 Task: Look for Airbnb options in Lady Frere, South Africa from 9th December, 2023 to 12th December, 2023 for 1 adult. Place can be entire room with 1  bedroom having 1 bed and 1 bathroom. Amenities needed are: wifi.Look for 1 property as per requirement.
Action: Mouse moved to (425, 216)
Screenshot: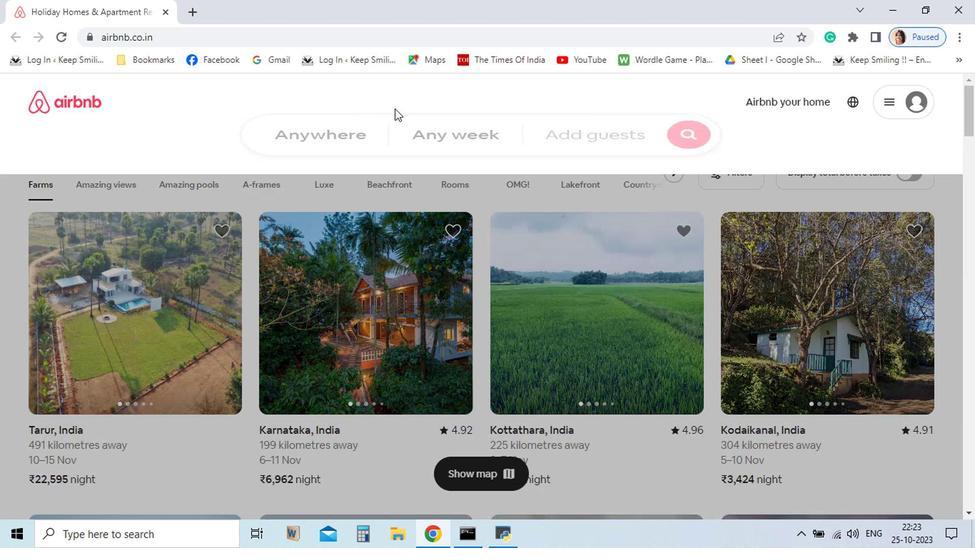 
Action: Mouse pressed left at (425, 216)
Screenshot: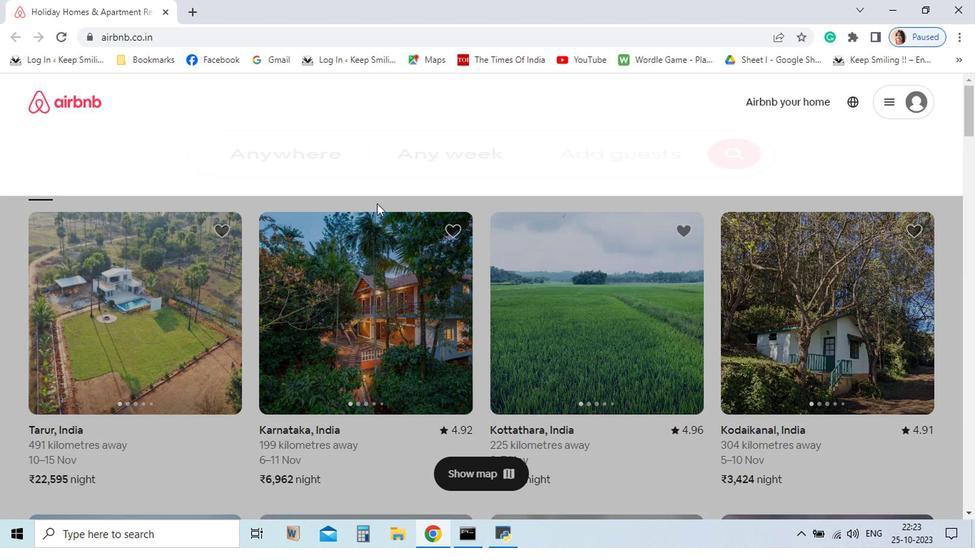 
Action: Mouse moved to (319, 259)
Screenshot: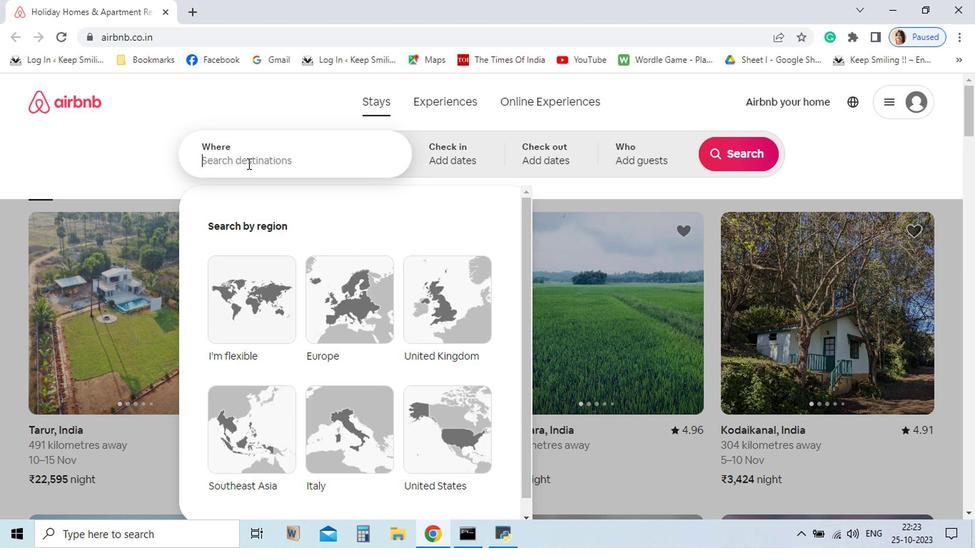 
Action: Mouse pressed left at (319, 259)
Screenshot: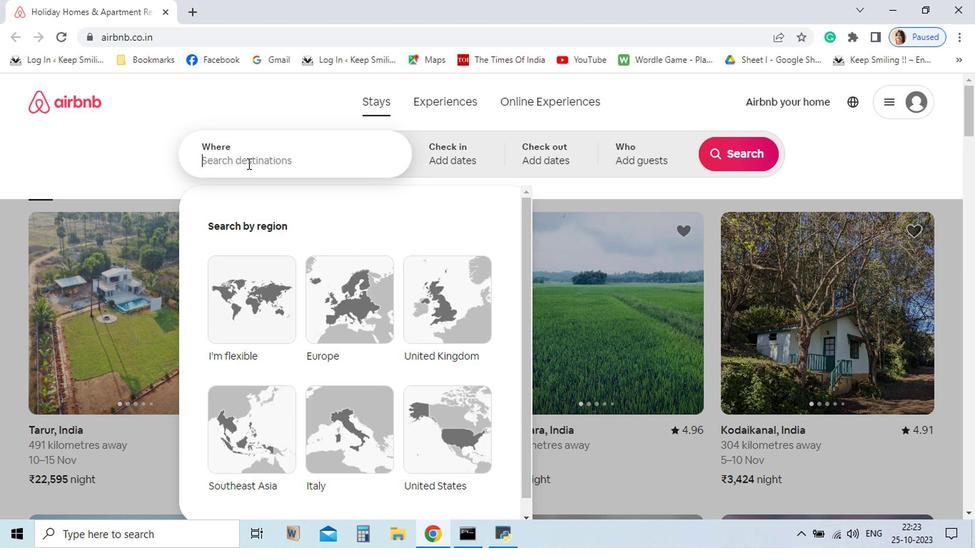 
Action: Key pressed lady<Key.space>frere
Screenshot: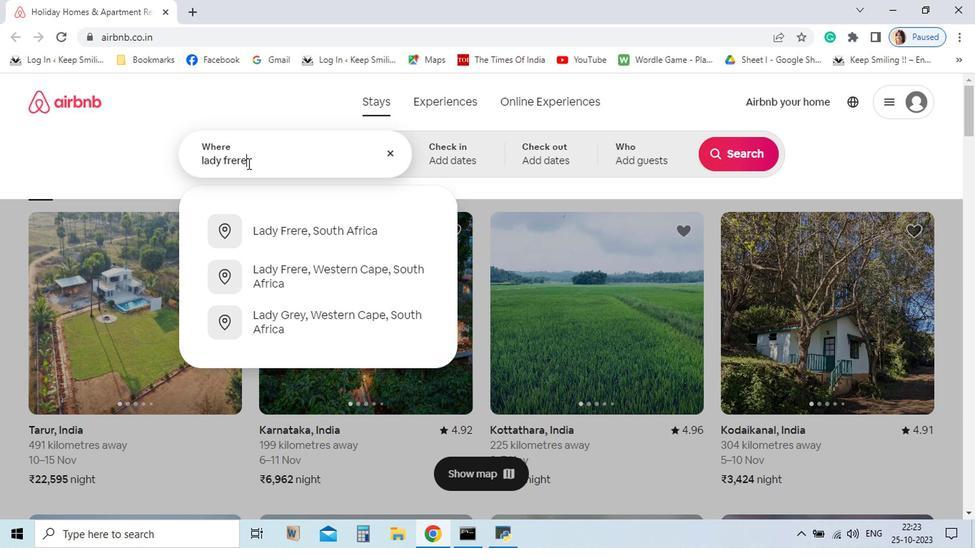 
Action: Mouse moved to (404, 307)
Screenshot: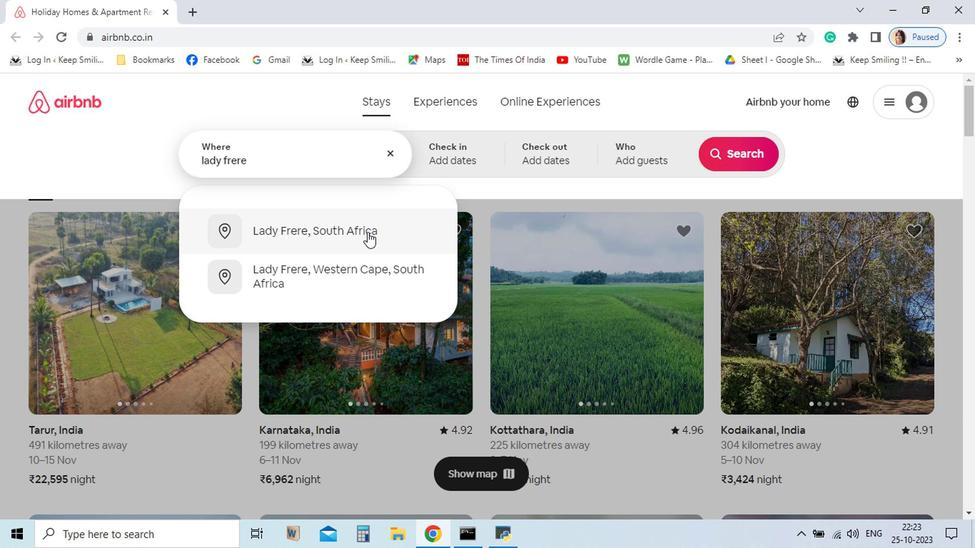 
Action: Mouse pressed left at (404, 307)
Screenshot: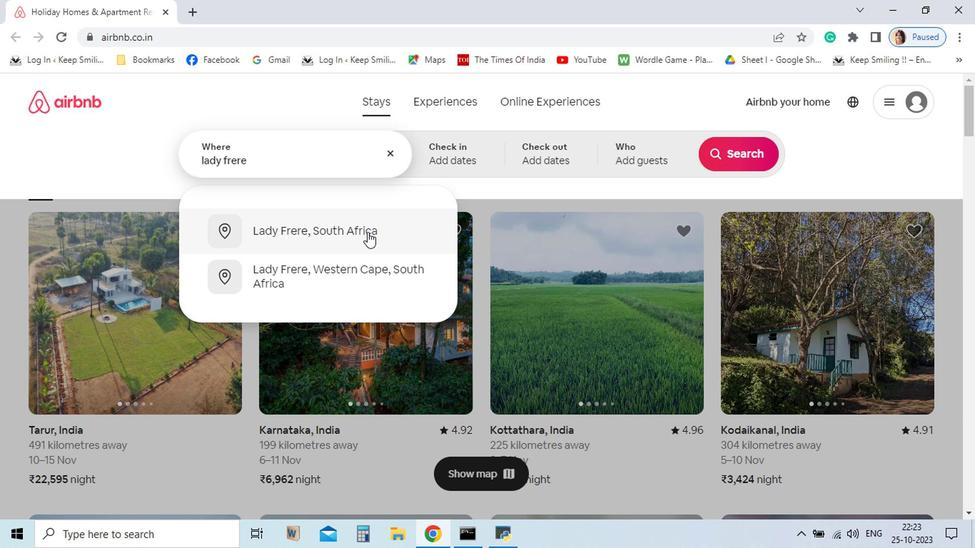 
Action: Mouse moved to (663, 335)
Screenshot: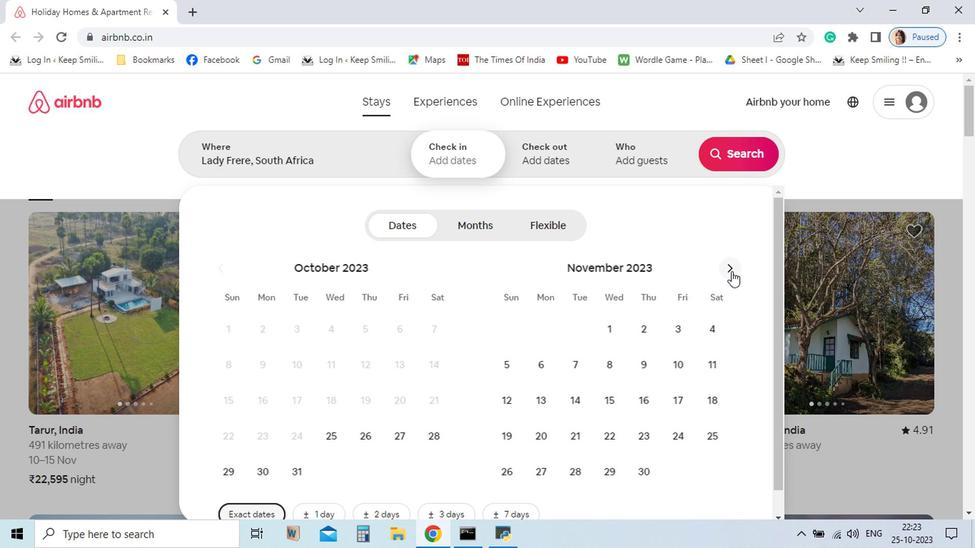 
Action: Mouse pressed left at (663, 335)
Screenshot: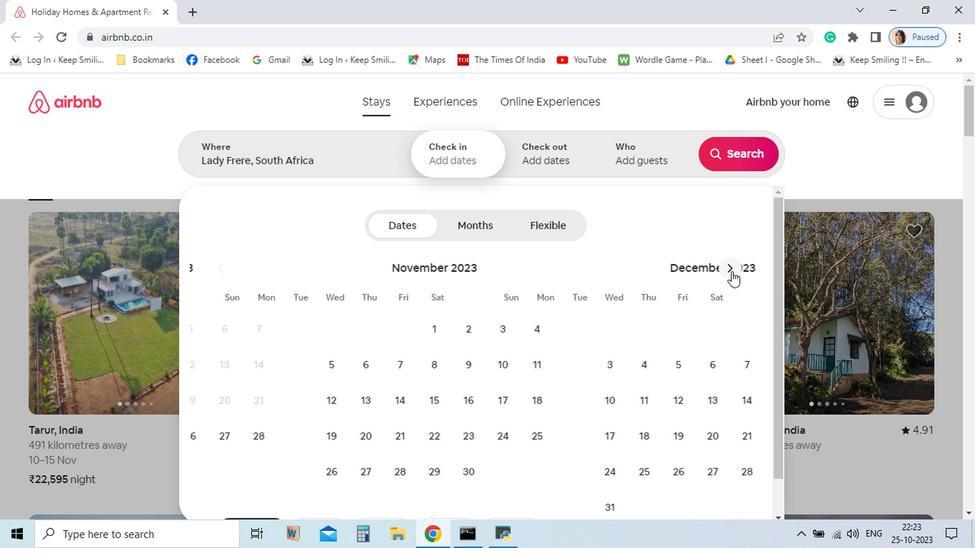 
Action: Mouse moved to (648, 403)
Screenshot: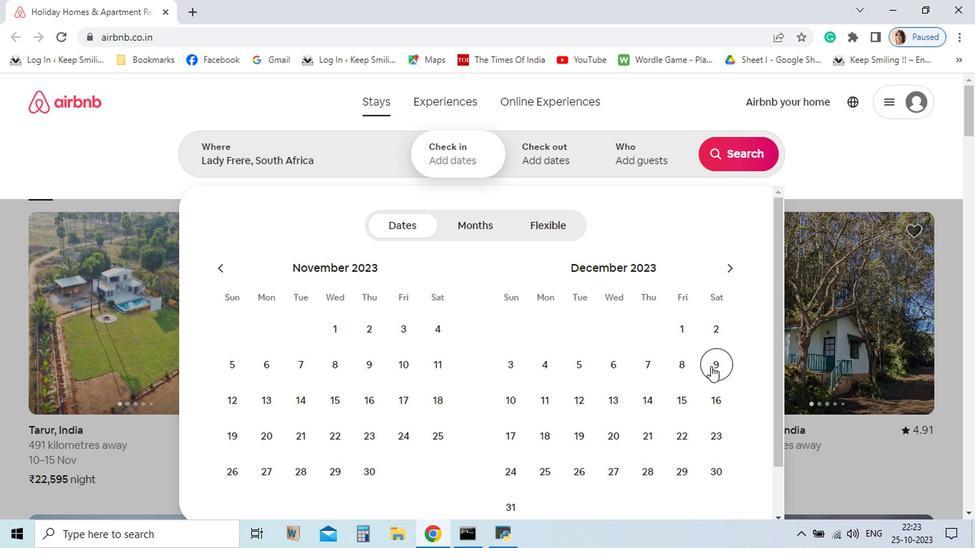 
Action: Mouse pressed left at (648, 403)
Screenshot: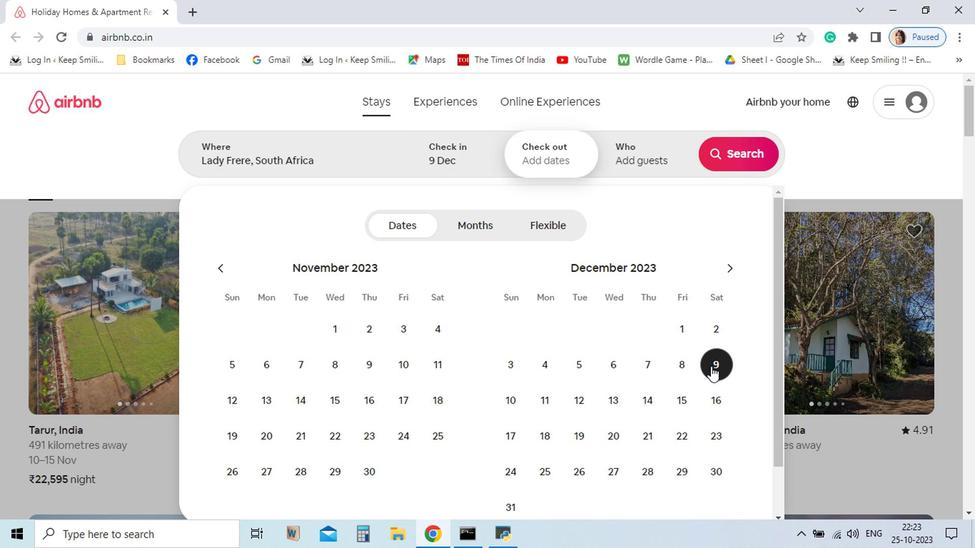 
Action: Mouse moved to (550, 426)
Screenshot: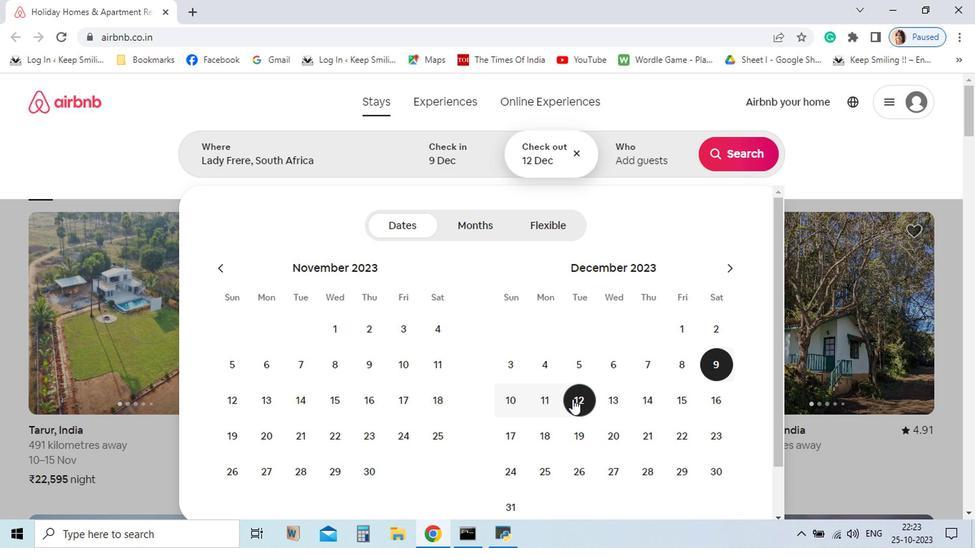 
Action: Mouse pressed left at (550, 426)
Screenshot: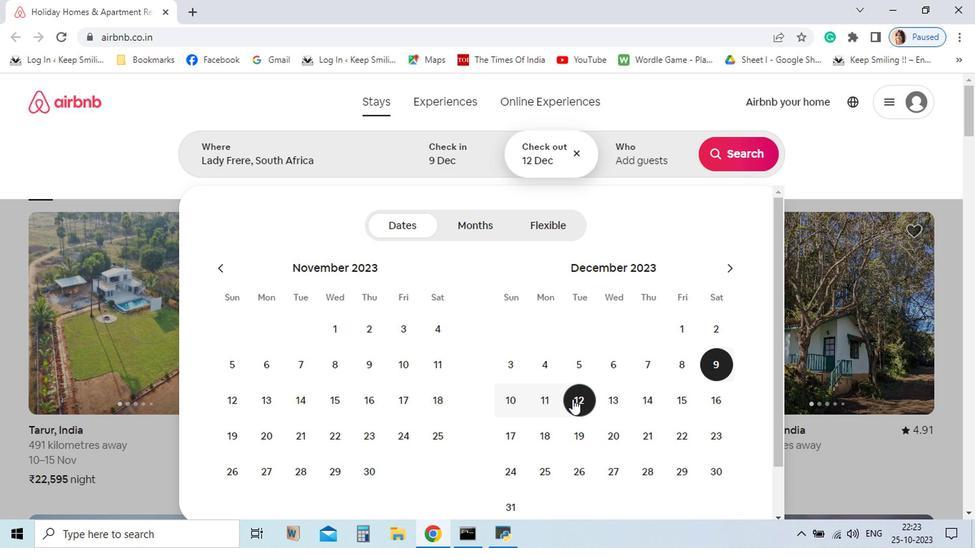 
Action: Mouse moved to (610, 258)
Screenshot: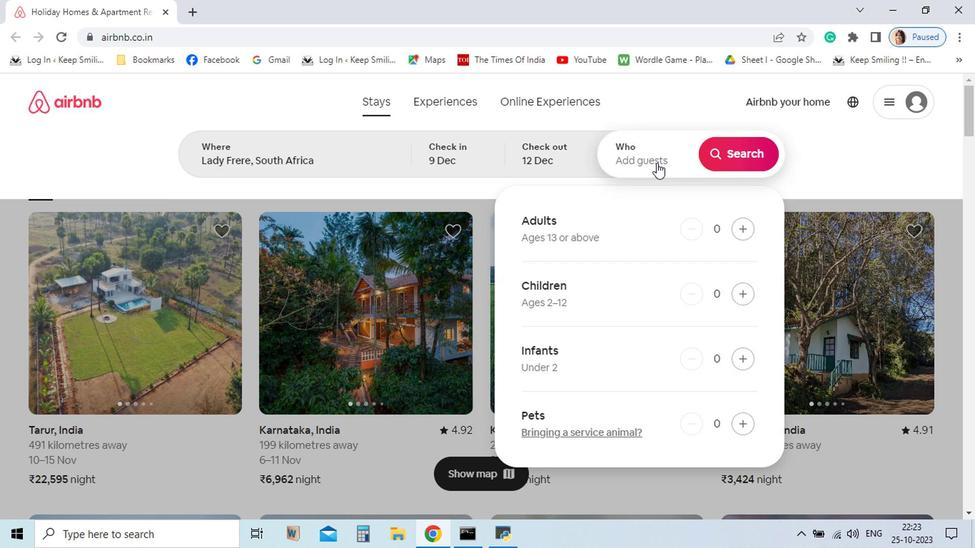 
Action: Mouse pressed left at (610, 258)
Screenshot: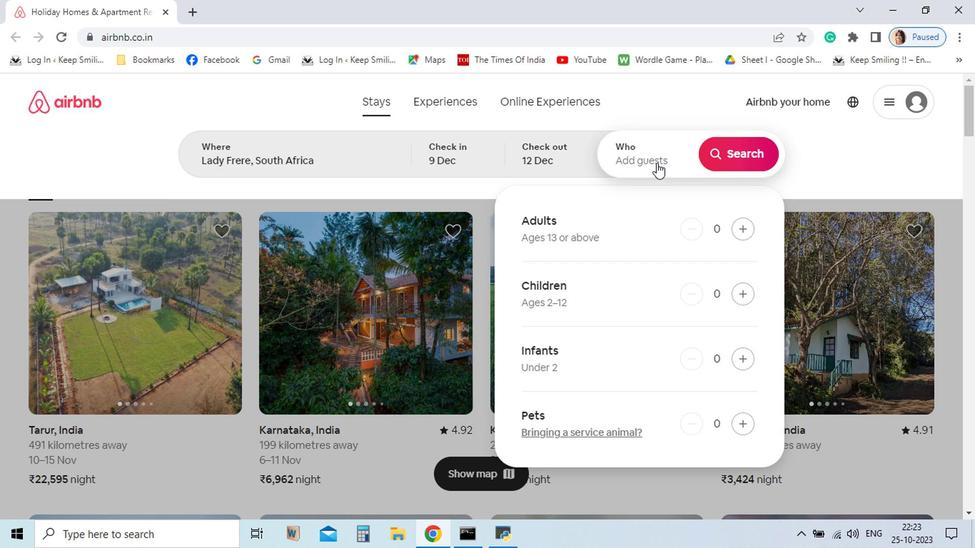 
Action: Mouse moved to (672, 306)
Screenshot: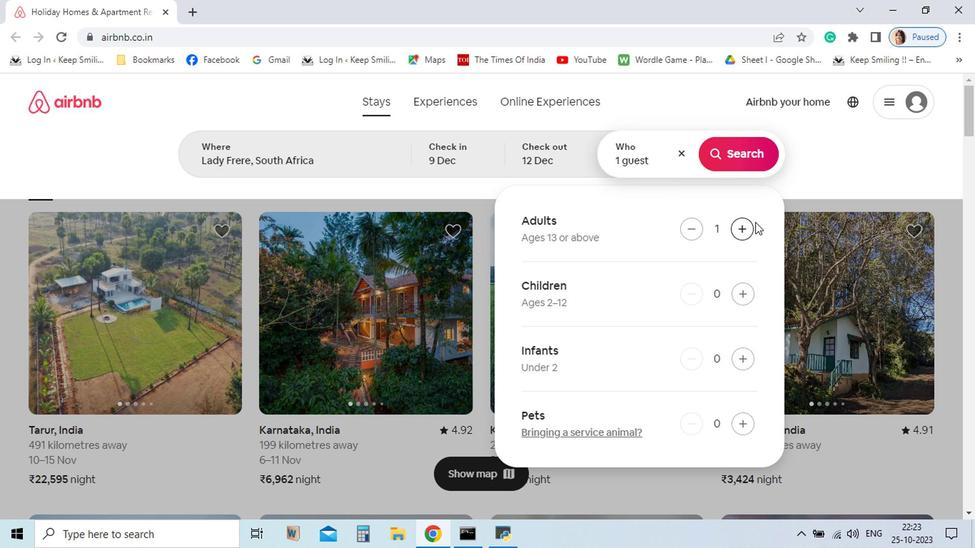 
Action: Mouse pressed left at (672, 306)
Screenshot: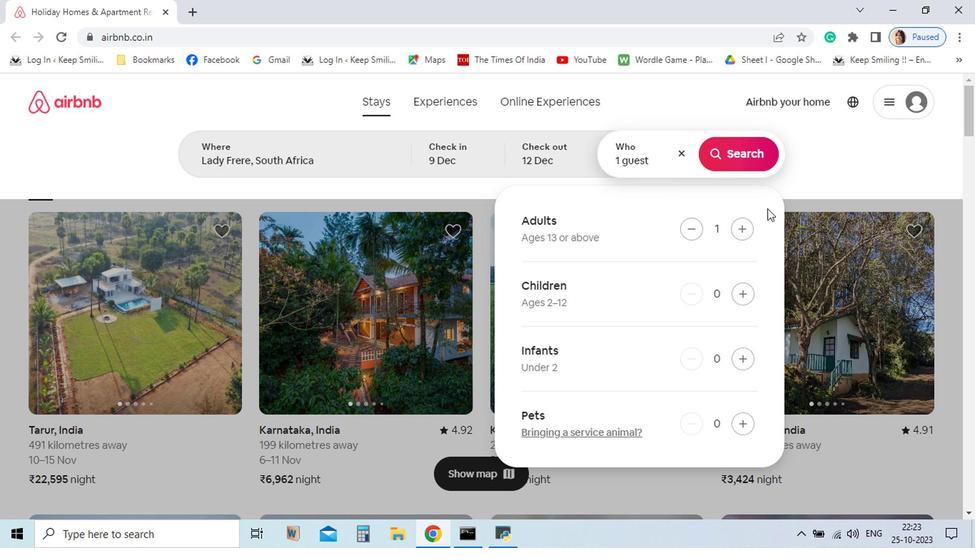 
Action: Mouse moved to (676, 253)
Screenshot: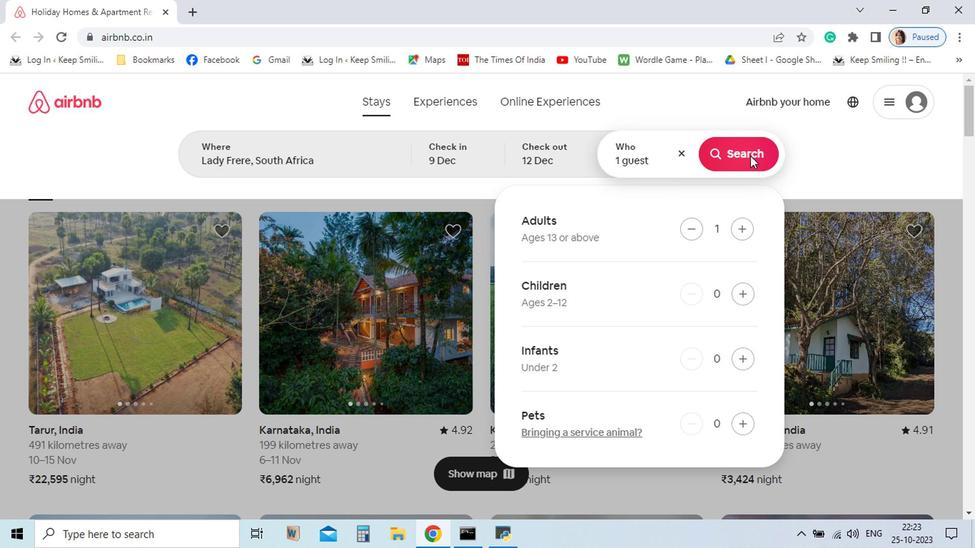 
Action: Mouse pressed left at (676, 253)
Screenshot: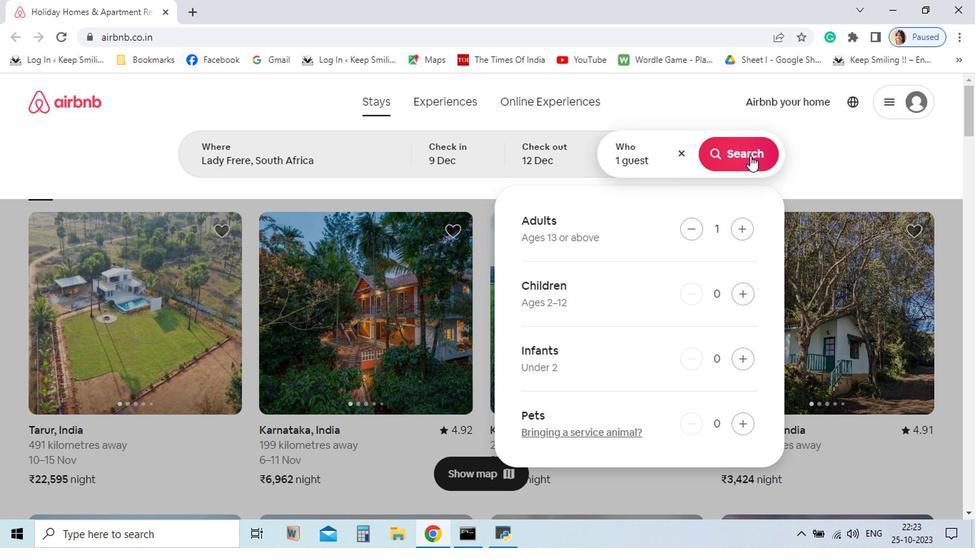 
Action: Mouse moved to (683, 257)
Screenshot: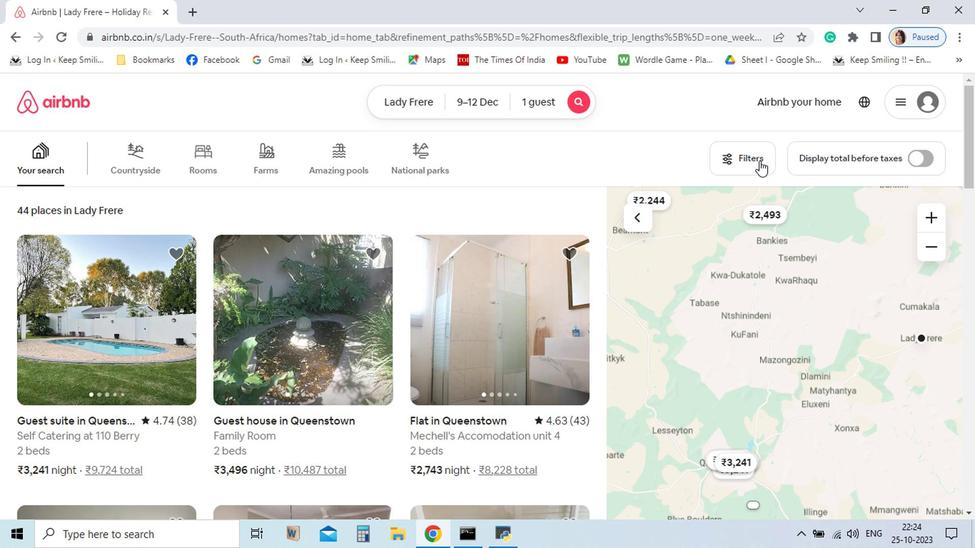 
Action: Mouse pressed left at (683, 257)
Screenshot: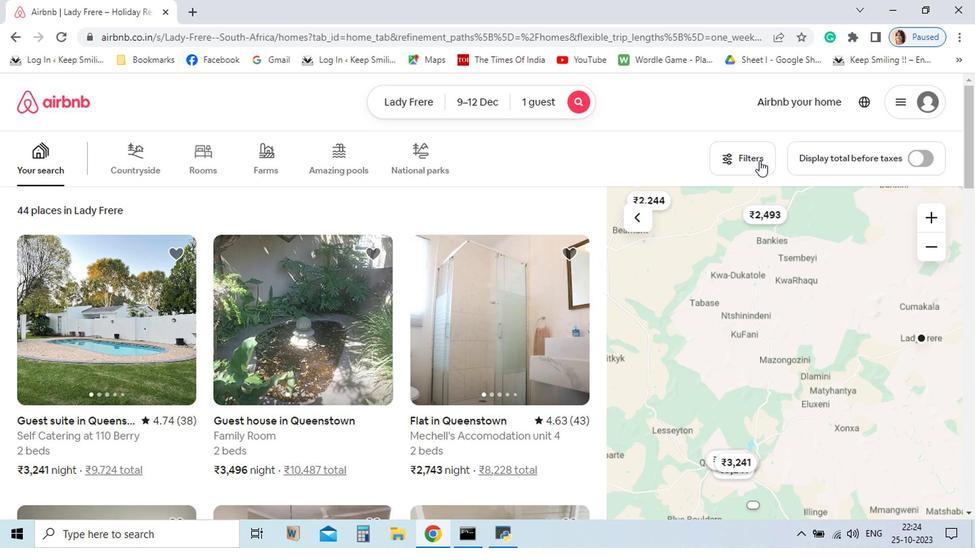 
Action: Mouse moved to (681, 275)
Screenshot: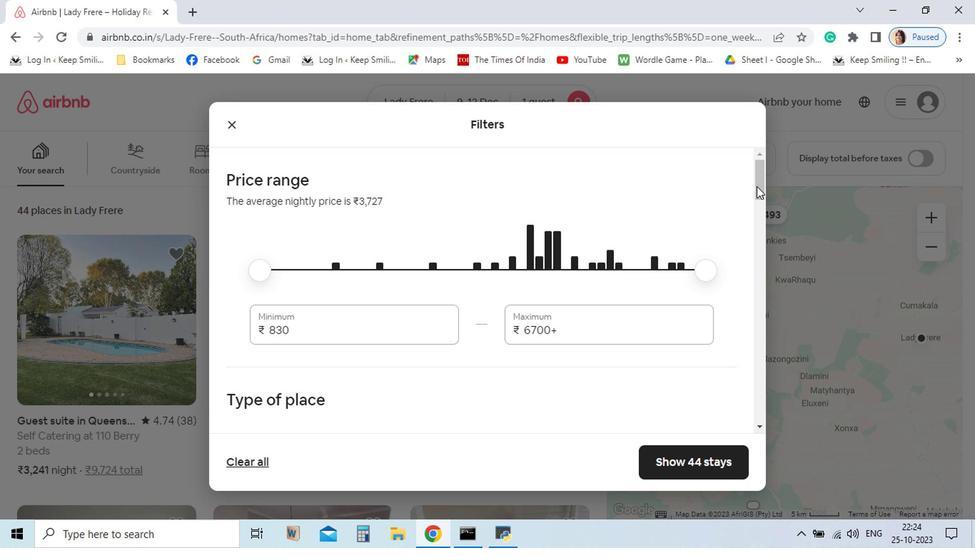 
Action: Mouse pressed left at (681, 275)
Screenshot: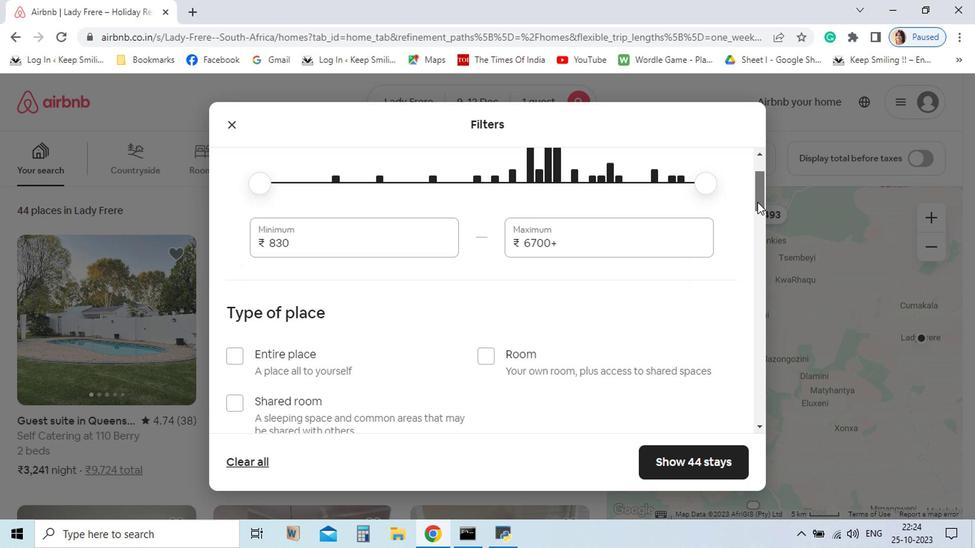 
Action: Mouse moved to (484, 360)
Screenshot: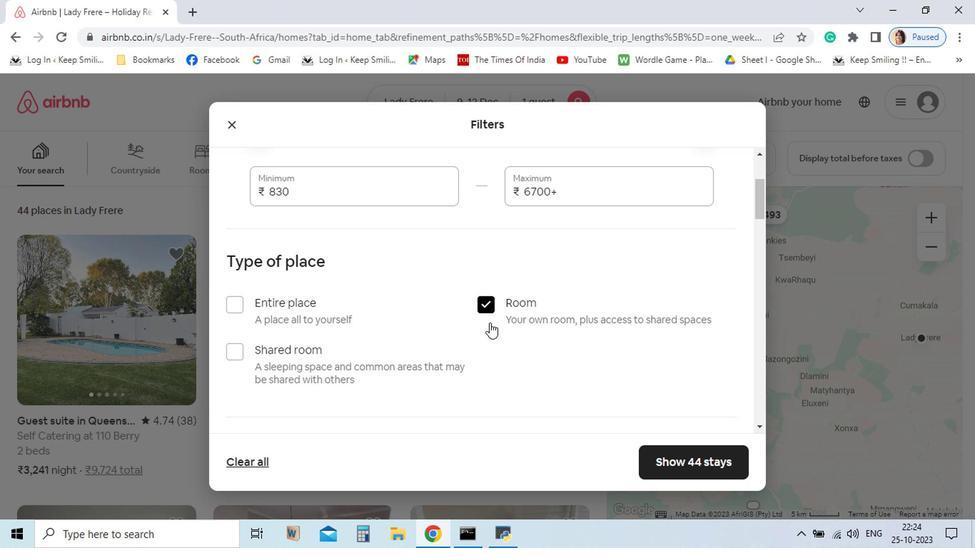 
Action: Mouse pressed left at (484, 360)
Screenshot: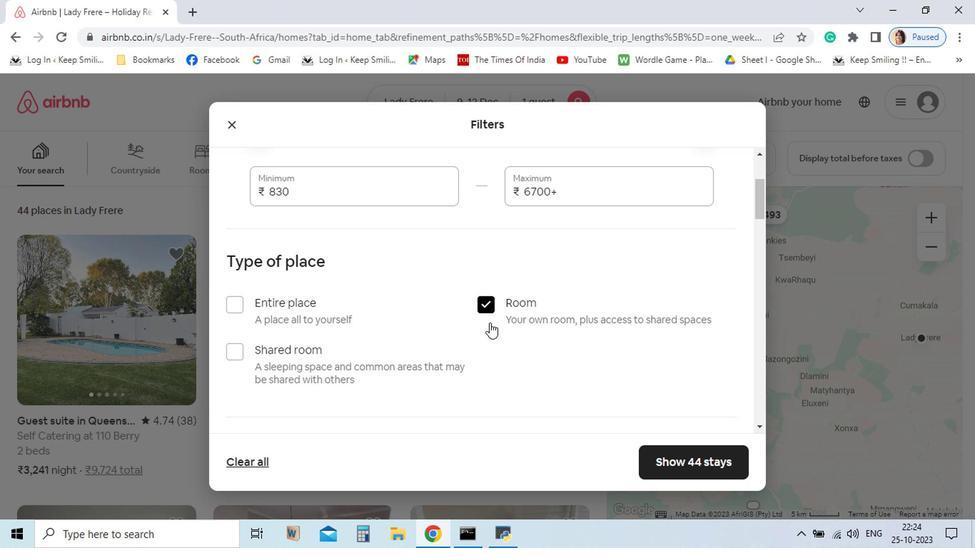 
Action: Mouse moved to (685, 293)
Screenshot: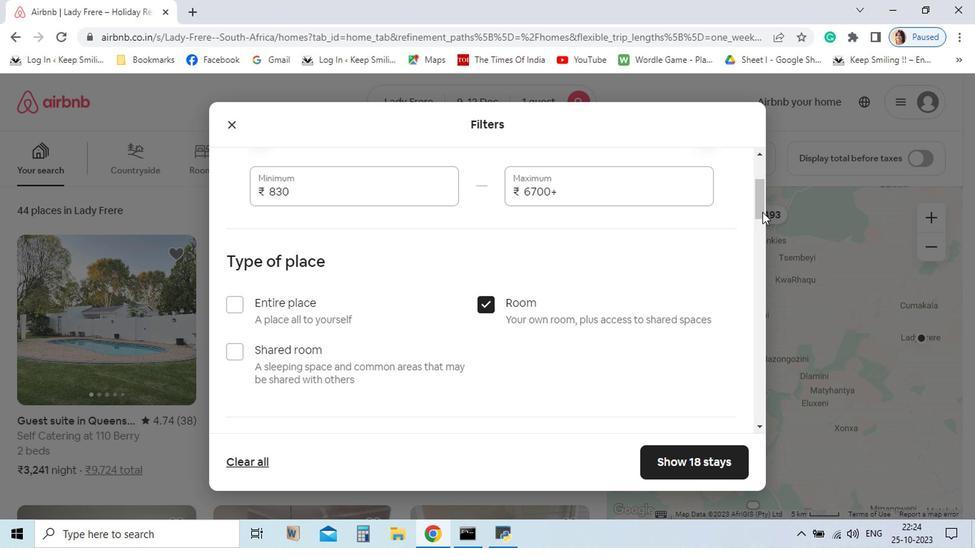 
Action: Mouse pressed left at (685, 293)
Screenshot: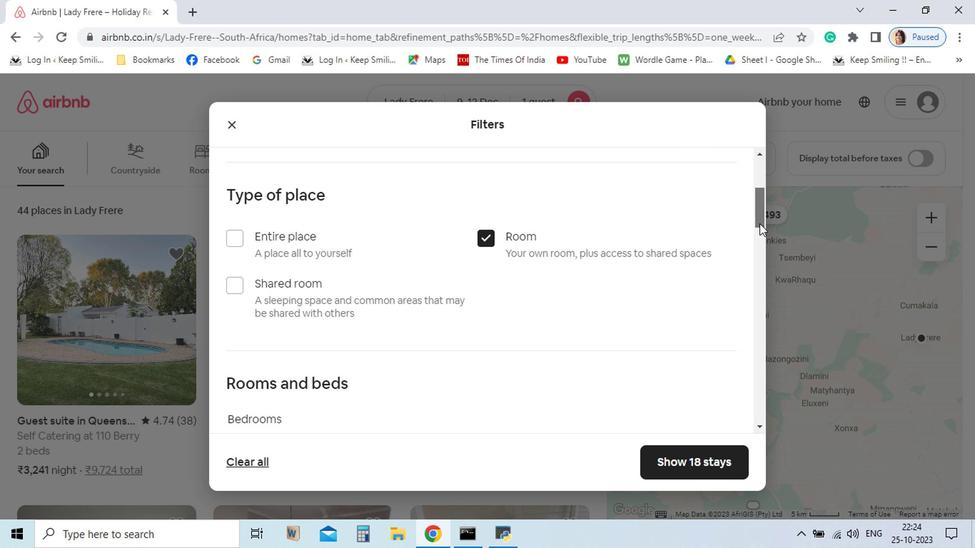 
Action: Mouse moved to (367, 413)
Screenshot: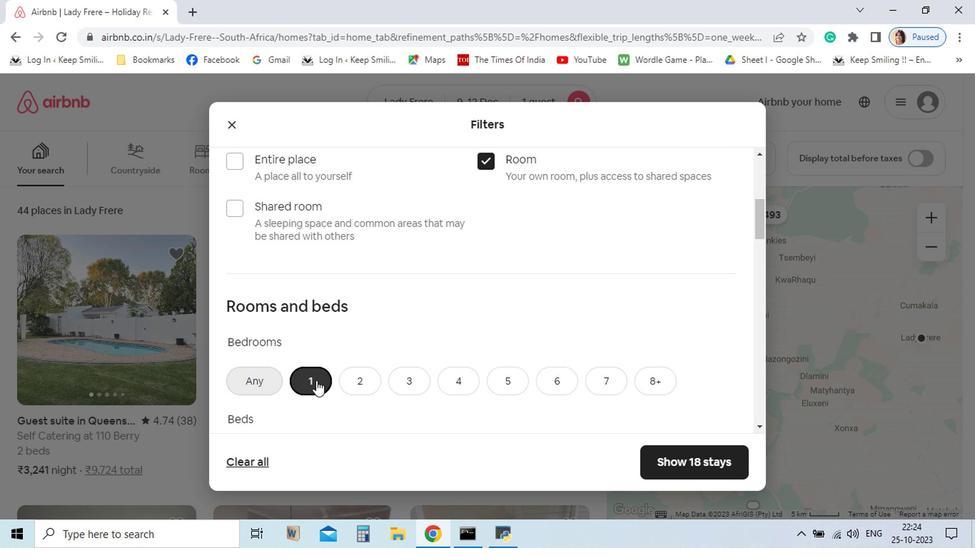 
Action: Mouse pressed left at (367, 413)
Screenshot: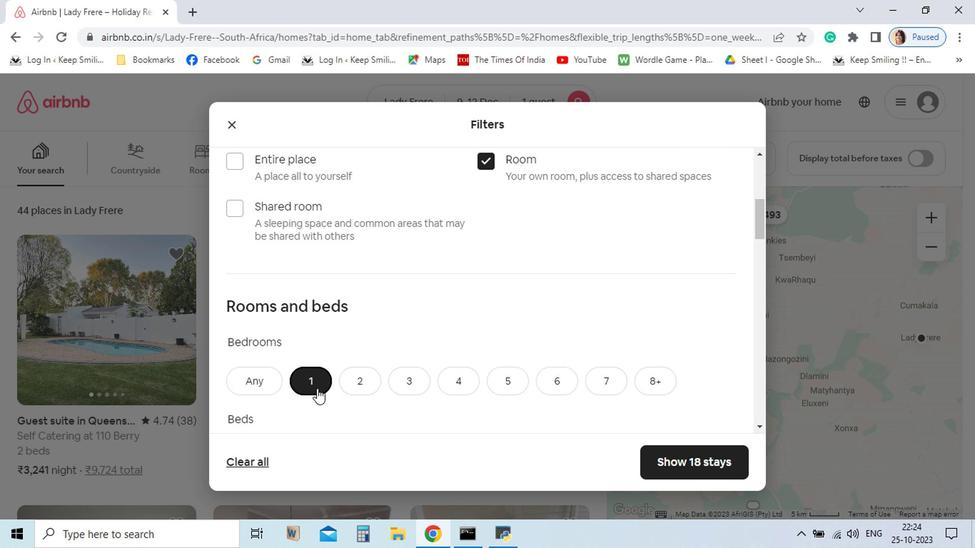 
Action: Mouse moved to (368, 425)
Screenshot: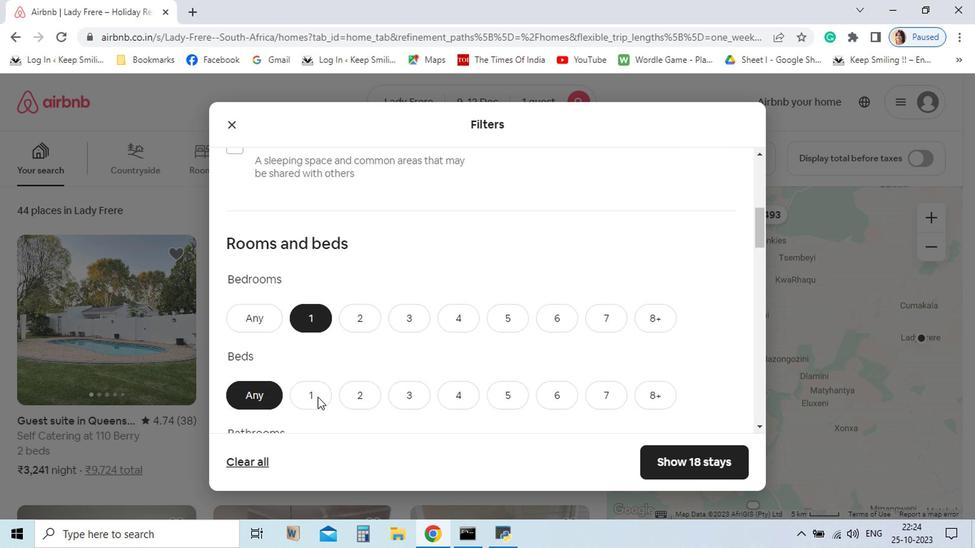 
Action: Mouse scrolled (368, 424) with delta (0, 0)
Screenshot: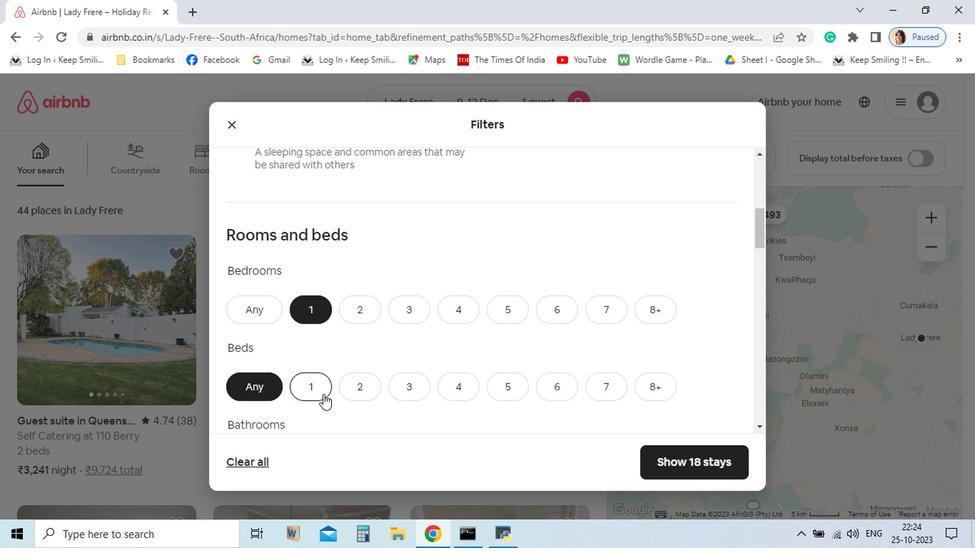 
Action: Mouse moved to (368, 412)
Screenshot: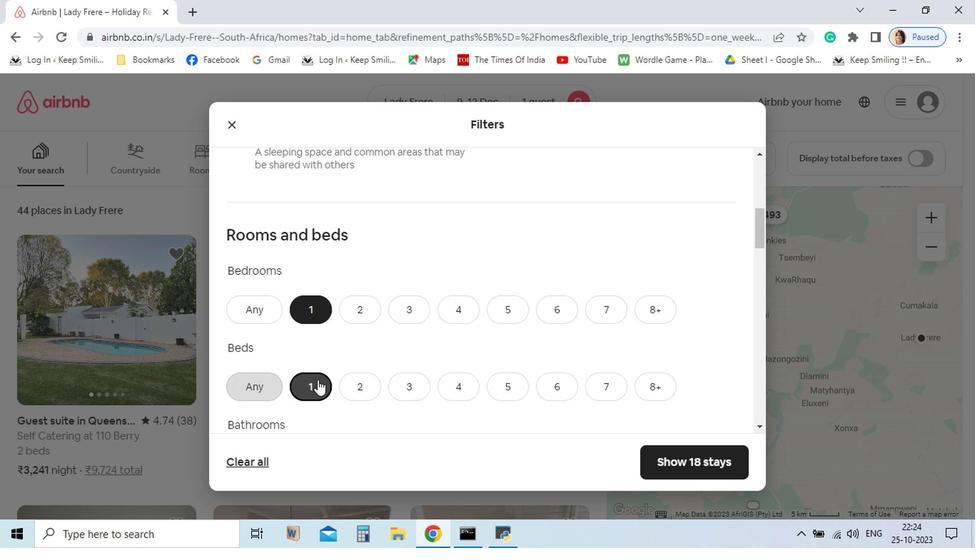 
Action: Mouse pressed left at (368, 412)
Screenshot: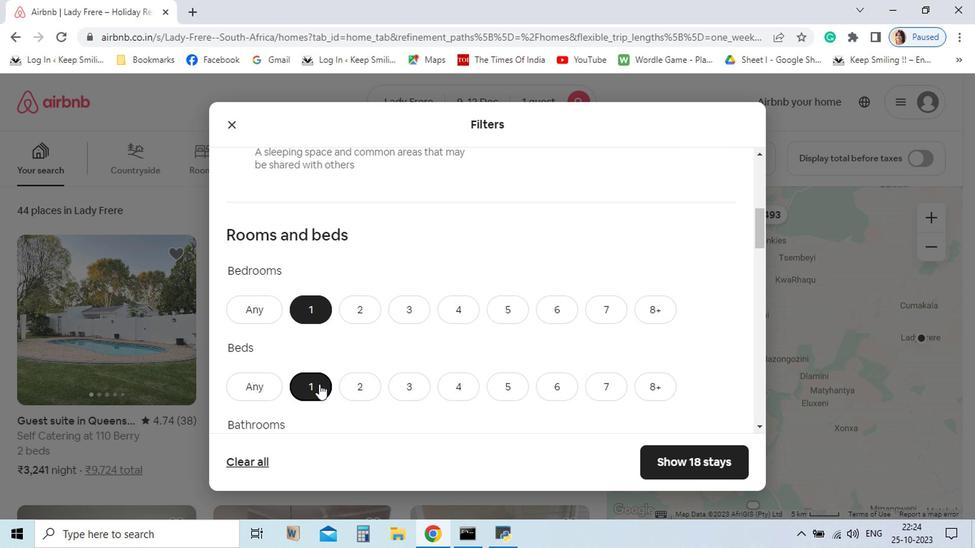 
Action: Mouse moved to (370, 417)
Screenshot: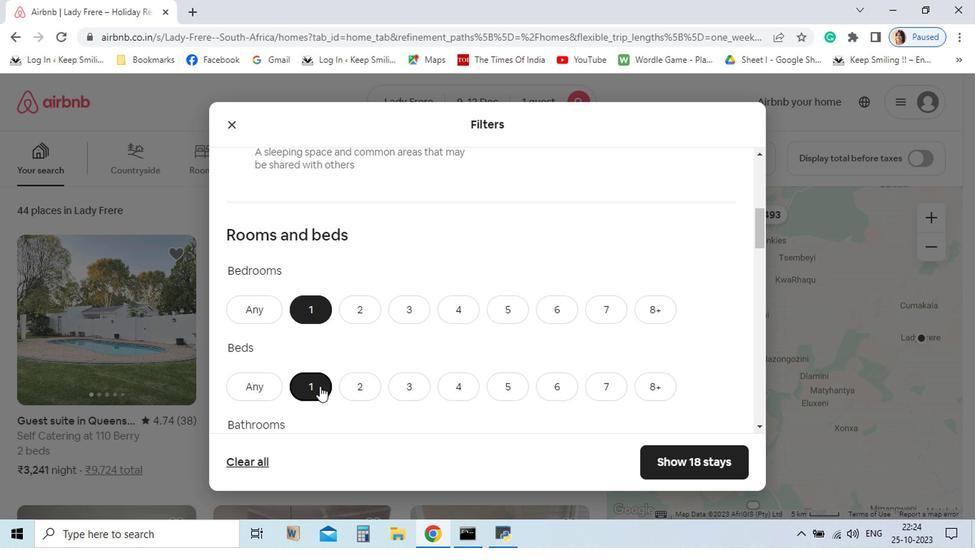 
Action: Mouse scrolled (370, 417) with delta (0, 0)
Screenshot: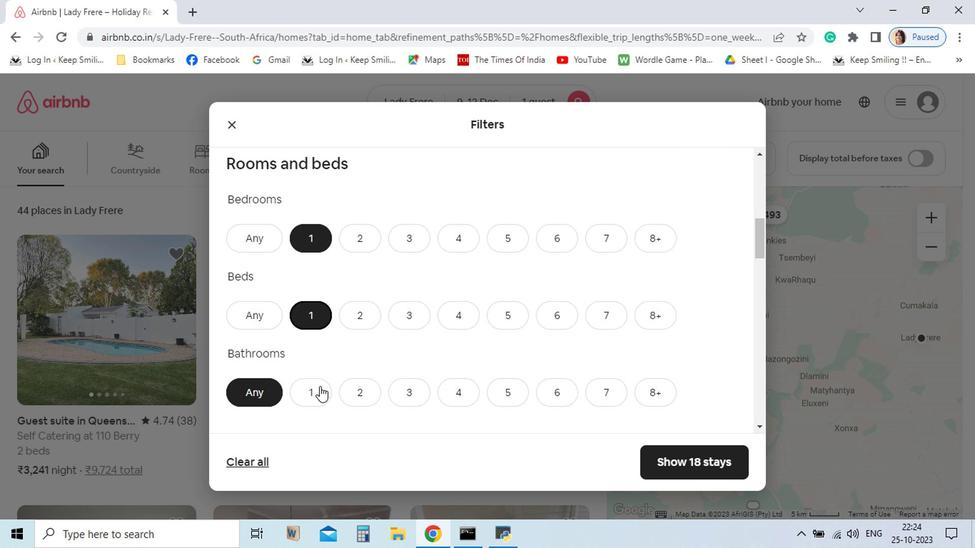 
Action: Mouse moved to (363, 417)
Screenshot: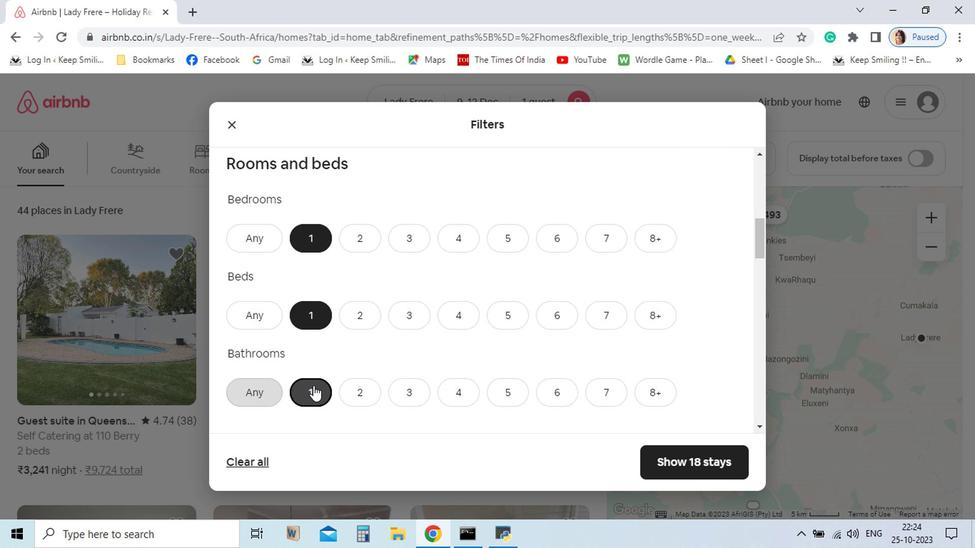 
Action: Mouse pressed left at (363, 417)
Screenshot: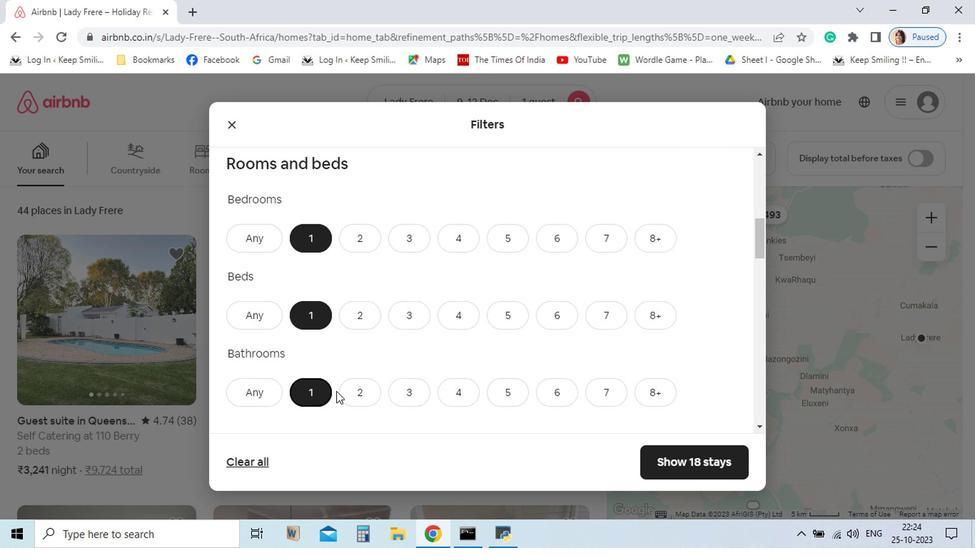 
Action: Mouse moved to (393, 428)
Screenshot: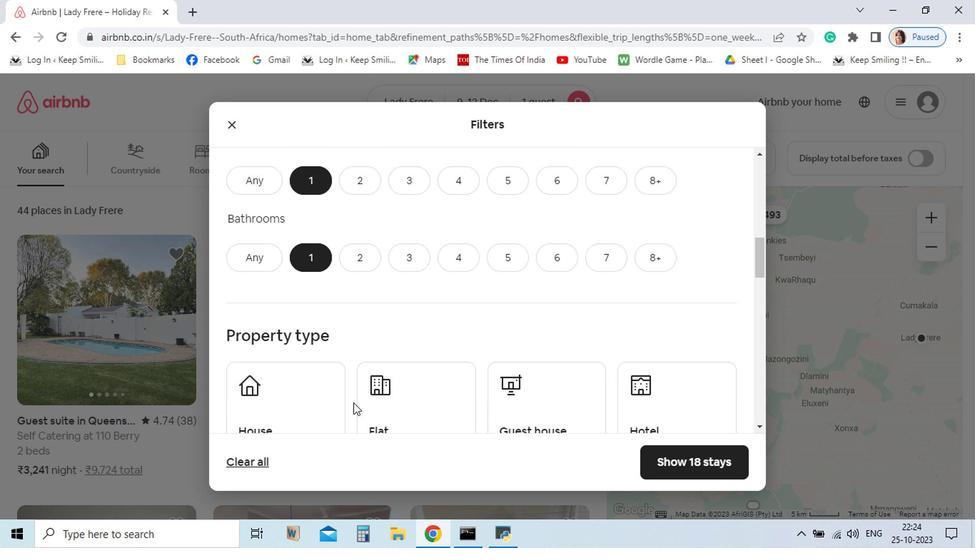 
Action: Mouse scrolled (393, 427) with delta (0, 0)
Screenshot: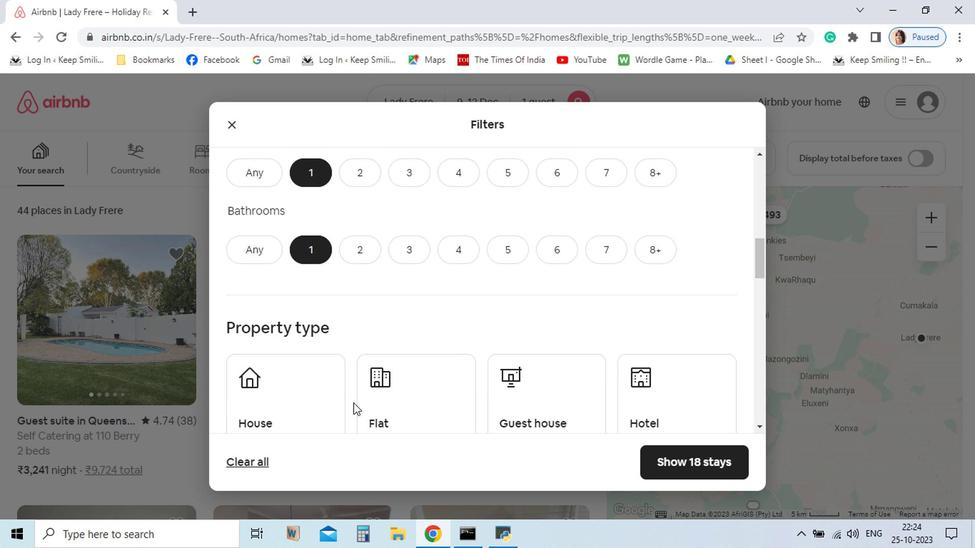 
Action: Mouse moved to (394, 429)
Screenshot: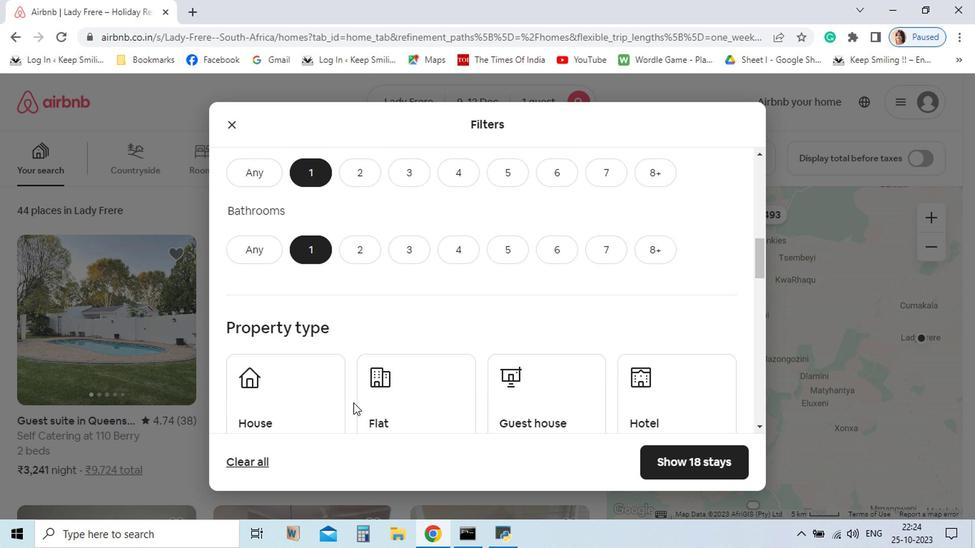 
Action: Mouse scrolled (394, 428) with delta (0, 0)
Screenshot: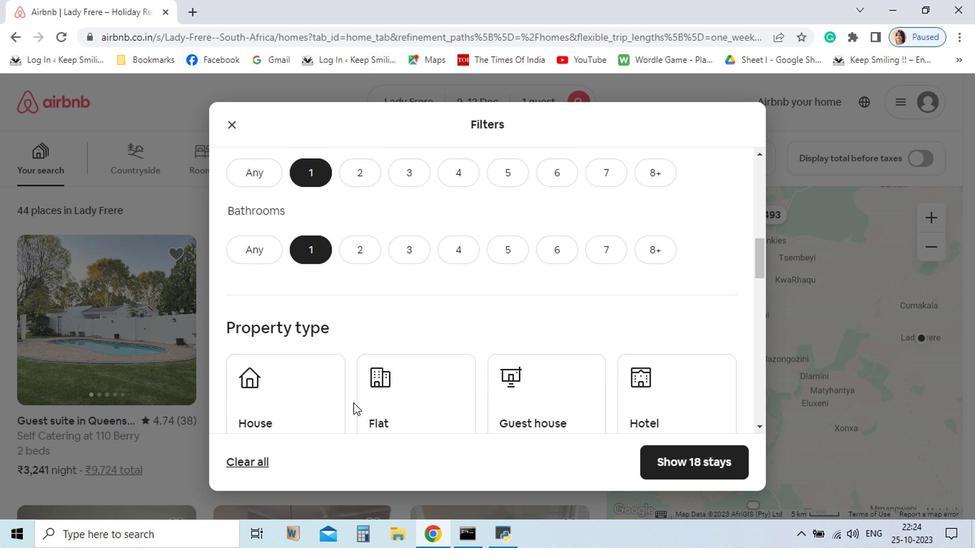 
Action: Mouse scrolled (394, 428) with delta (0, 0)
Screenshot: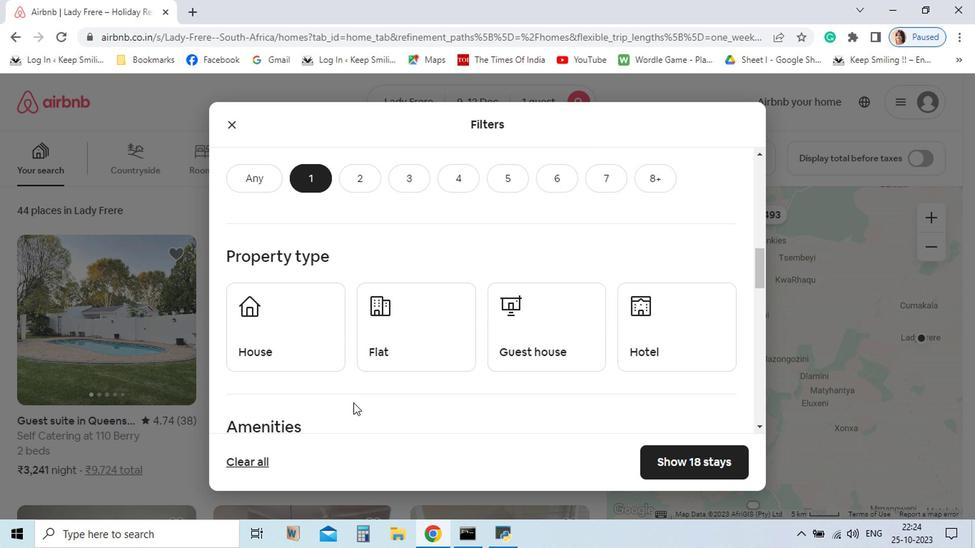 
Action: Mouse moved to (426, 434)
Screenshot: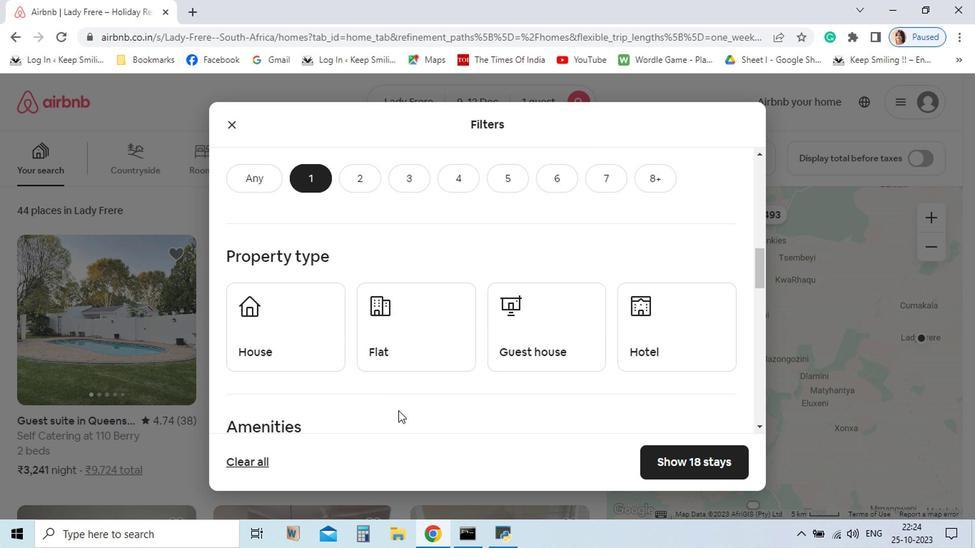 
Action: Mouse scrolled (426, 434) with delta (0, 0)
Screenshot: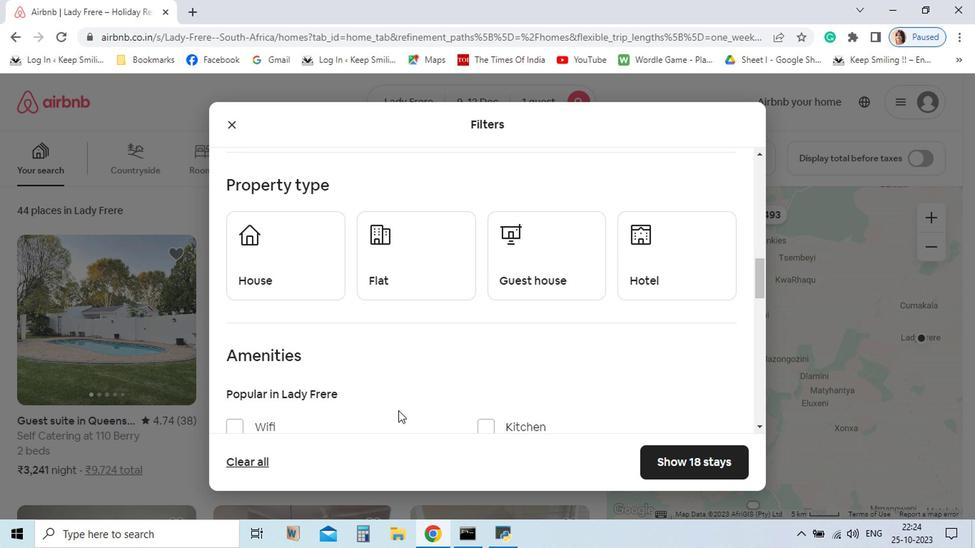 
Action: Mouse scrolled (426, 434) with delta (0, 0)
Screenshot: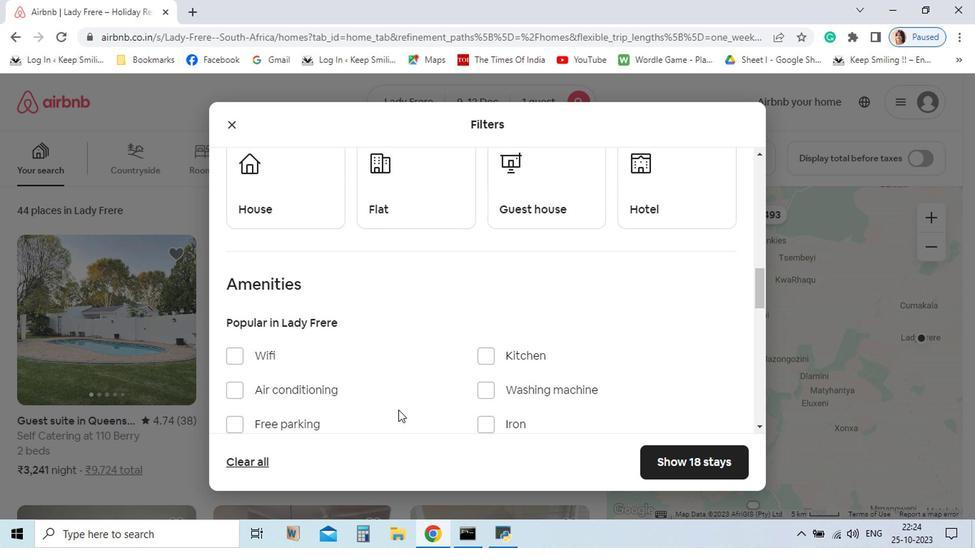 
Action: Mouse moved to (312, 395)
Screenshot: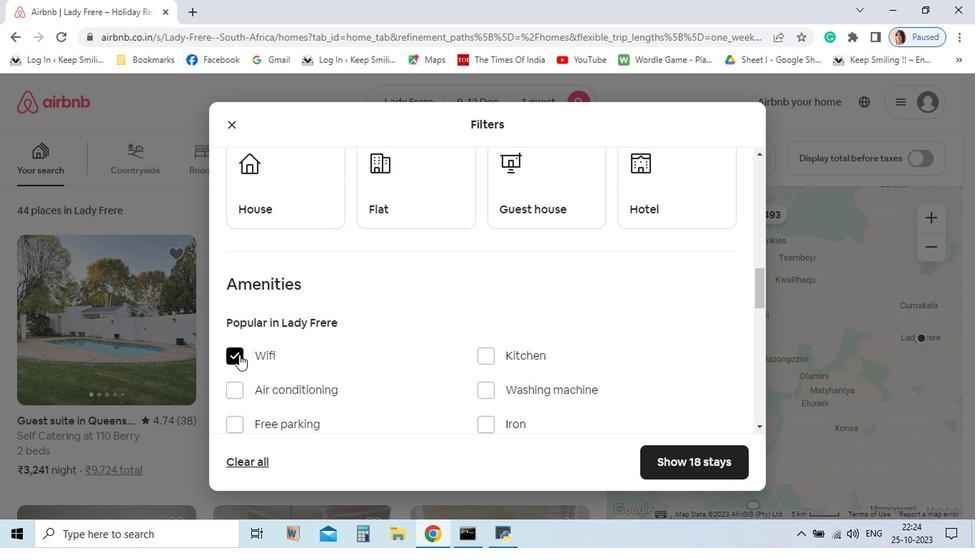 
Action: Mouse pressed left at (312, 395)
Screenshot: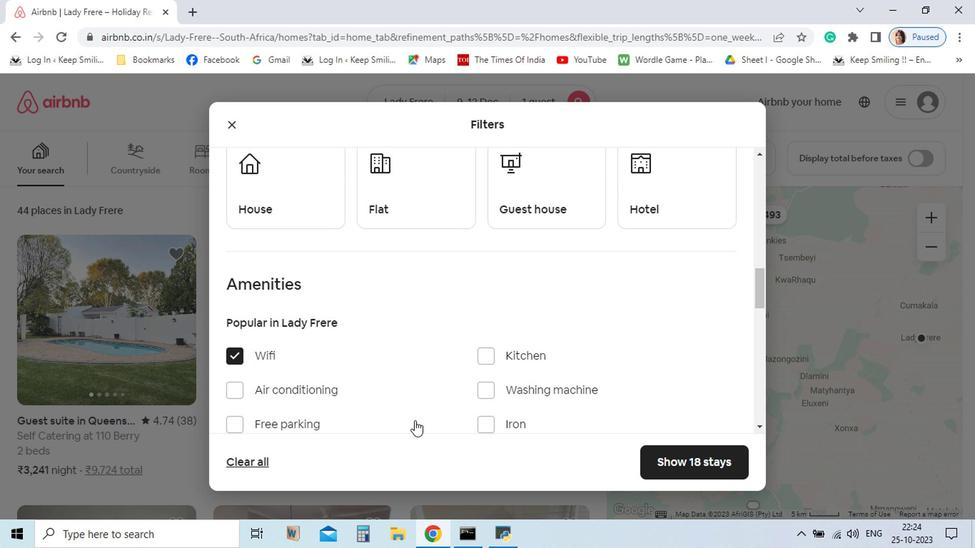 
Action: Mouse moved to (622, 468)
Screenshot: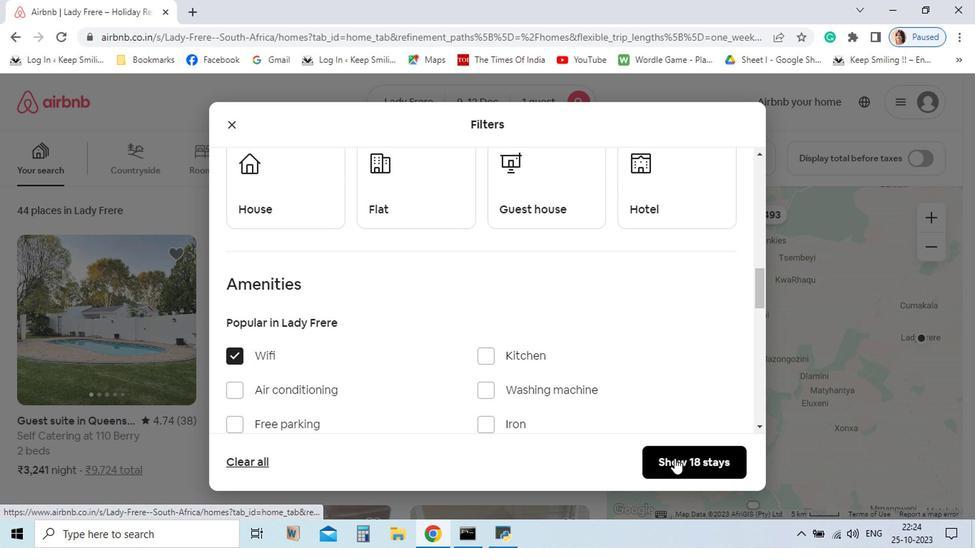 
Action: Mouse pressed left at (622, 468)
Screenshot: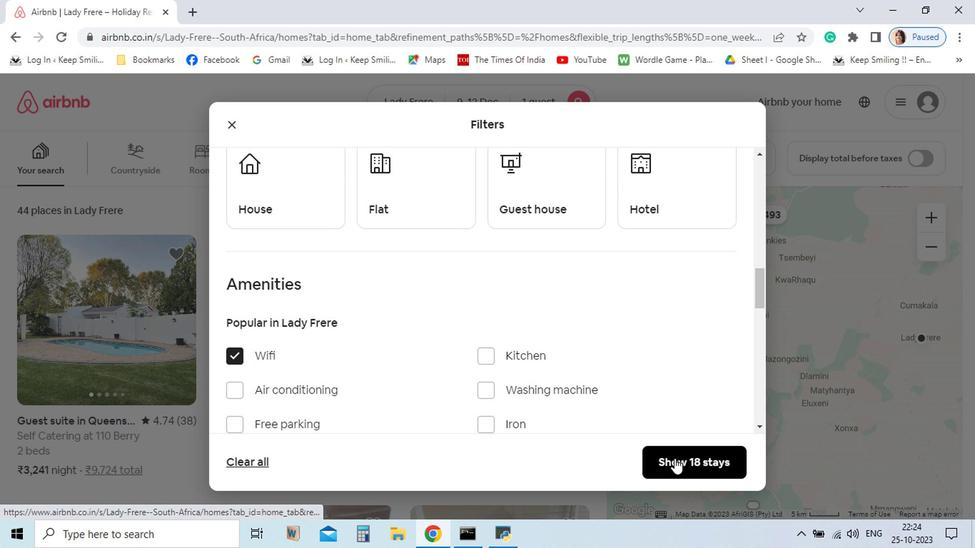 
Action: Mouse moved to (423, 451)
Screenshot: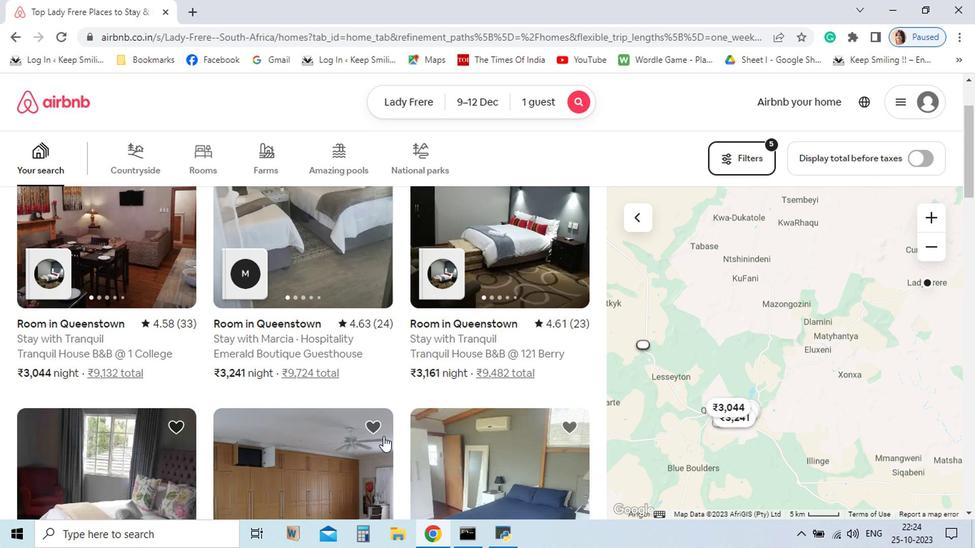 
Action: Mouse scrolled (423, 450) with delta (0, 0)
Screenshot: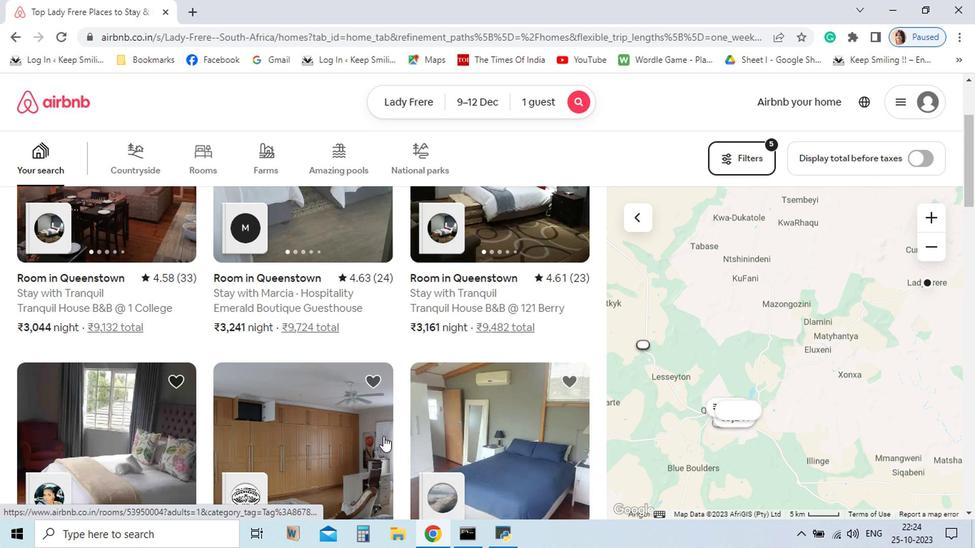 
Action: Mouse moved to (422, 451)
Screenshot: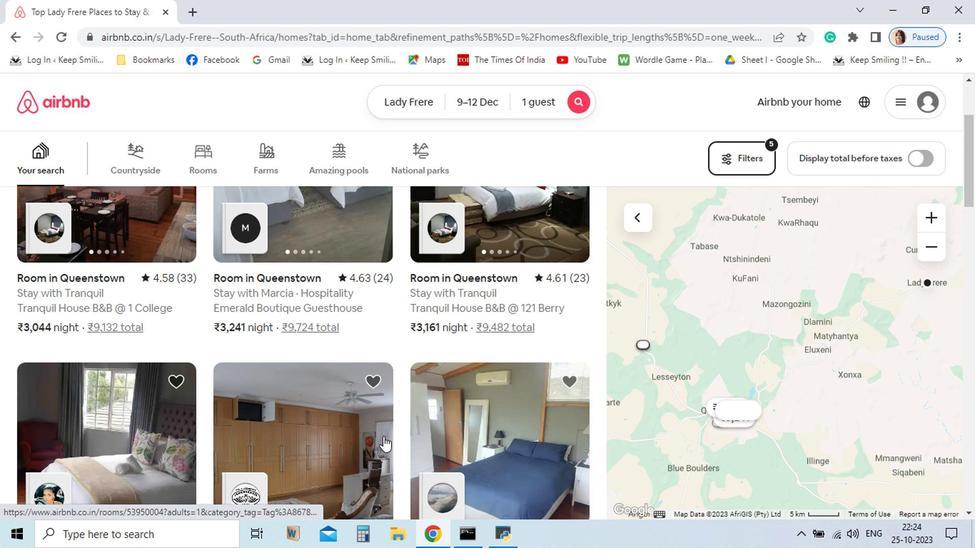 
Action: Mouse scrolled (422, 450) with delta (0, 0)
Screenshot: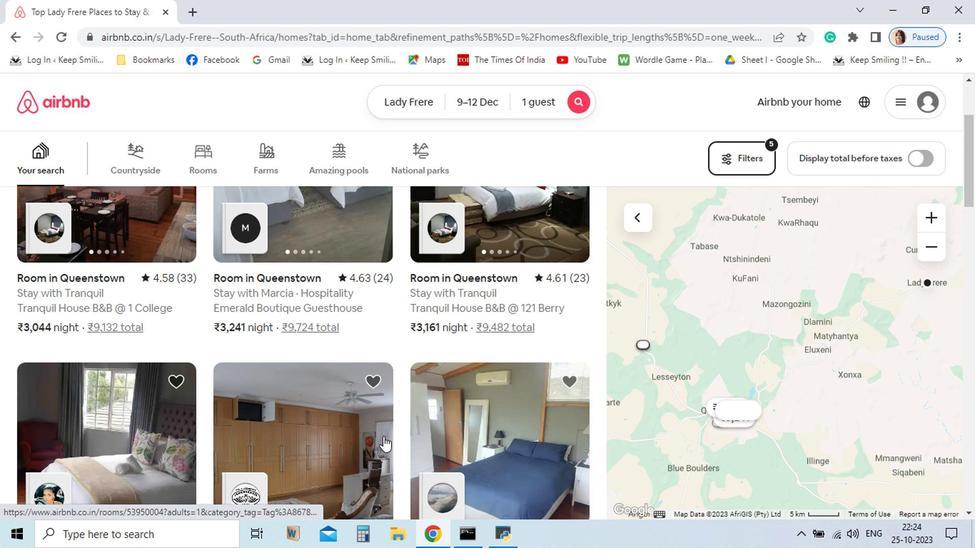 
Action: Mouse moved to (415, 453)
Screenshot: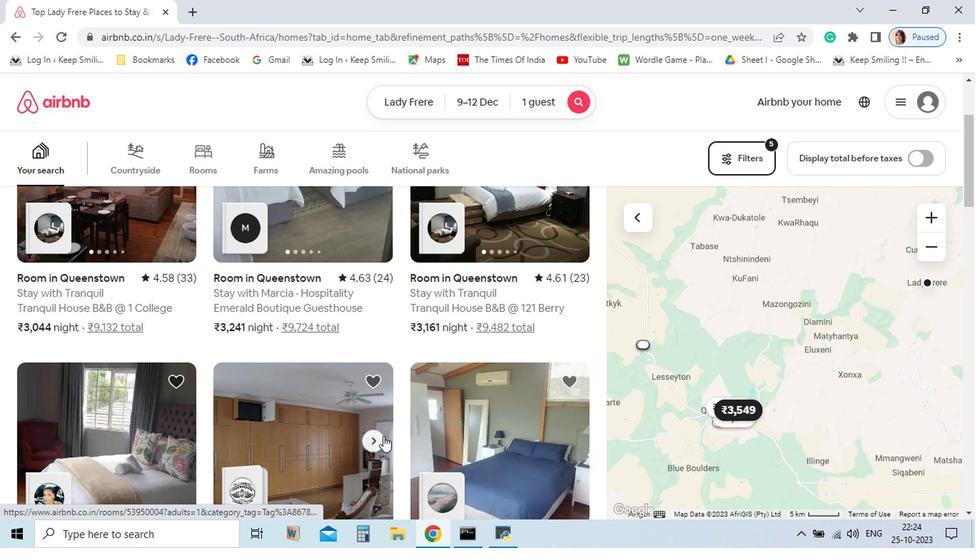 
Action: Mouse scrolled (415, 452) with delta (0, 0)
Screenshot: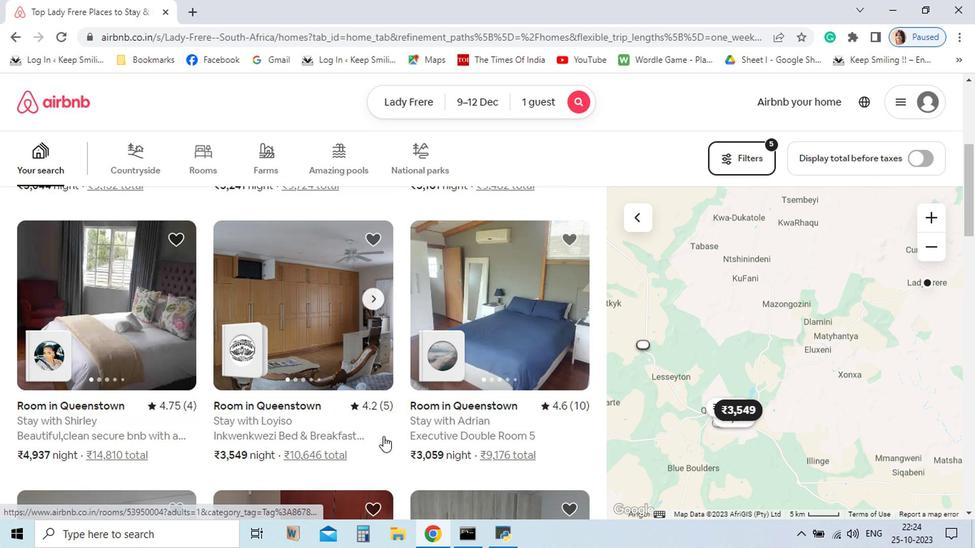
Action: Mouse scrolled (415, 452) with delta (0, 0)
Screenshot: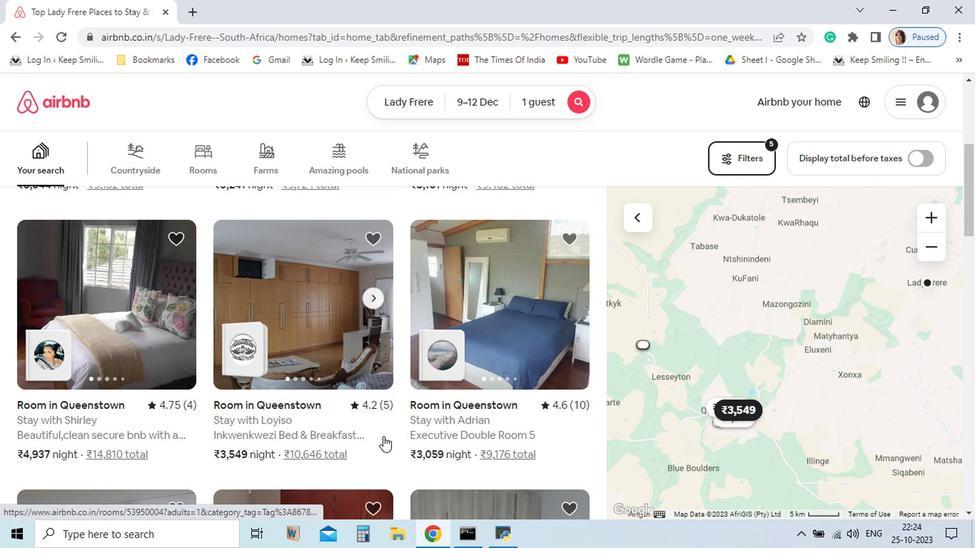 
Action: Mouse scrolled (415, 453) with delta (0, 0)
Screenshot: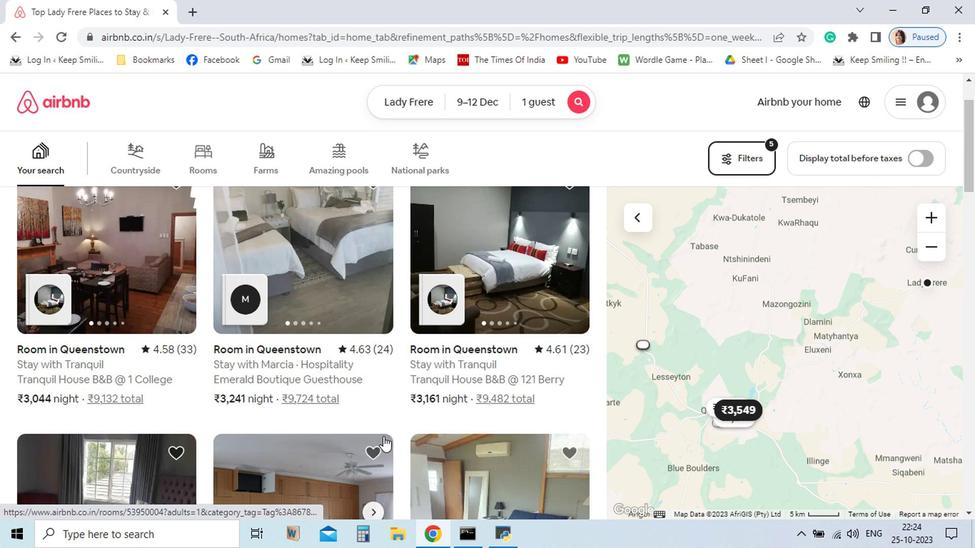 
Action: Mouse scrolled (415, 453) with delta (0, 0)
Screenshot: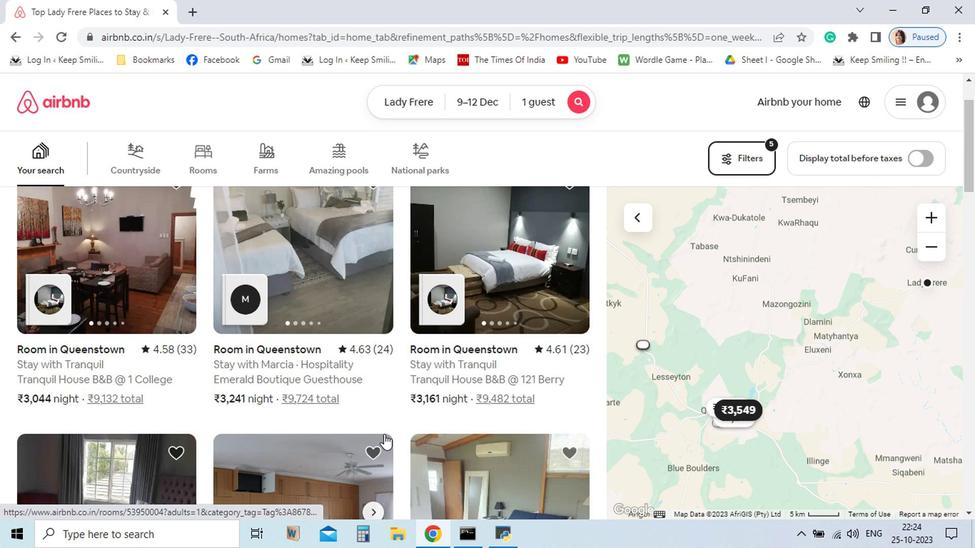 
Action: Mouse scrolled (415, 453) with delta (0, 0)
Screenshot: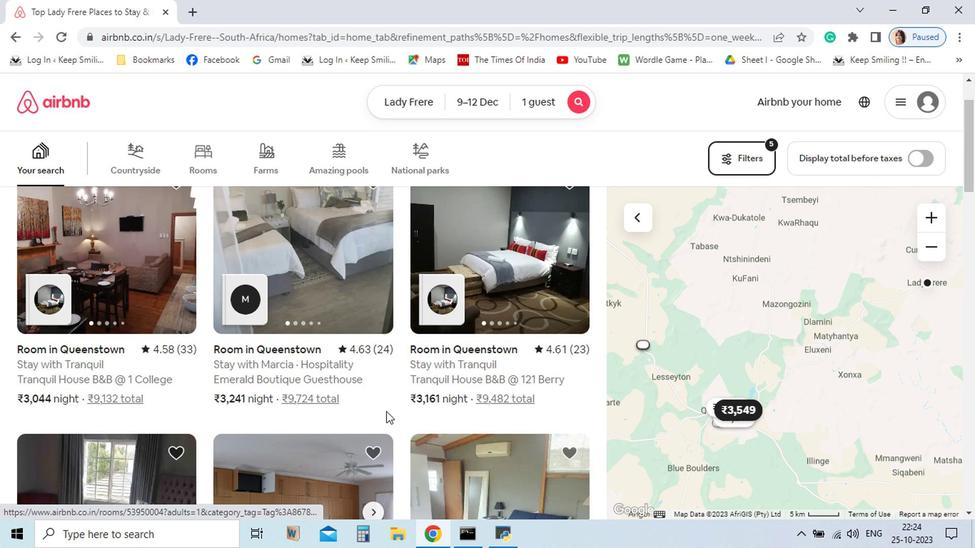 
Action: Mouse moved to (422, 446)
Screenshot: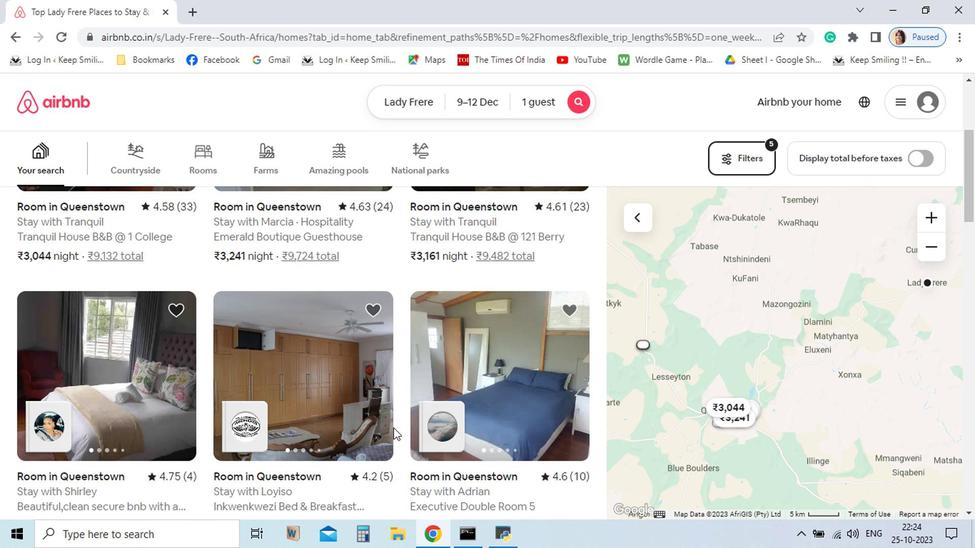 
Action: Mouse scrolled (422, 445) with delta (0, 0)
Screenshot: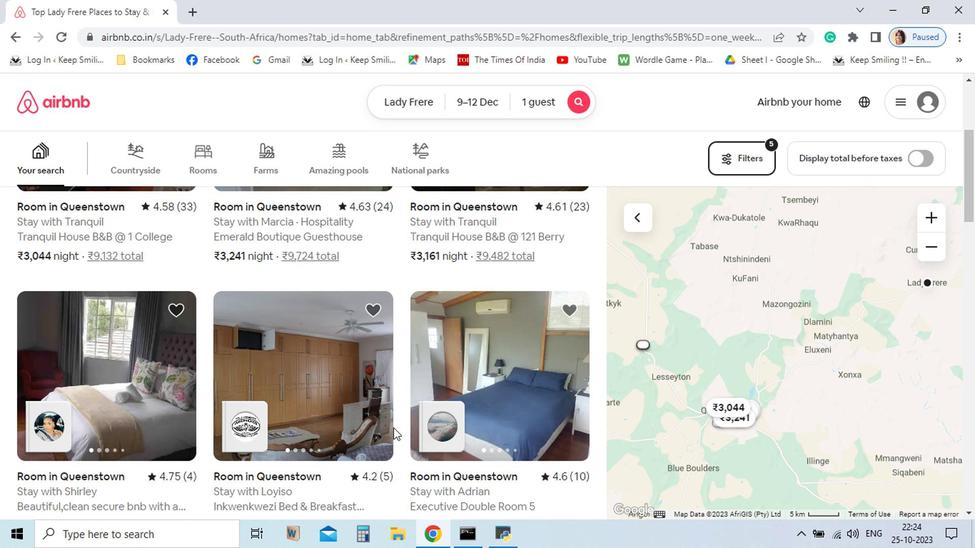 
Action: Mouse scrolled (422, 445) with delta (0, 0)
Screenshot: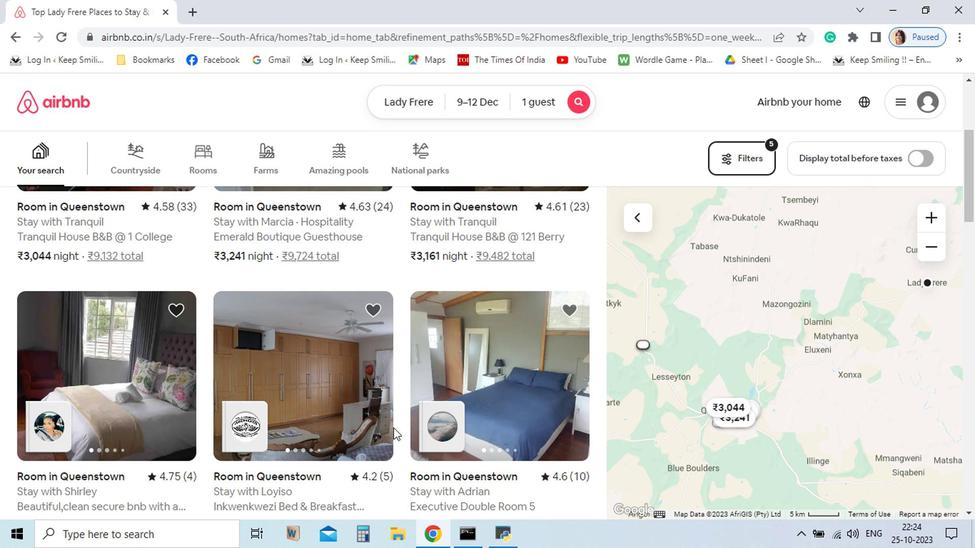 
Action: Mouse moved to (422, 447)
Screenshot: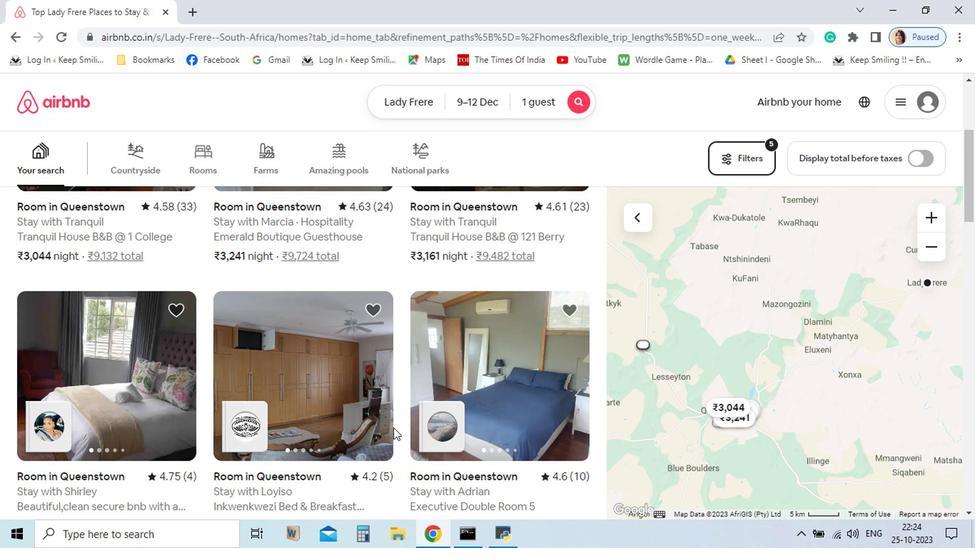 
Action: Mouse scrolled (422, 446) with delta (0, 0)
Screenshot: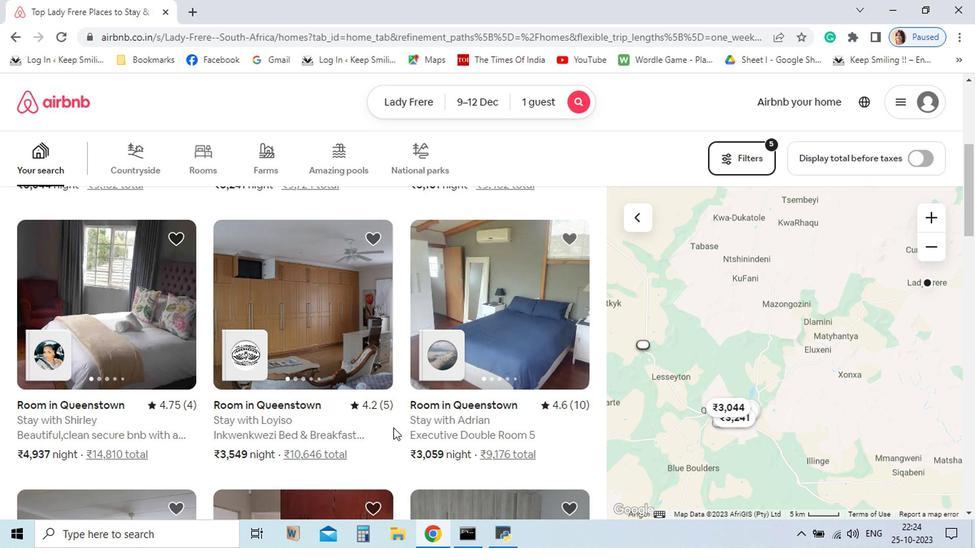 
Action: Mouse moved to (422, 448)
Screenshot: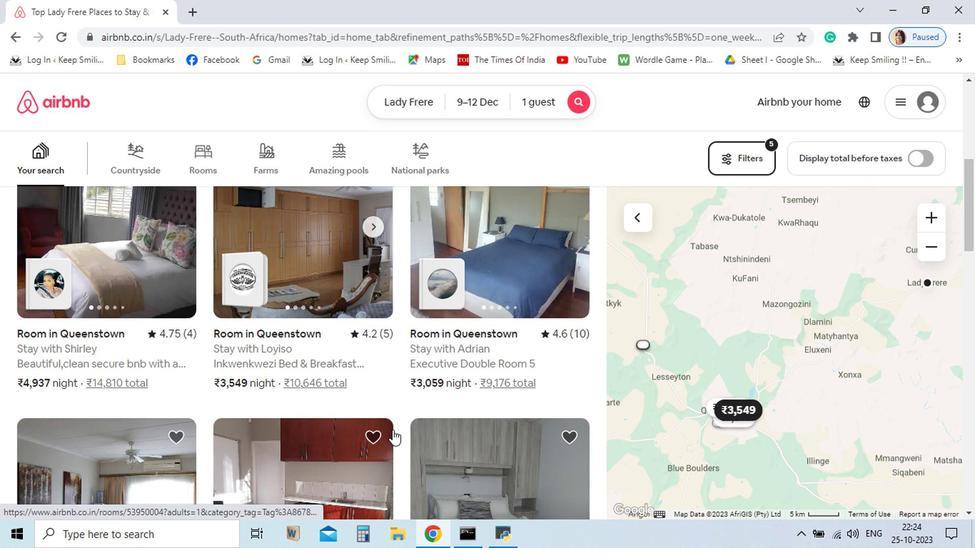 
Action: Mouse scrolled (422, 447) with delta (0, 0)
Screenshot: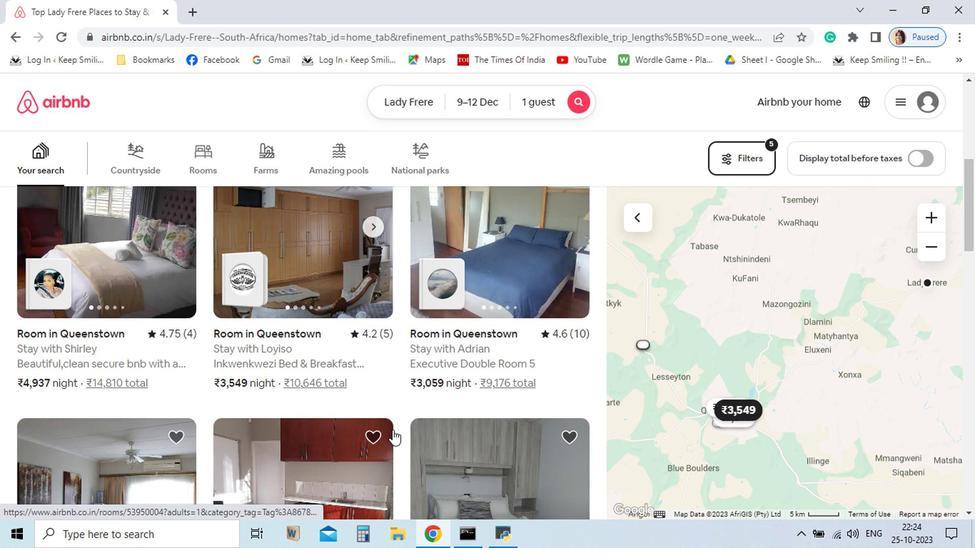 
Action: Mouse moved to (422, 448)
Screenshot: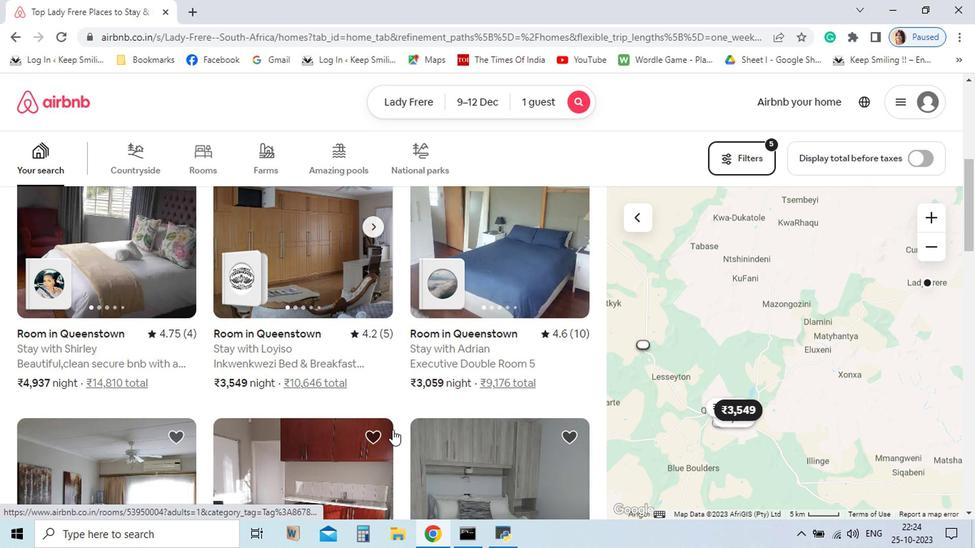 
Action: Mouse scrolled (422, 448) with delta (0, 0)
Screenshot: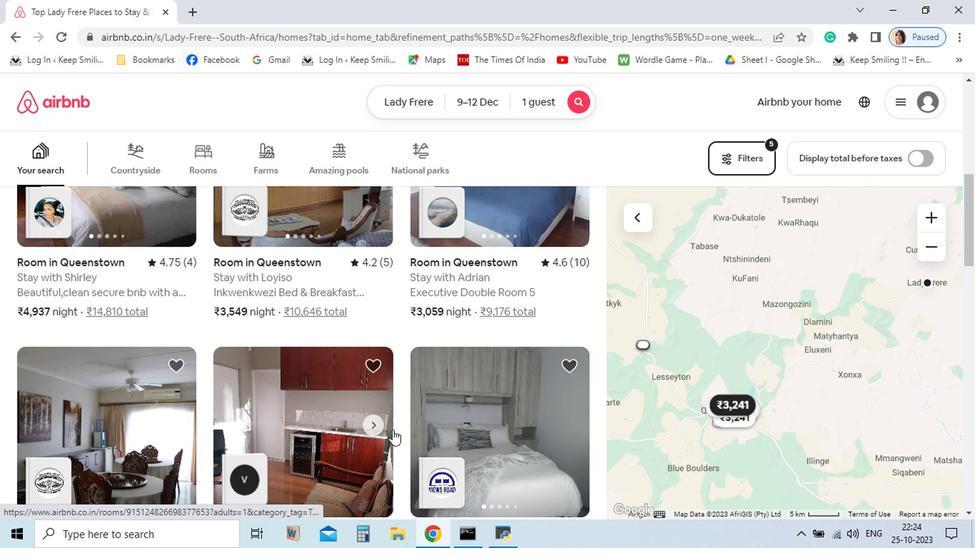 
Action: Mouse scrolled (422, 448) with delta (0, 0)
Screenshot: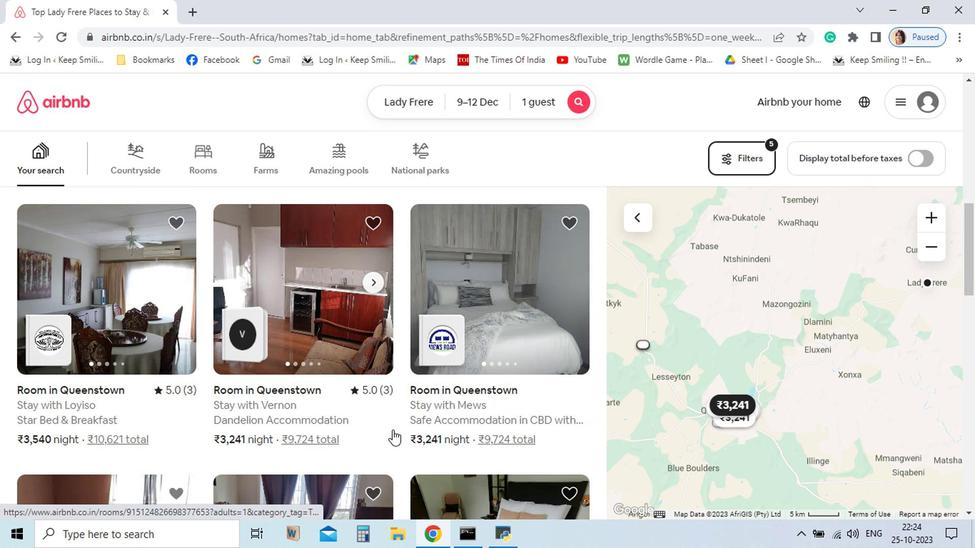 
Action: Mouse scrolled (422, 448) with delta (0, 0)
Screenshot: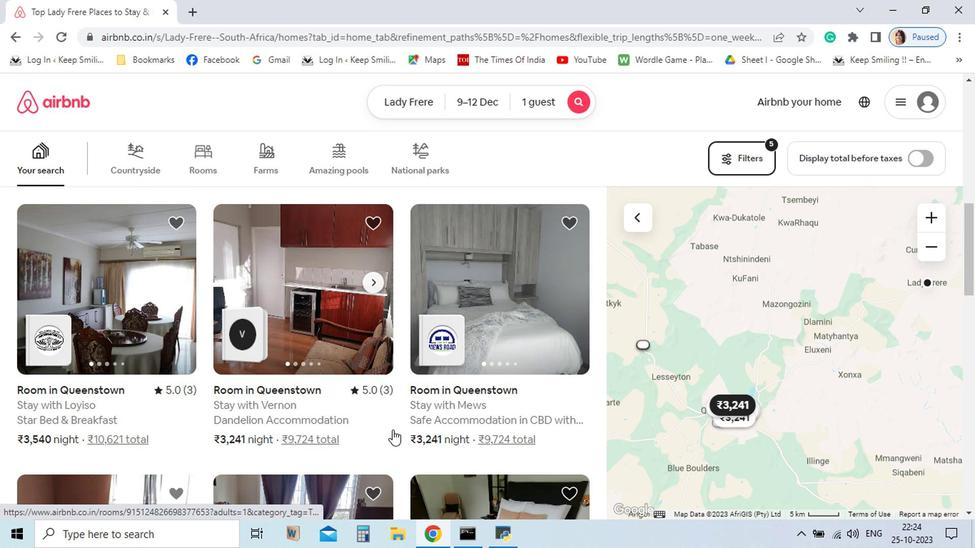 
Action: Mouse moved to (213, 419)
Screenshot: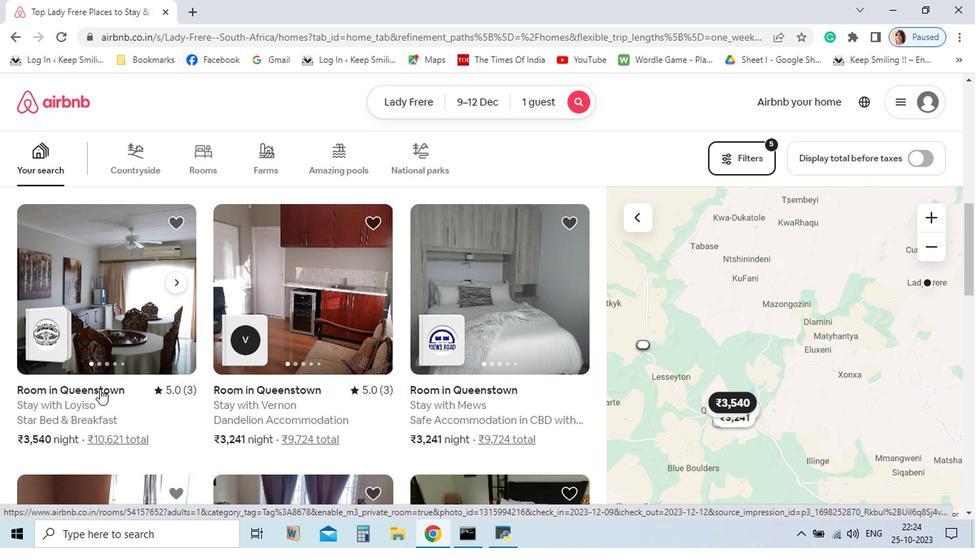 
Action: Mouse pressed left at (213, 419)
Screenshot: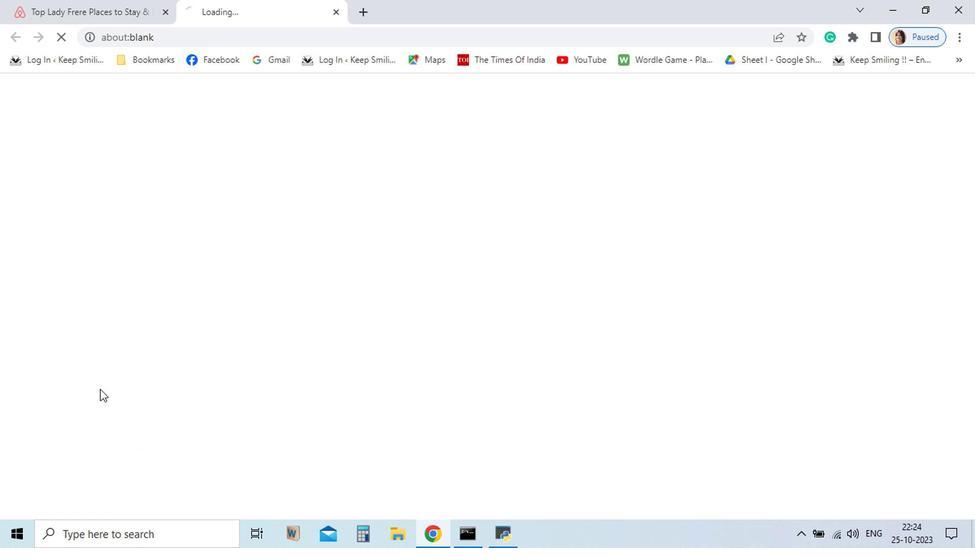 
Action: Mouse moved to (734, 428)
Screenshot: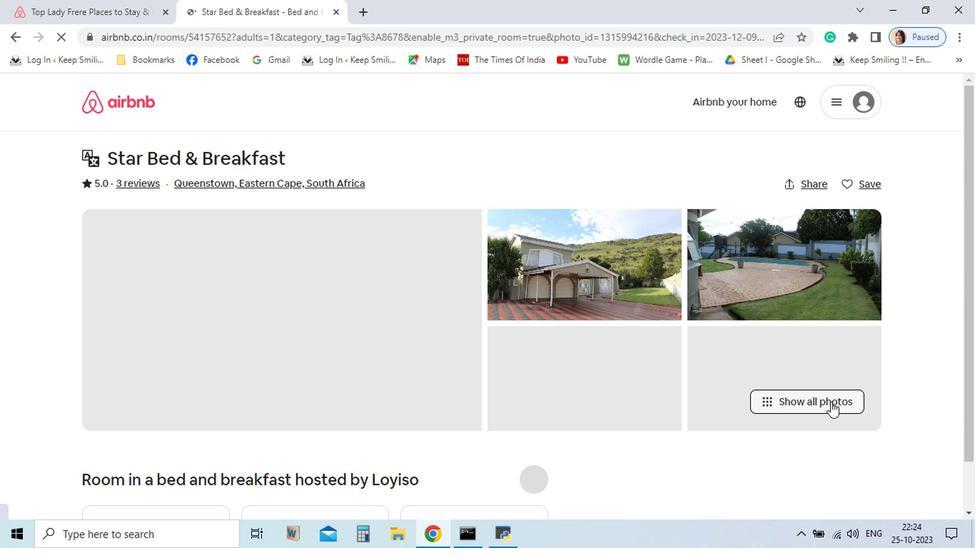 
Action: Mouse pressed left at (734, 428)
Screenshot: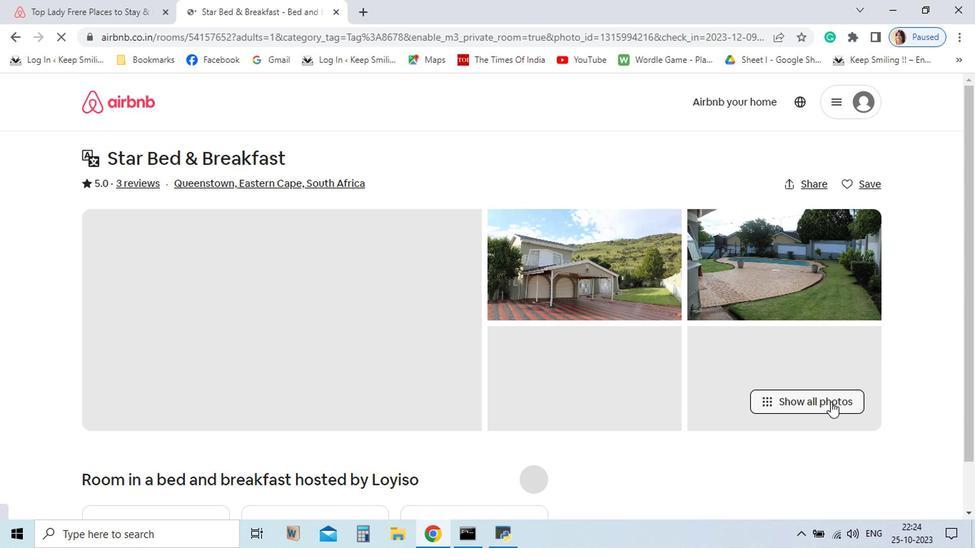 
Action: Mouse moved to (833, 508)
Screenshot: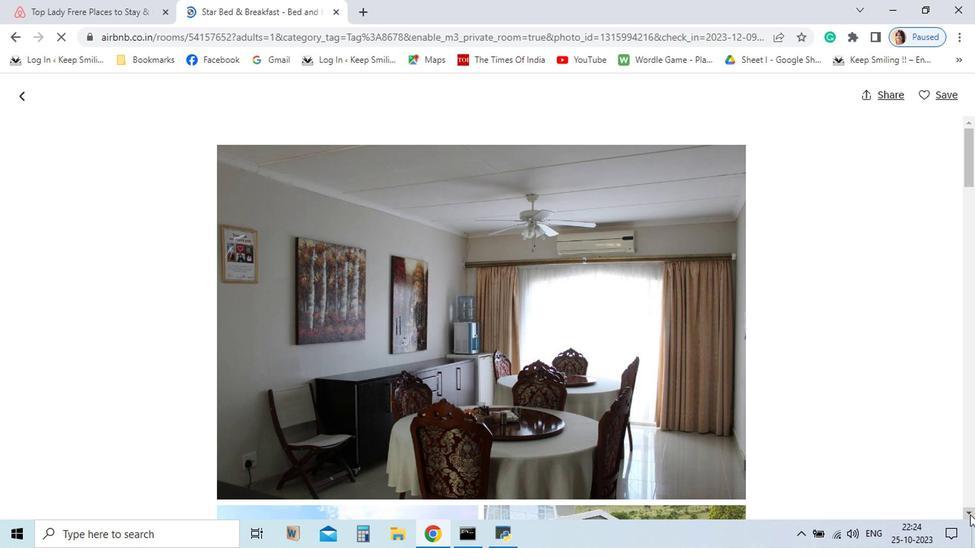 
Action: Mouse pressed left at (833, 508)
Screenshot: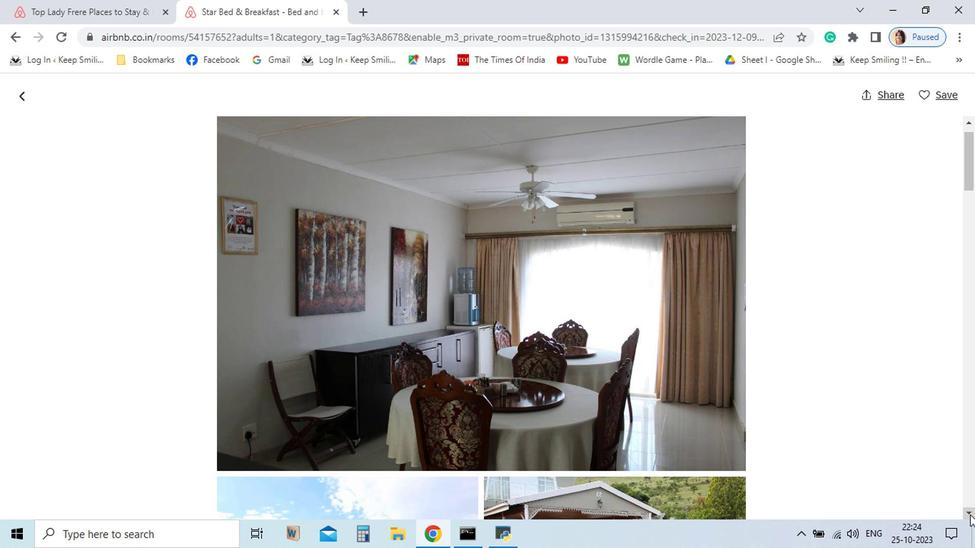 
Action: Mouse pressed left at (833, 508)
Screenshot: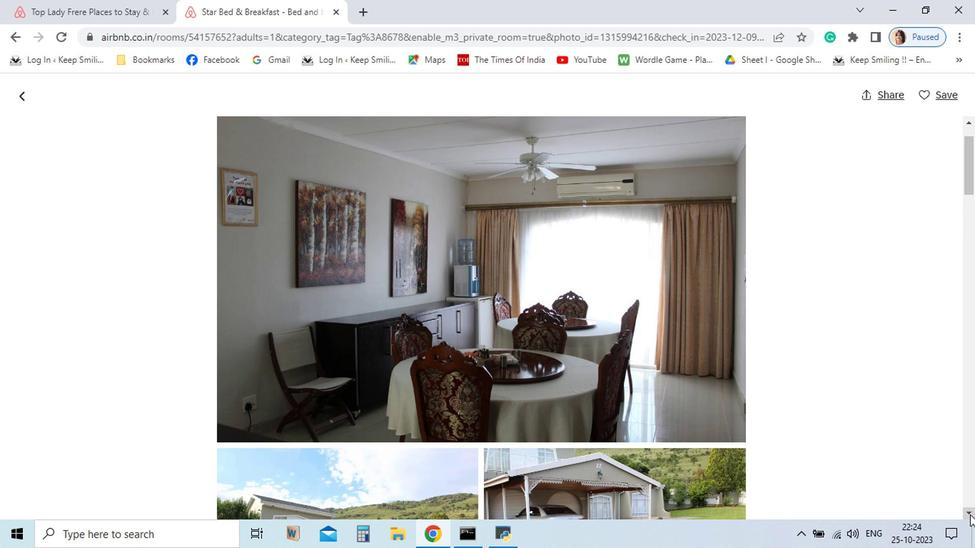 
Action: Mouse pressed left at (833, 508)
Screenshot: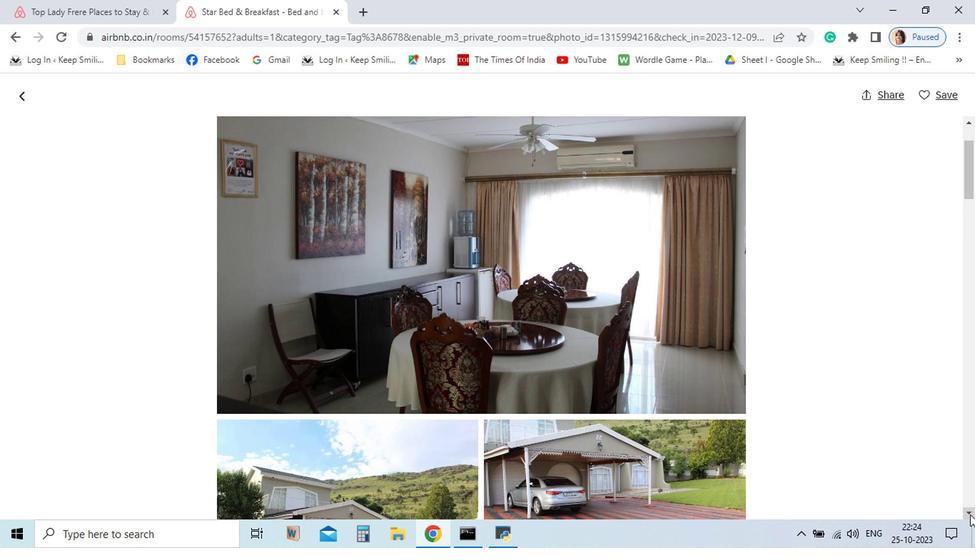 
Action: Mouse pressed left at (833, 508)
Screenshot: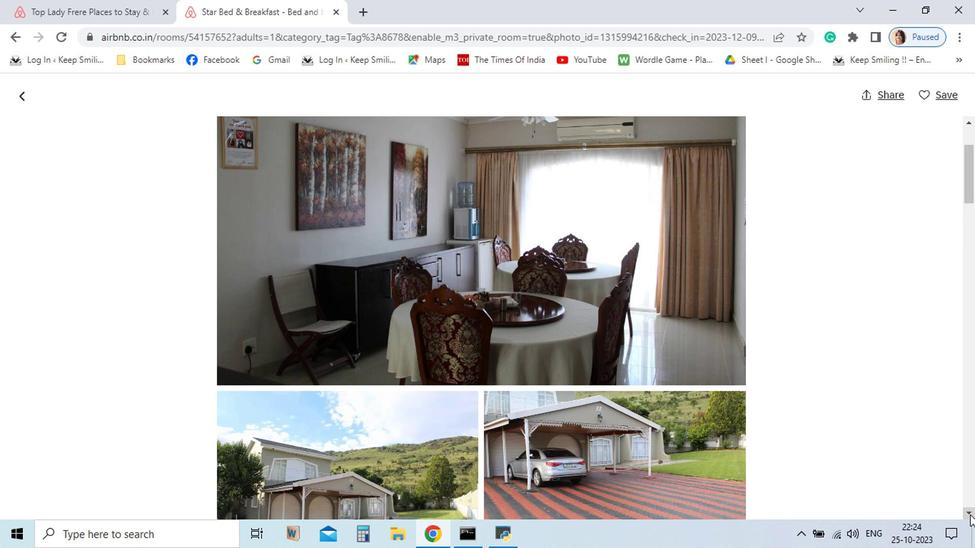 
Action: Mouse pressed left at (833, 508)
Screenshot: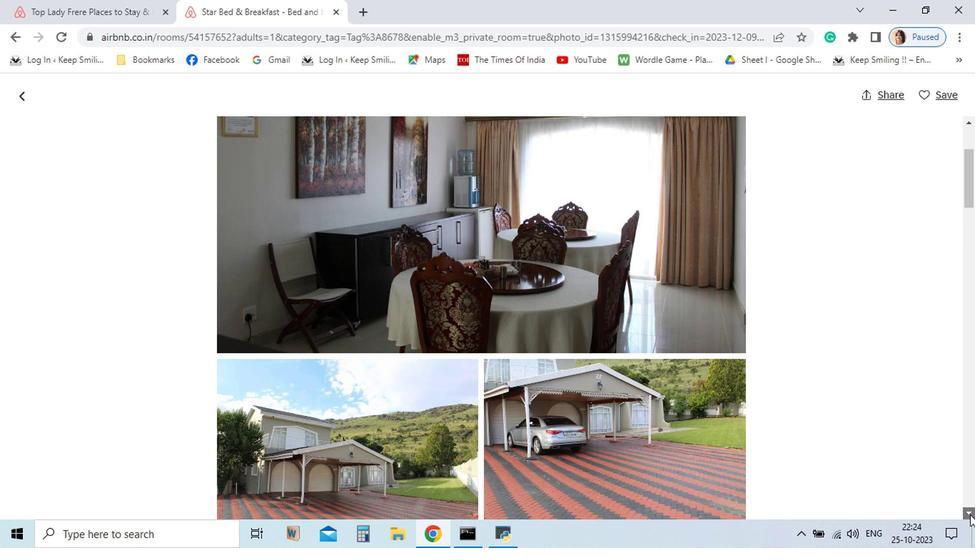 
Action: Mouse pressed left at (833, 508)
Screenshot: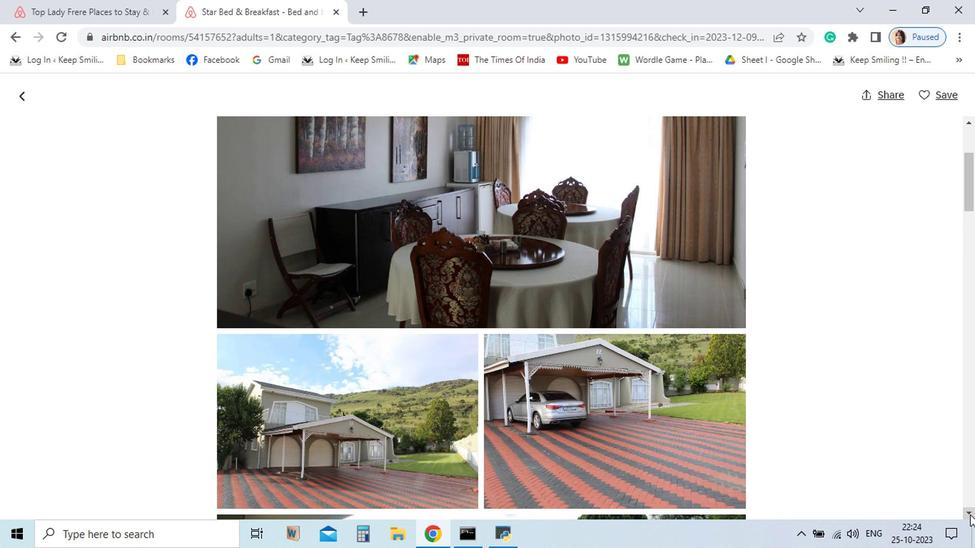 
Action: Mouse pressed left at (833, 508)
Screenshot: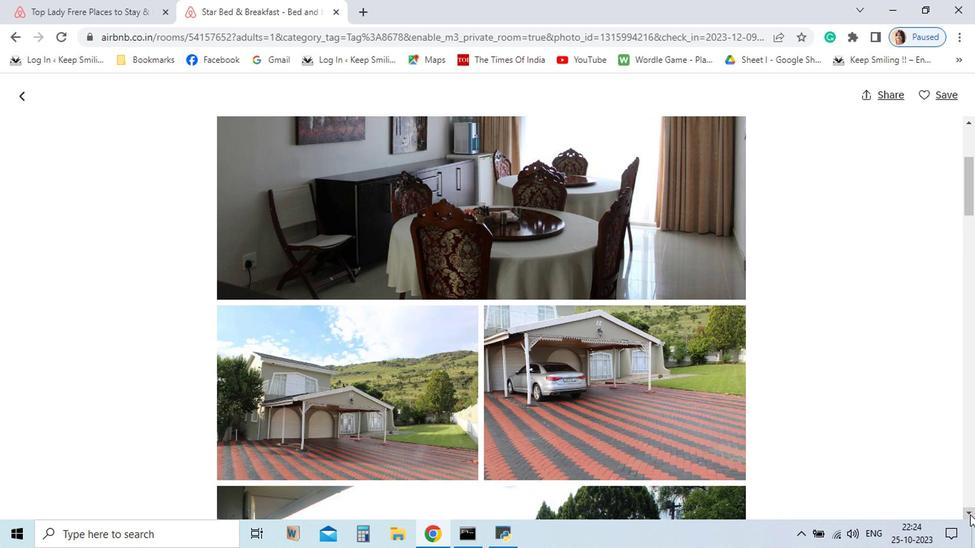 
Action: Mouse pressed left at (833, 508)
Screenshot: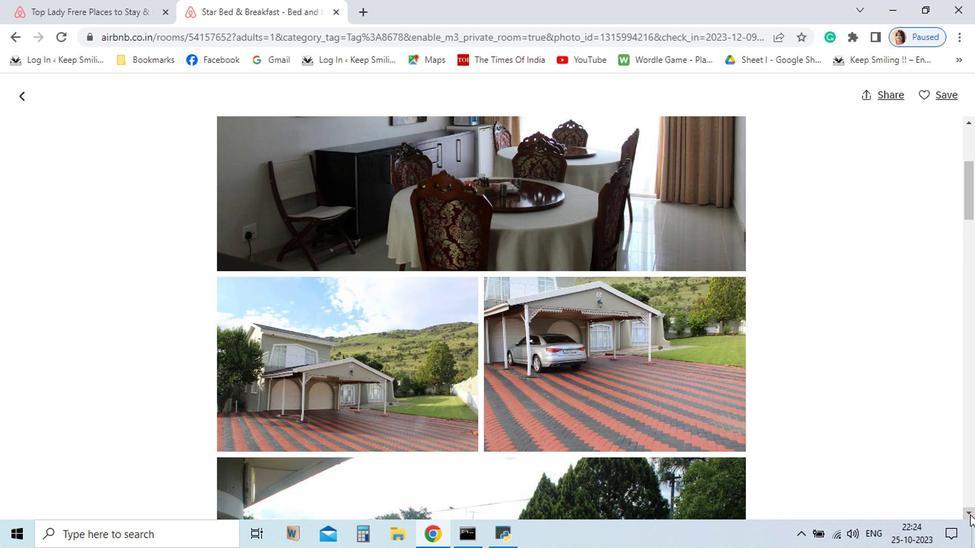 
Action: Mouse pressed left at (833, 508)
Screenshot: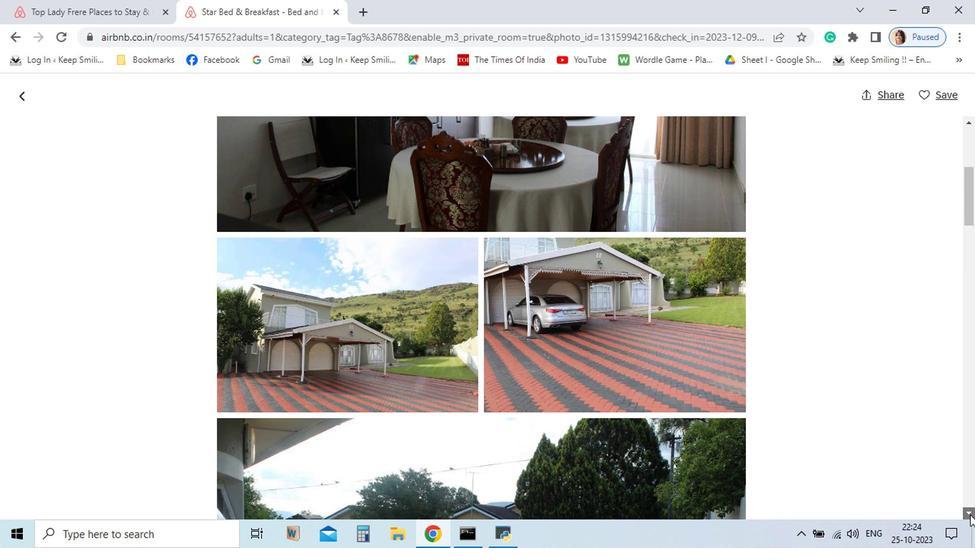 
Action: Mouse pressed left at (833, 508)
Screenshot: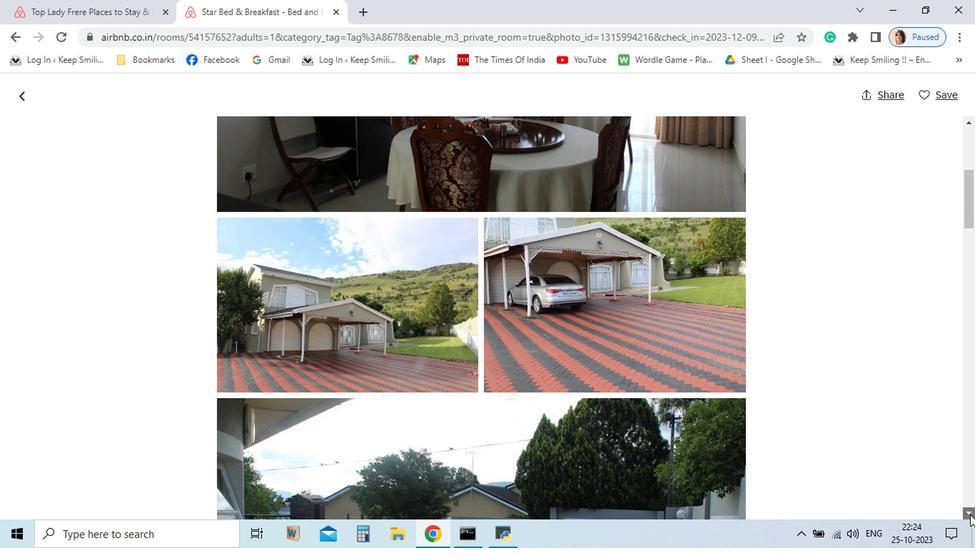
Action: Mouse pressed left at (833, 508)
Screenshot: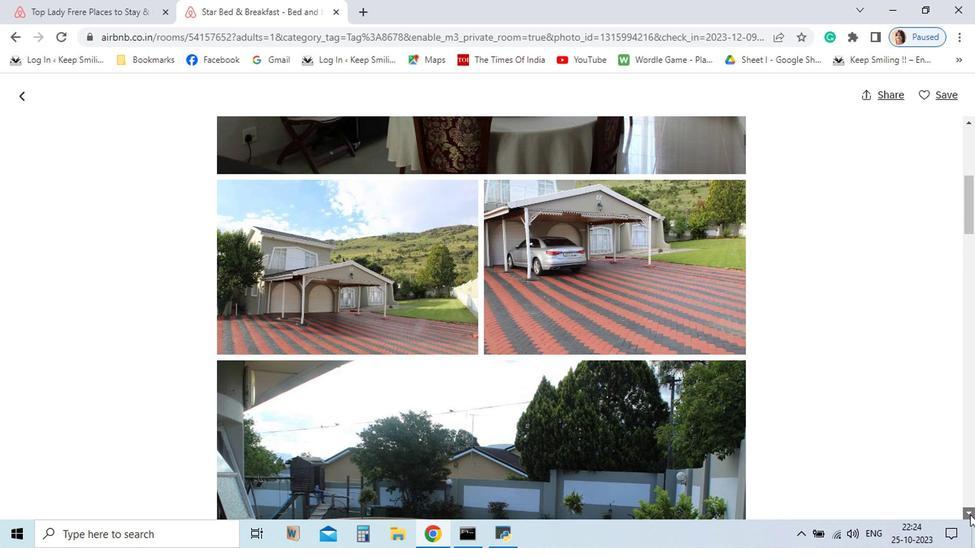 
Action: Mouse pressed left at (833, 508)
Screenshot: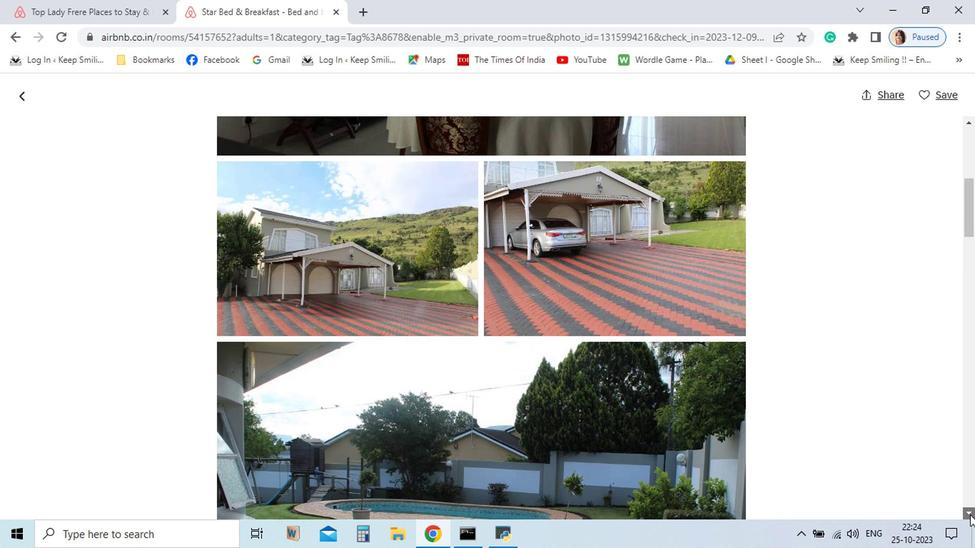 
Action: Mouse pressed left at (833, 508)
Screenshot: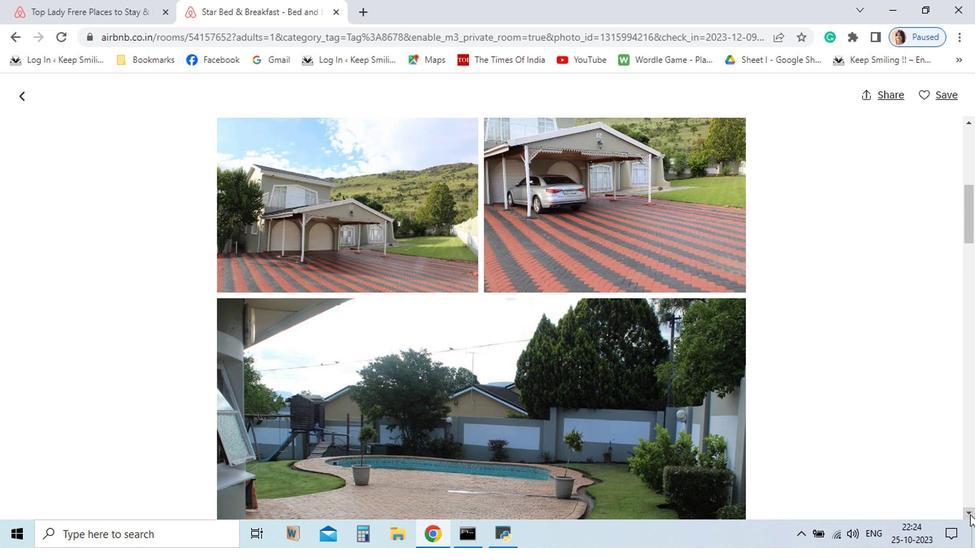 
Action: Mouse pressed left at (833, 508)
Screenshot: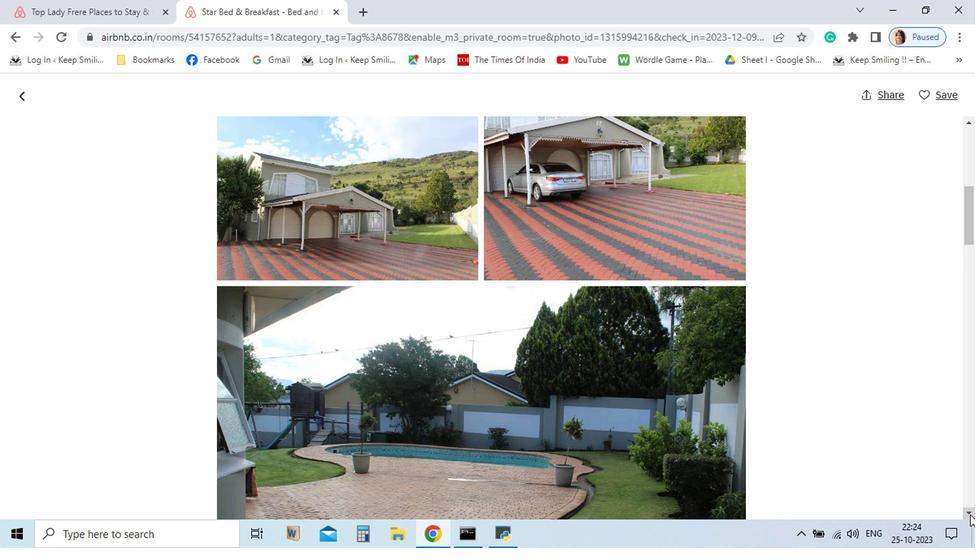 
Action: Mouse pressed left at (833, 508)
Screenshot: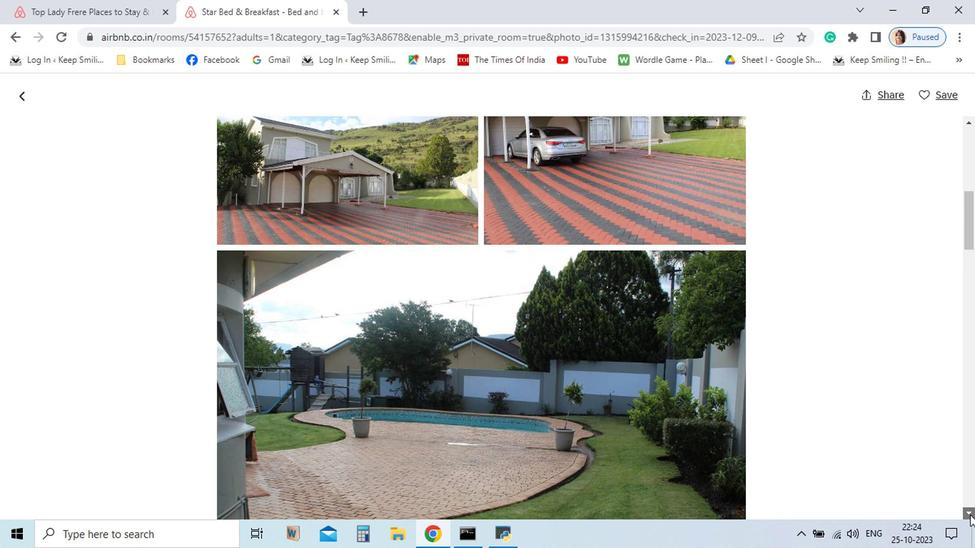 
Action: Mouse pressed left at (833, 508)
Screenshot: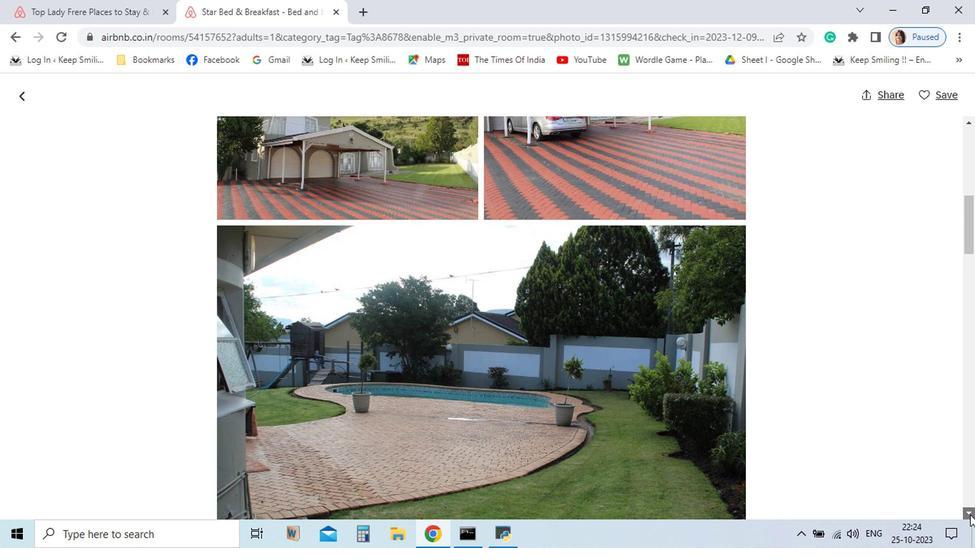 
Action: Mouse pressed left at (833, 508)
Screenshot: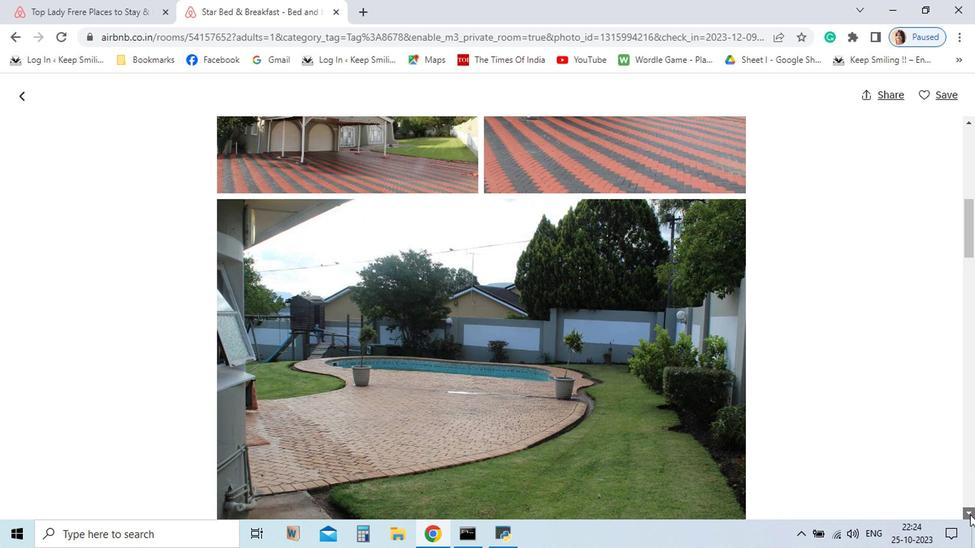 
Action: Mouse pressed left at (833, 508)
Screenshot: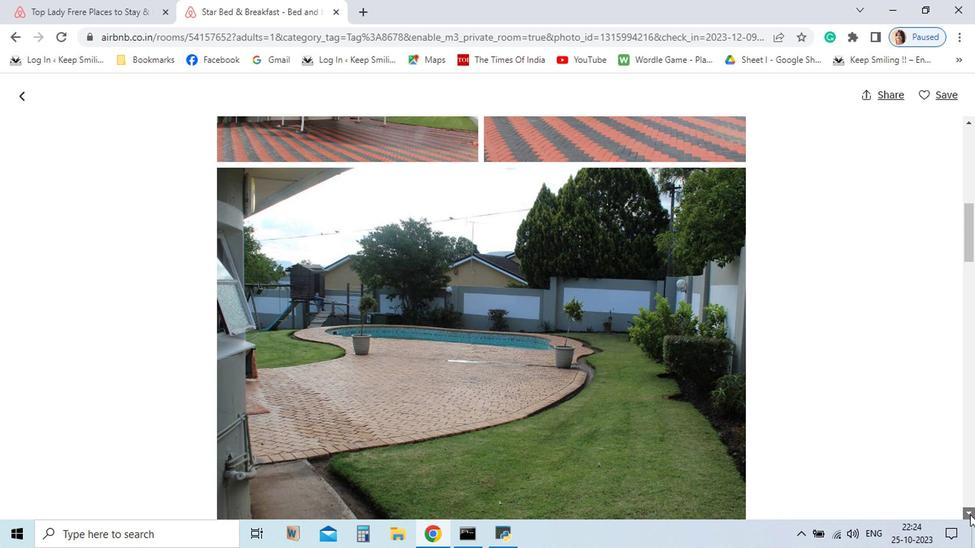
Action: Mouse pressed left at (833, 508)
Screenshot: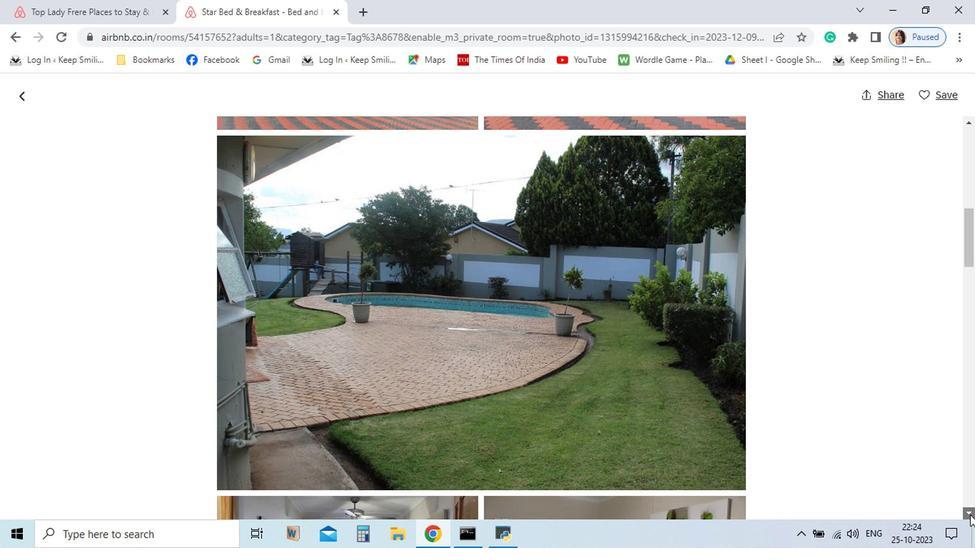 
Action: Mouse pressed left at (833, 508)
Screenshot: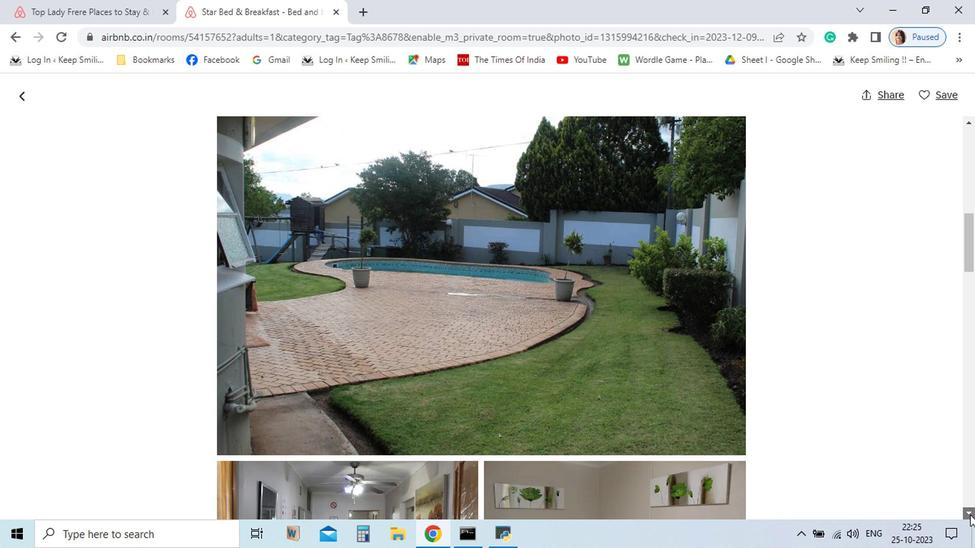 
Action: Mouse pressed left at (833, 508)
Screenshot: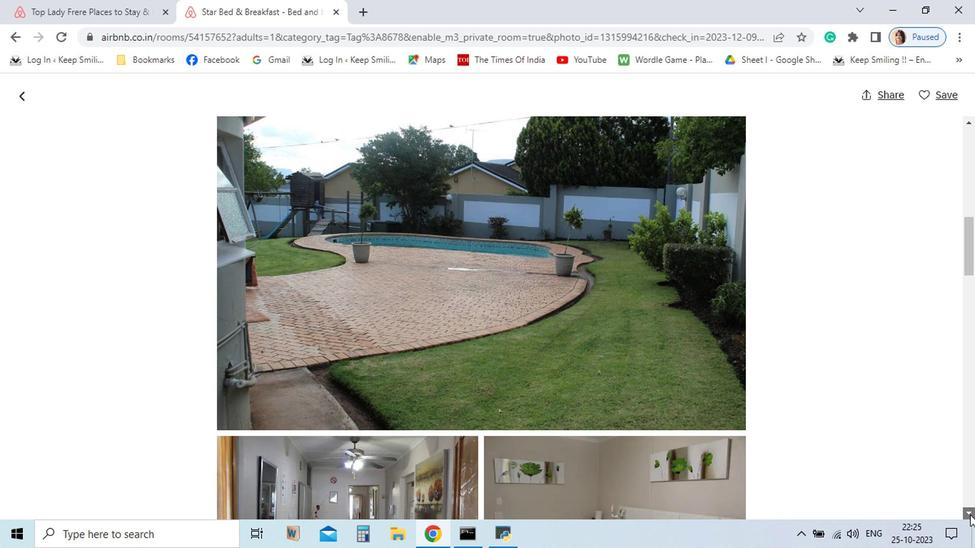
Action: Mouse pressed left at (833, 508)
Screenshot: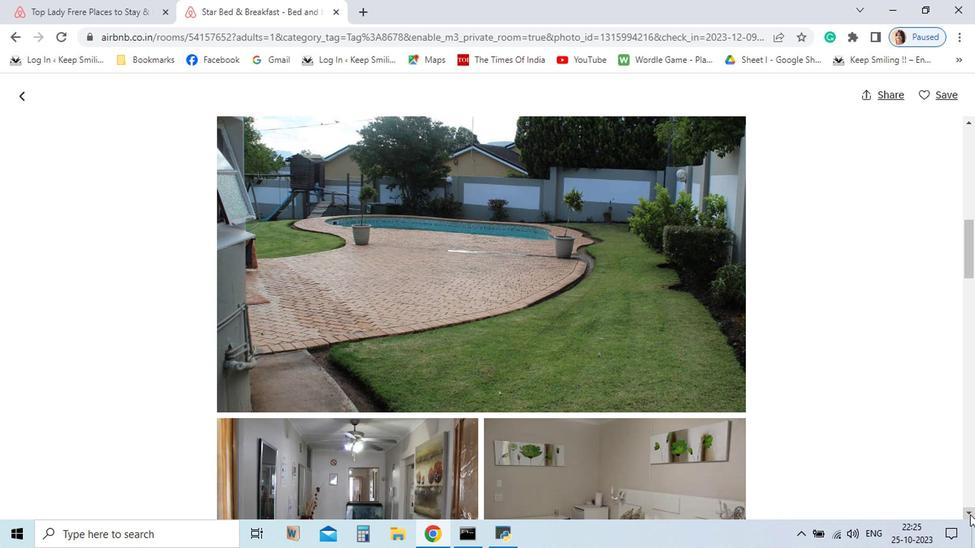 
Action: Mouse pressed left at (833, 508)
Screenshot: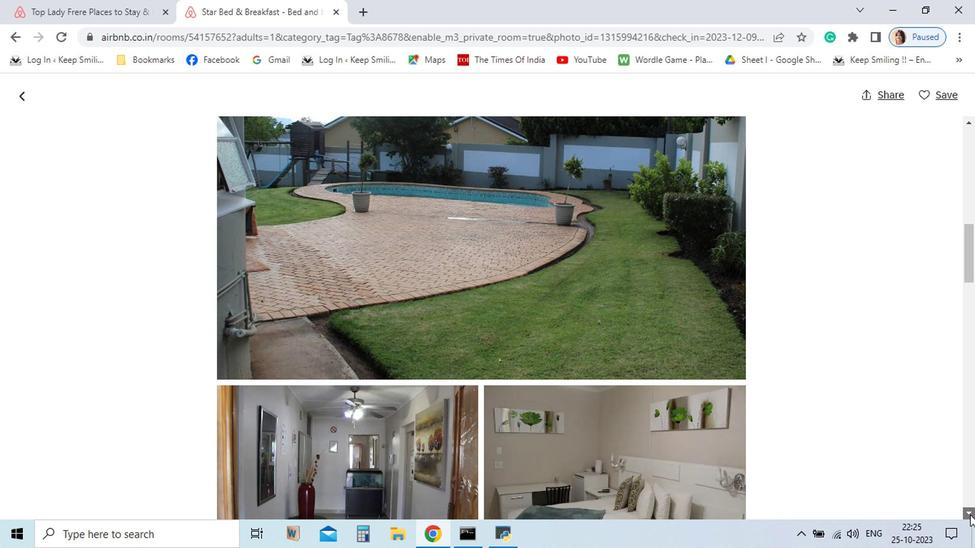 
Action: Mouse pressed left at (833, 508)
Screenshot: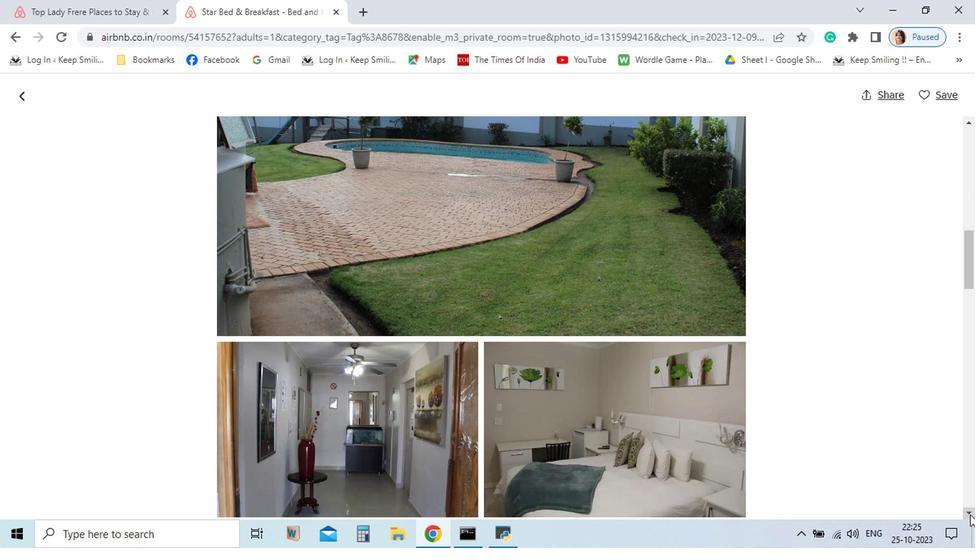 
Action: Mouse pressed left at (833, 508)
Screenshot: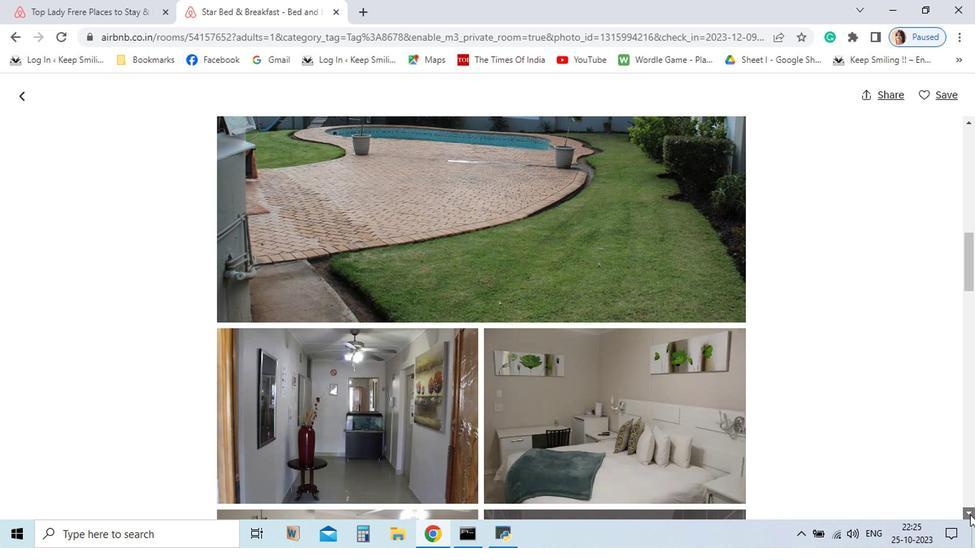 
Action: Mouse pressed left at (833, 508)
Screenshot: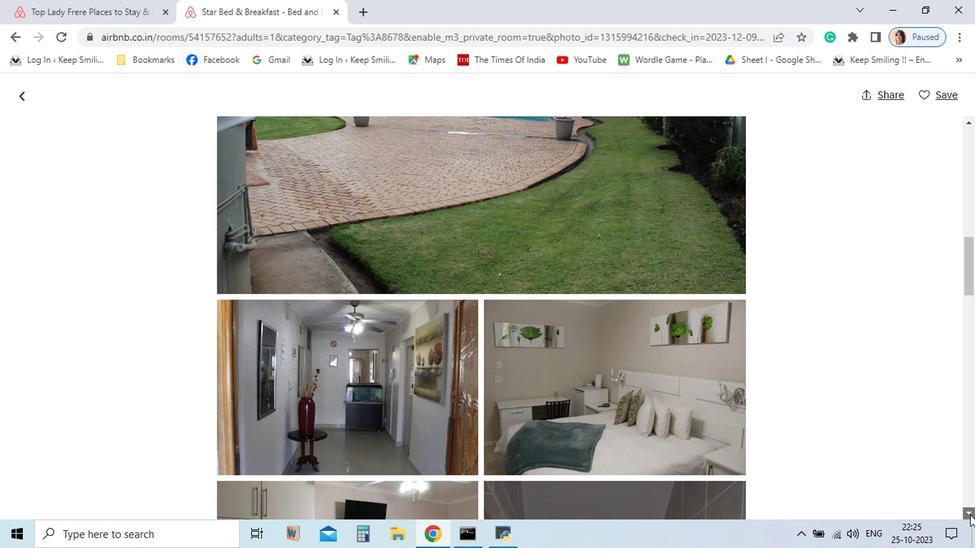 
Action: Mouse pressed left at (833, 508)
Screenshot: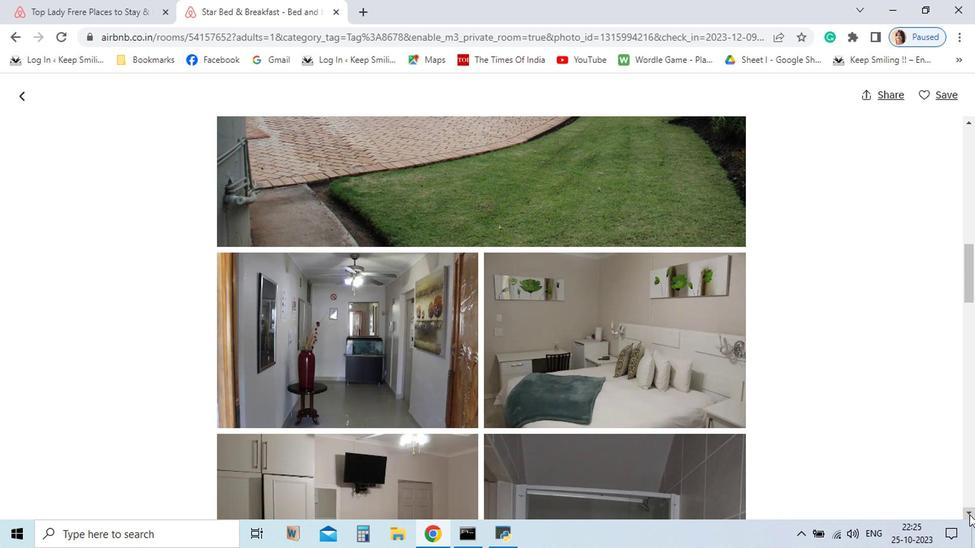 
Action: Mouse pressed left at (833, 508)
Screenshot: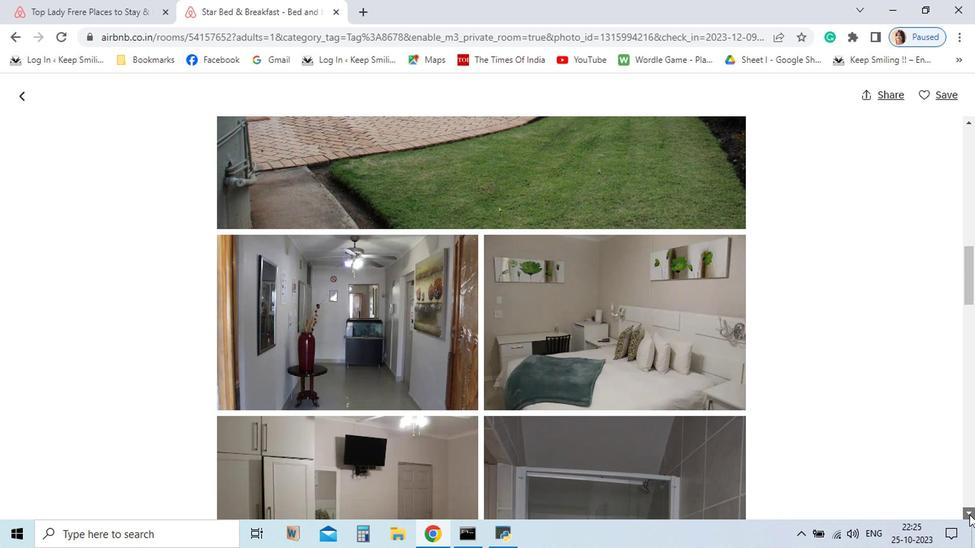 
Action: Mouse moved to (832, 508)
Screenshot: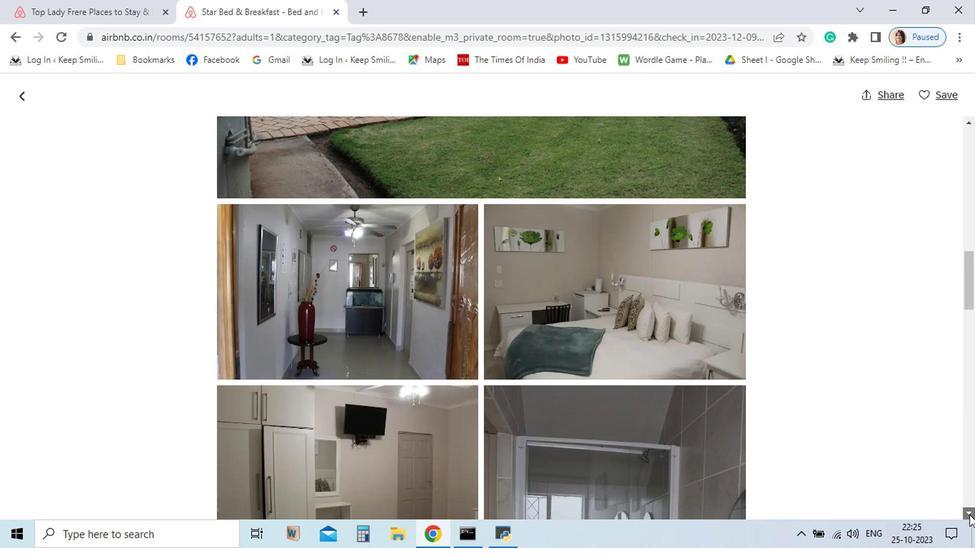 
Action: Mouse pressed left at (832, 508)
Screenshot: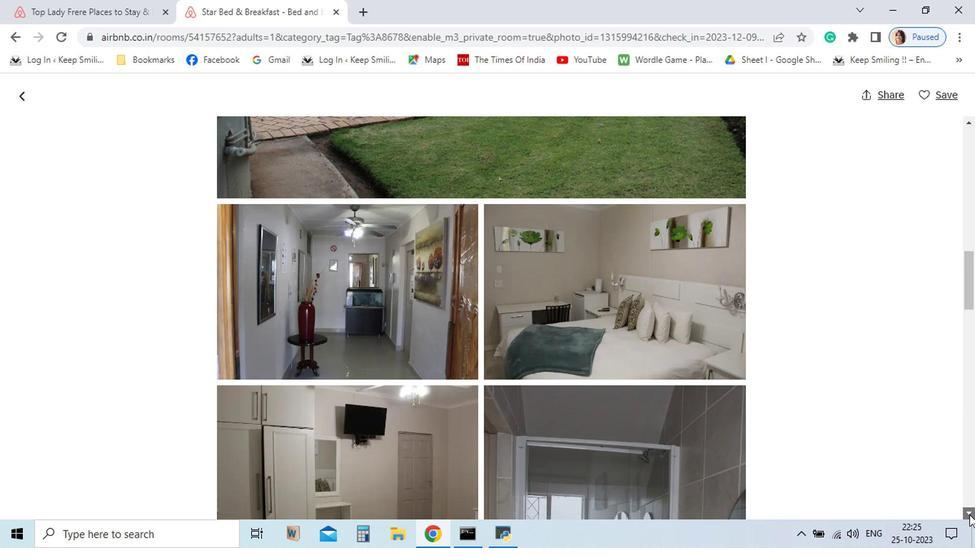 
Action: Mouse pressed left at (832, 508)
Screenshot: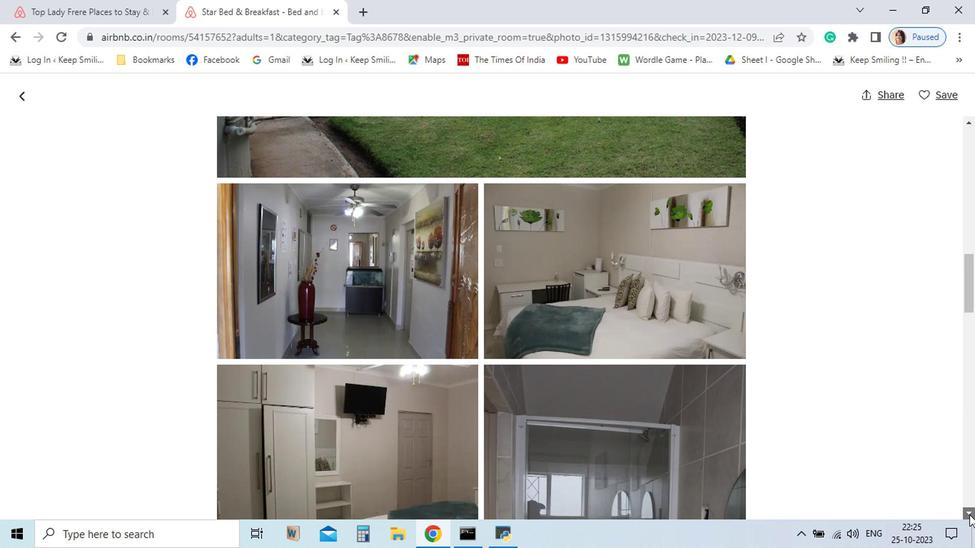 
Action: Mouse pressed left at (832, 508)
Screenshot: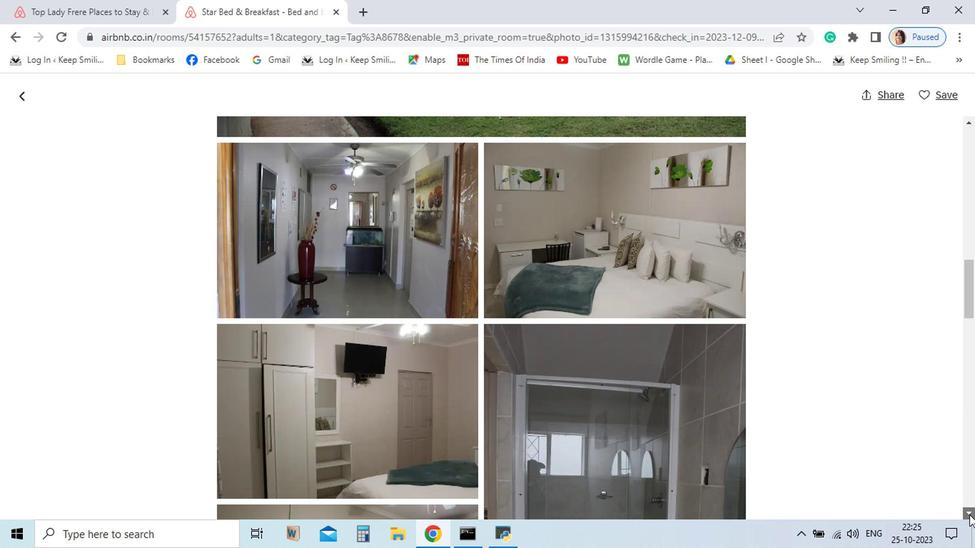 
Action: Mouse pressed left at (832, 508)
Screenshot: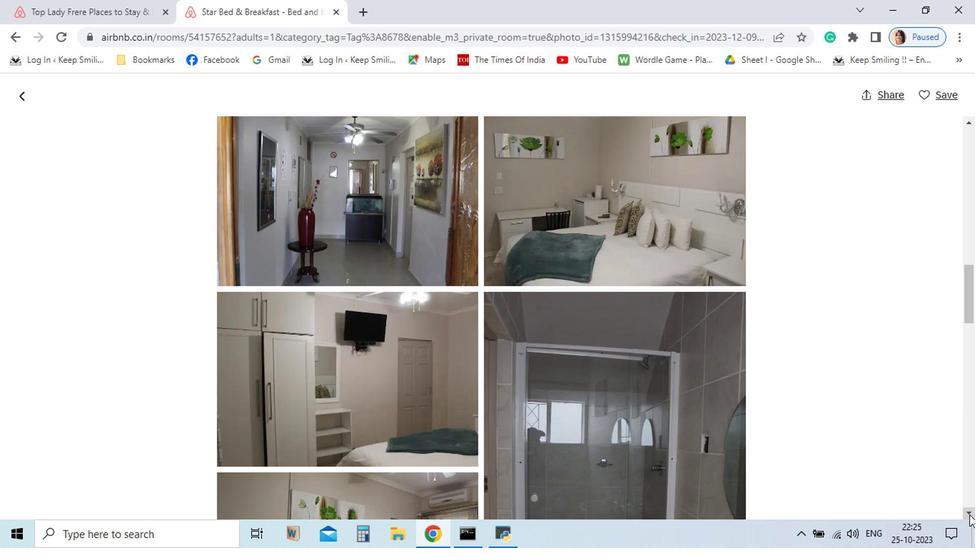 
Action: Mouse pressed left at (832, 508)
Screenshot: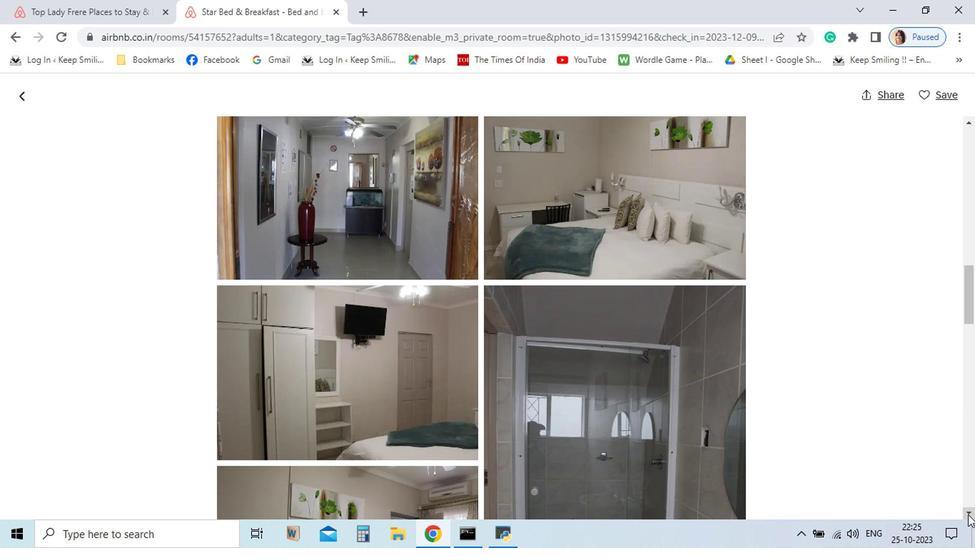 
Action: Mouse moved to (831, 508)
Screenshot: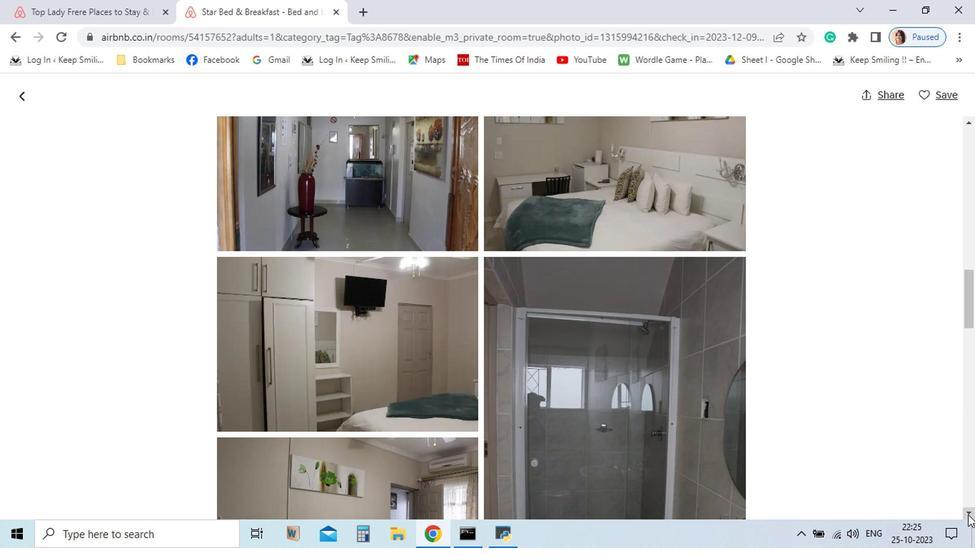 
Action: Mouse pressed left at (831, 508)
Screenshot: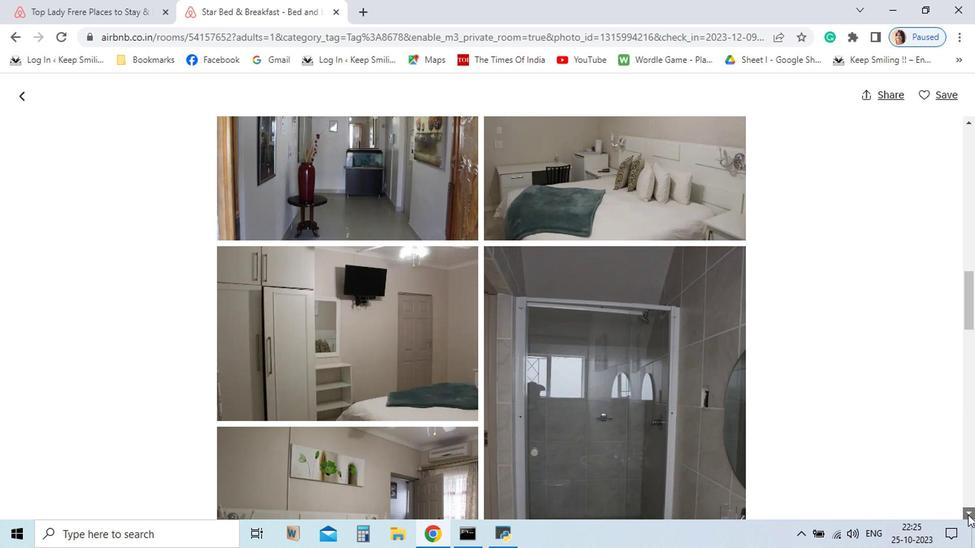 
Action: Mouse pressed left at (831, 508)
Screenshot: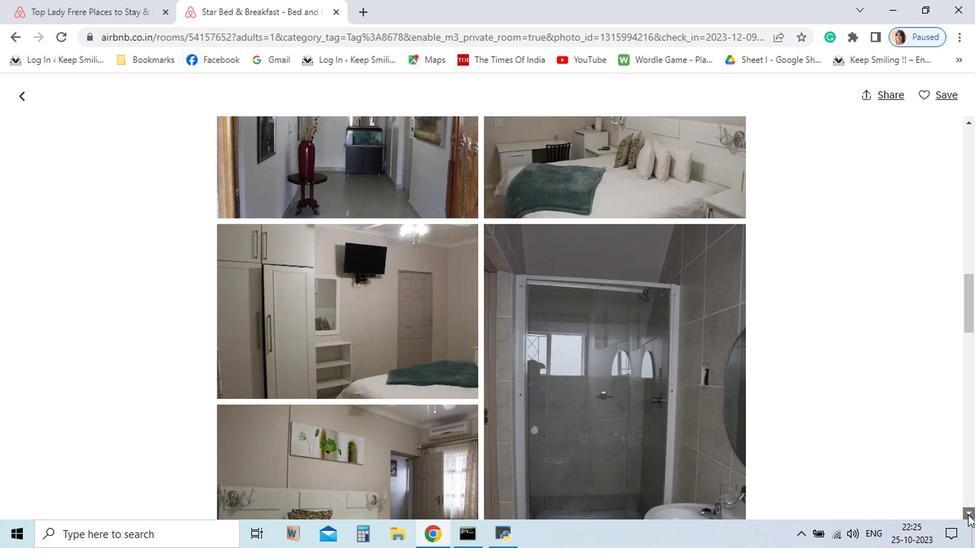 
Action: Mouse pressed left at (831, 508)
Screenshot: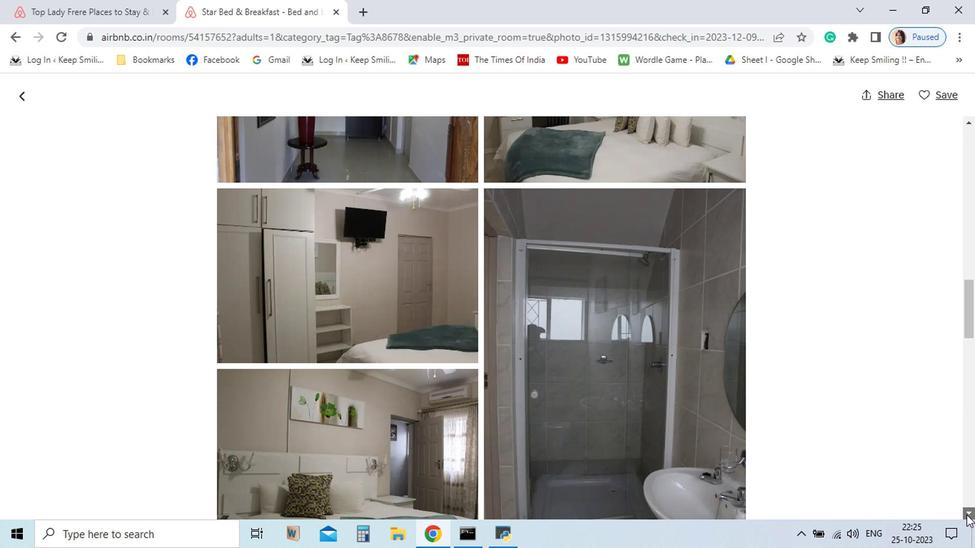 
Action: Mouse pressed left at (831, 508)
Screenshot: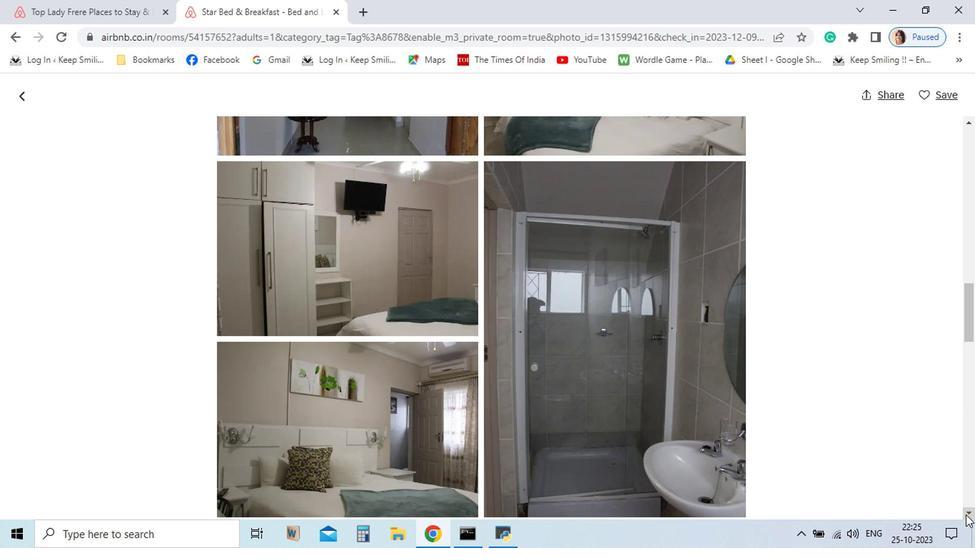 
Action: Mouse moved to (830, 508)
Screenshot: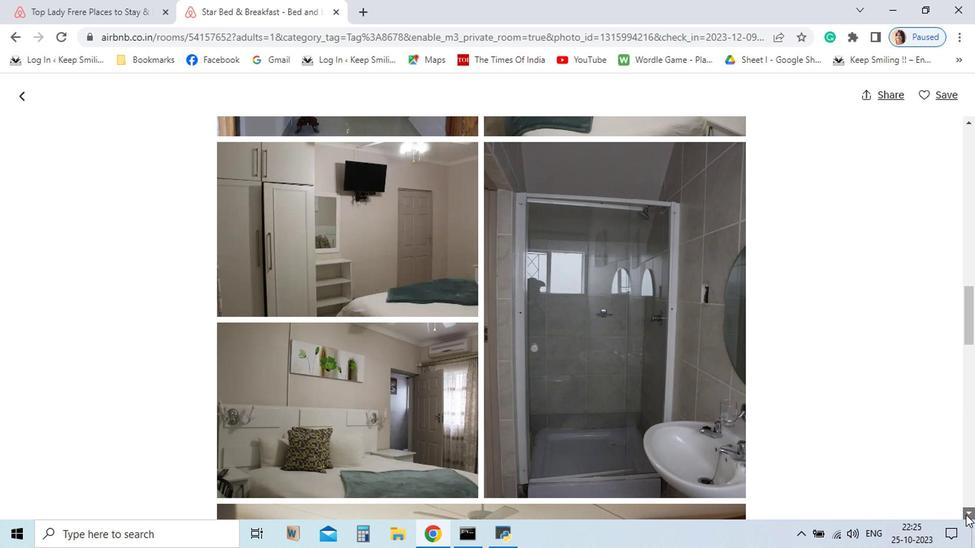 
Action: Mouse pressed left at (830, 508)
Screenshot: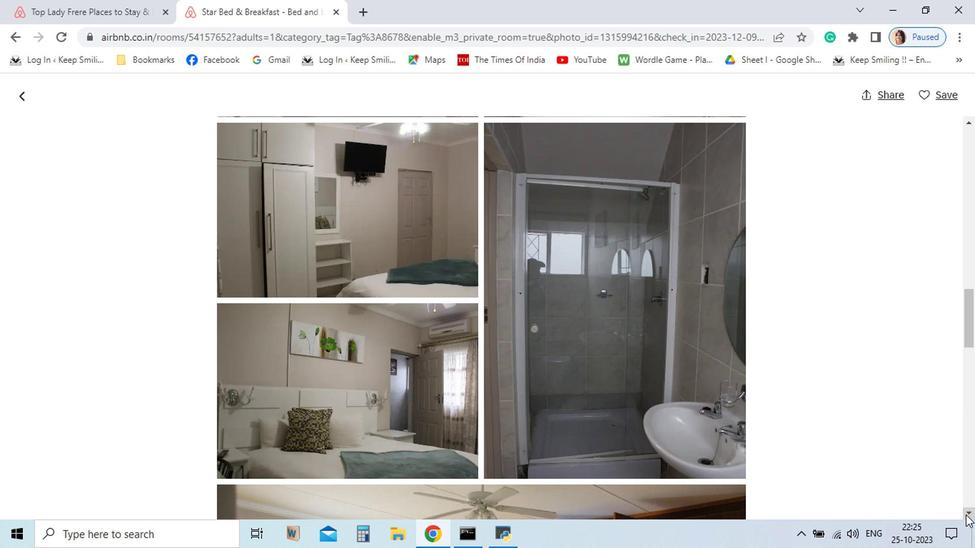 
Action: Mouse pressed left at (830, 508)
Screenshot: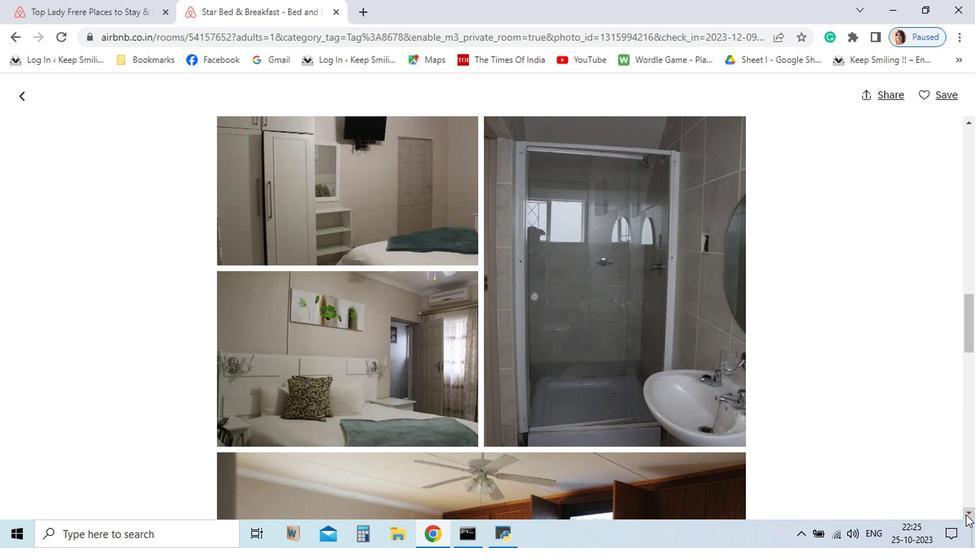 
Action: Mouse pressed left at (830, 508)
Screenshot: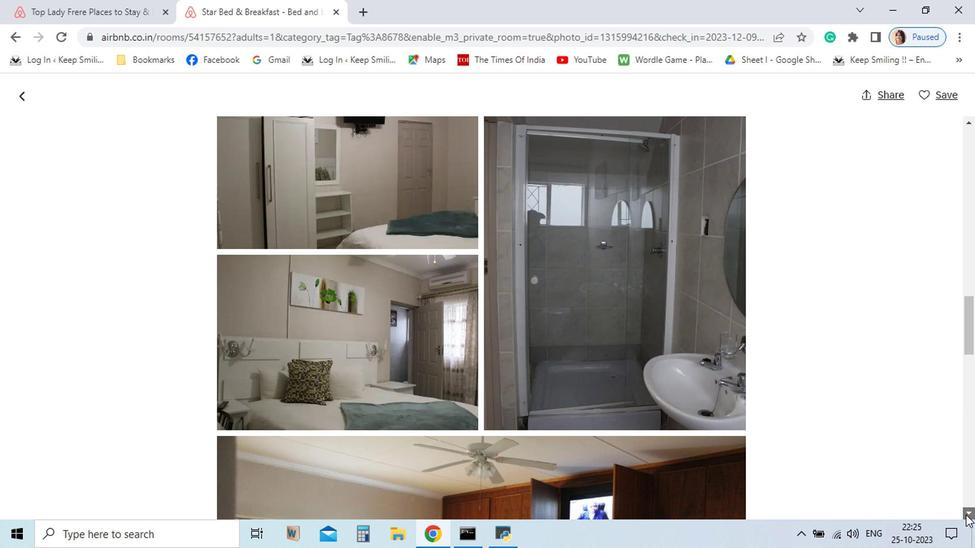 
Action: Mouse pressed left at (830, 508)
Screenshot: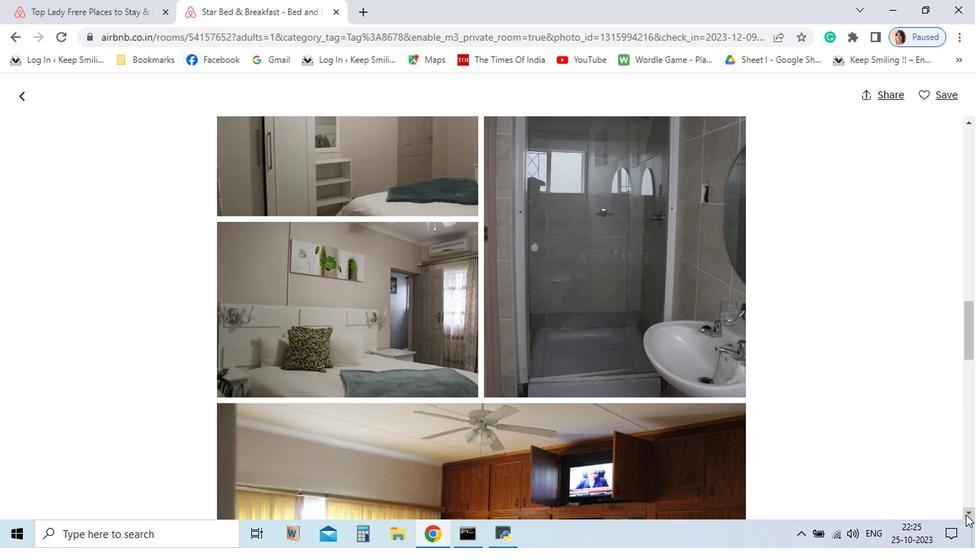 
Action: Mouse pressed left at (830, 508)
Screenshot: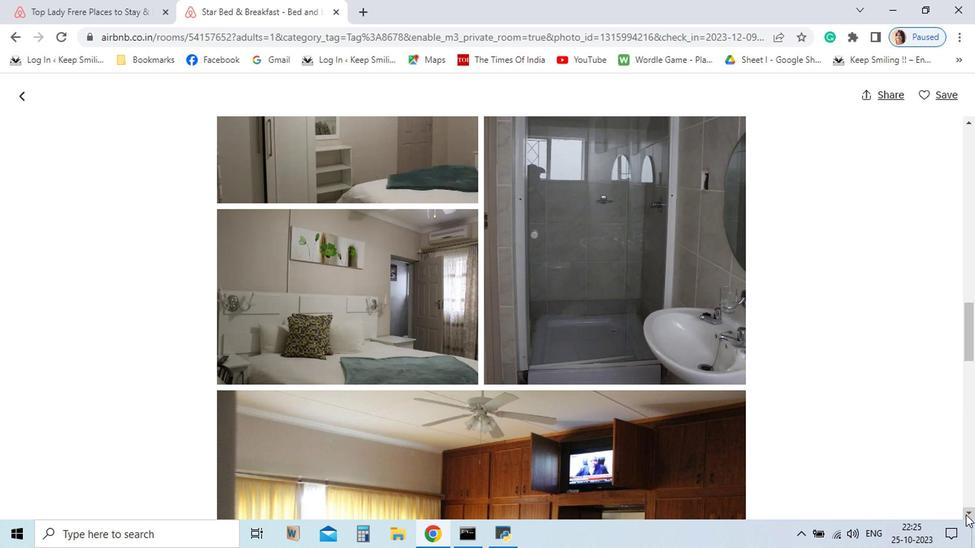 
Action: Mouse moved to (830, 508)
Screenshot: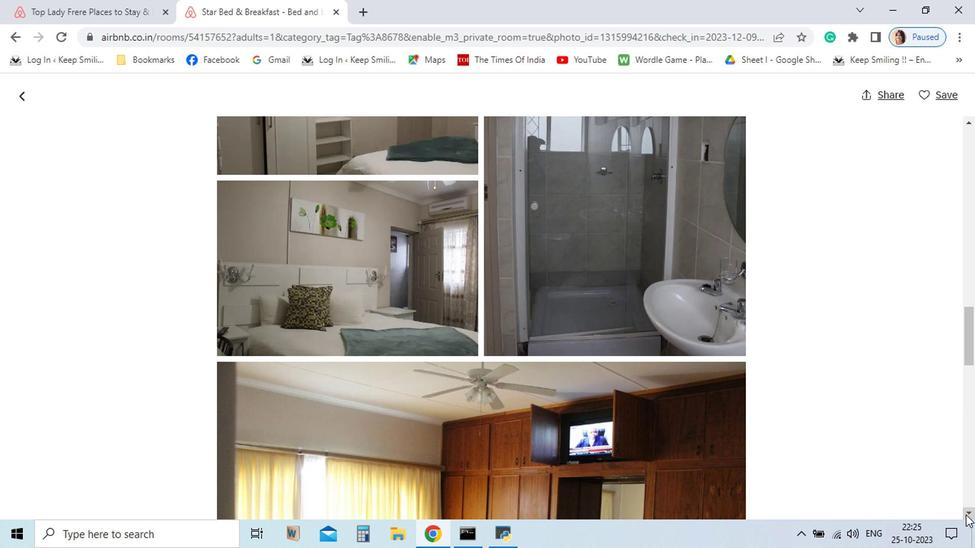 
Action: Mouse pressed left at (830, 508)
Screenshot: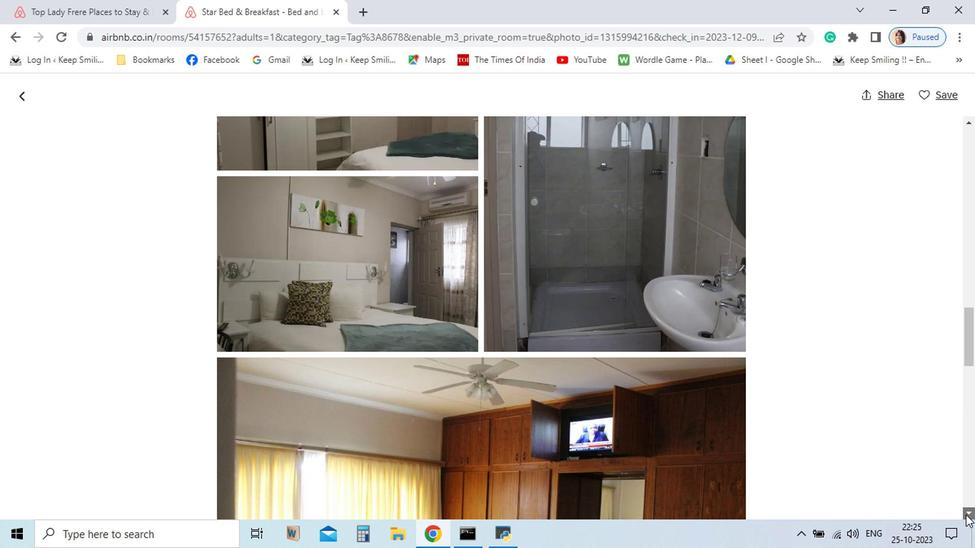 
Action: Mouse pressed left at (830, 508)
Screenshot: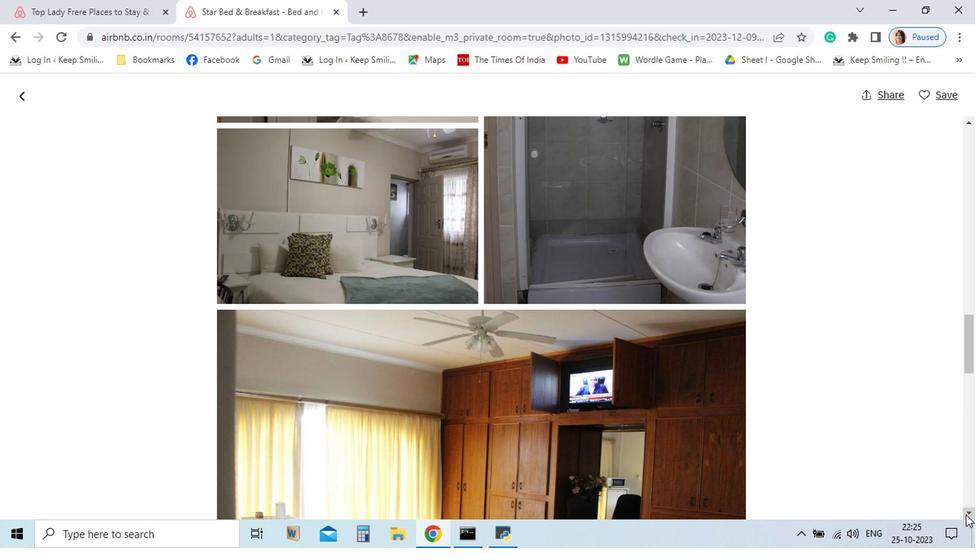 
Action: Mouse pressed left at (830, 508)
Screenshot: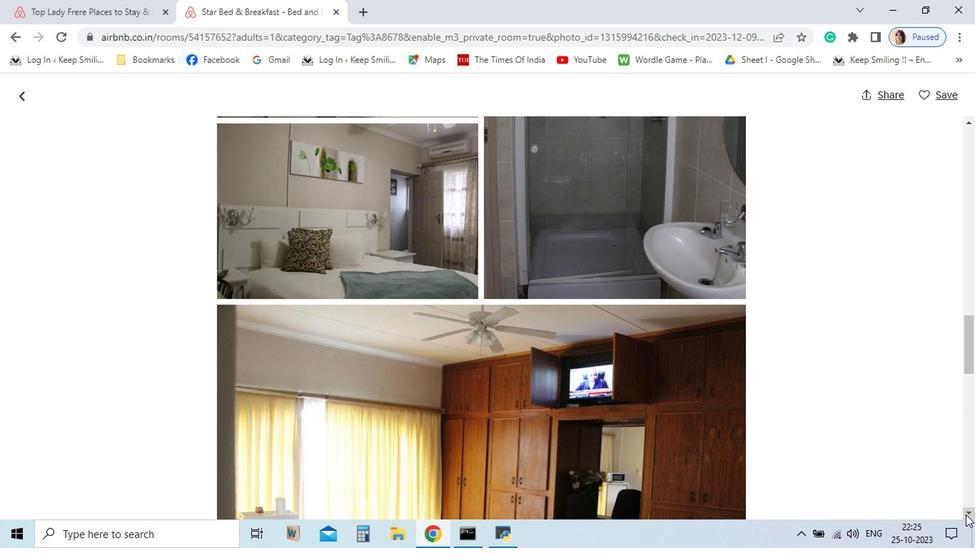 
Action: Mouse pressed left at (830, 508)
Screenshot: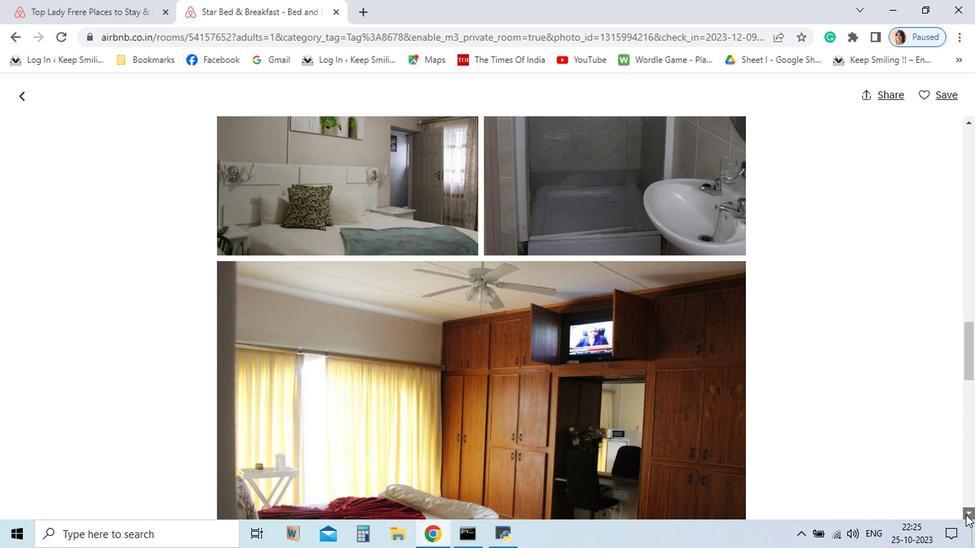 
Action: Mouse pressed left at (830, 508)
Screenshot: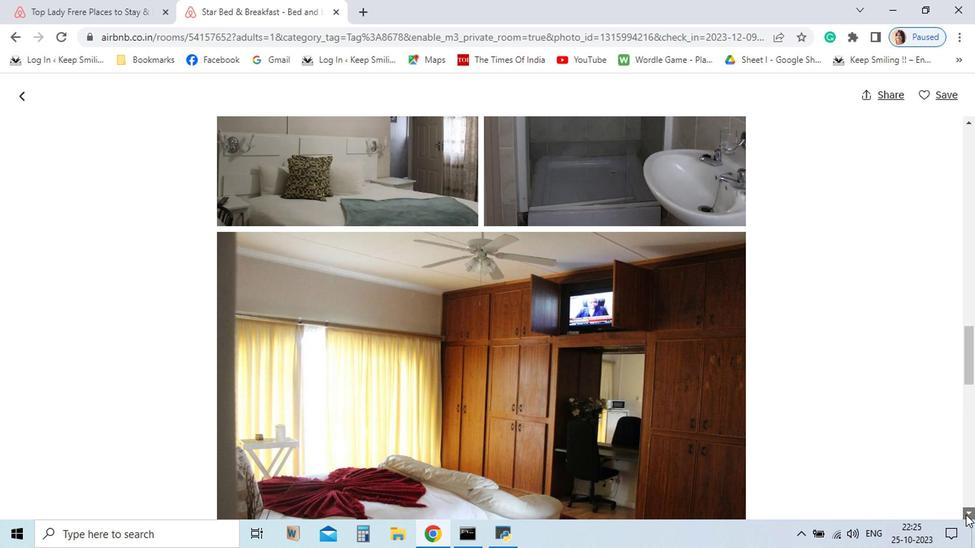 
Action: Mouse pressed left at (830, 508)
Screenshot: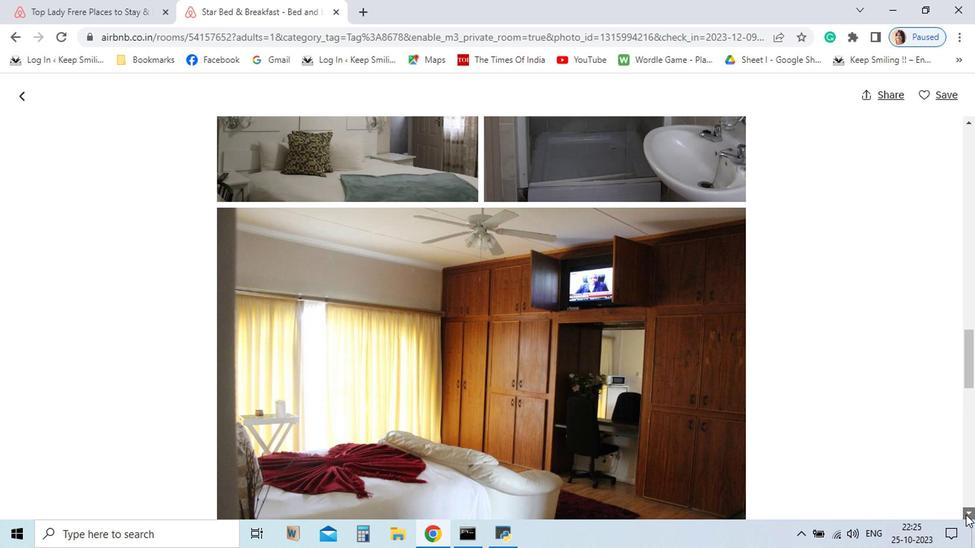 
Action: Mouse pressed left at (830, 508)
Screenshot: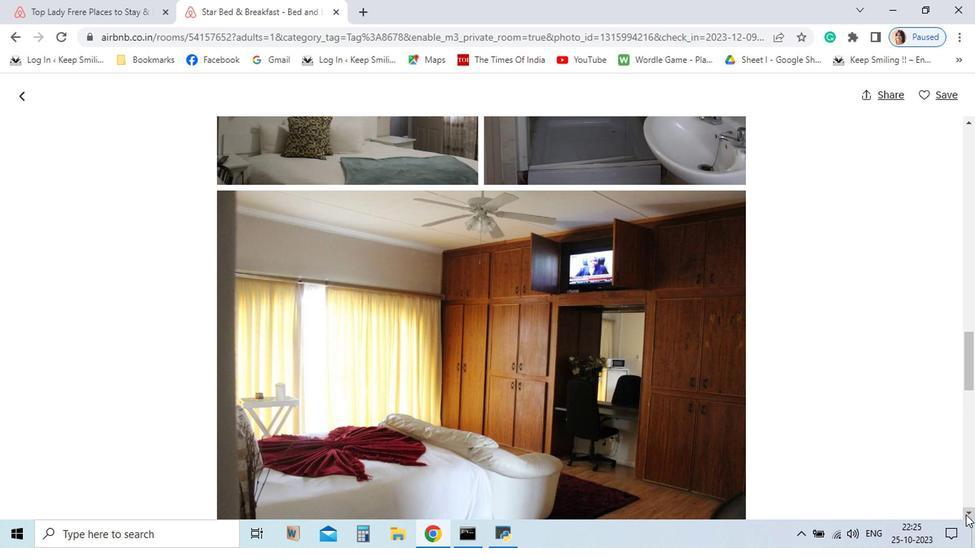 
Action: Mouse pressed left at (830, 508)
Screenshot: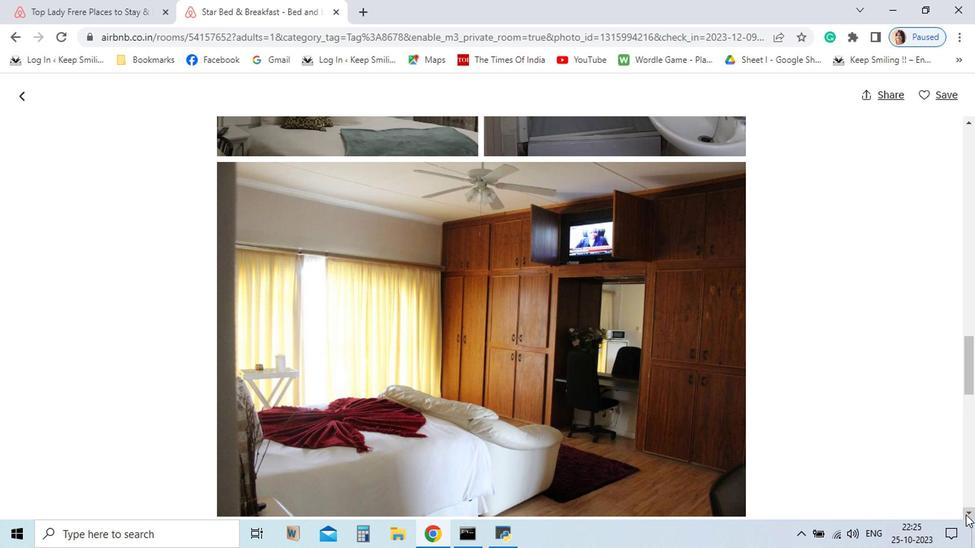 
Action: Mouse pressed left at (830, 508)
Screenshot: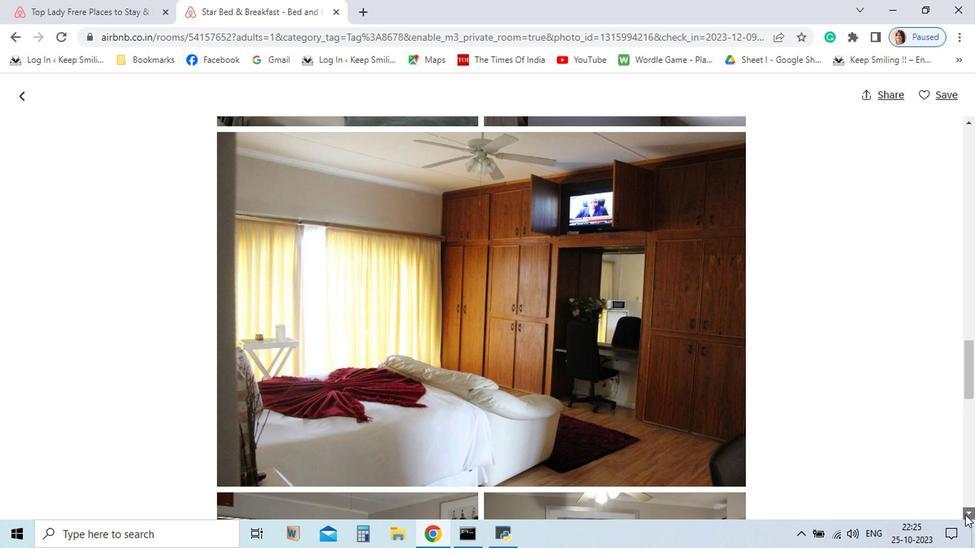 
Action: Mouse moved to (829, 508)
Screenshot: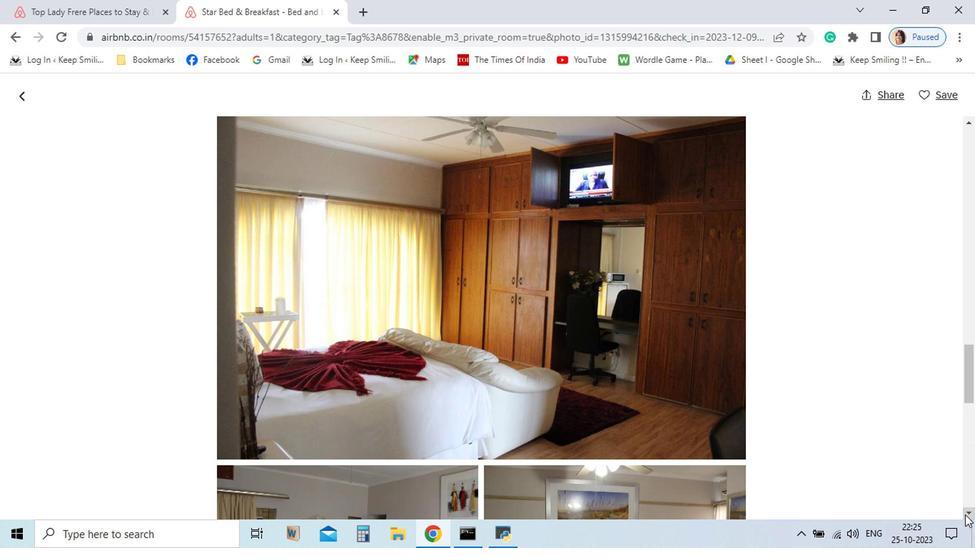 
Action: Mouse pressed left at (829, 508)
Screenshot: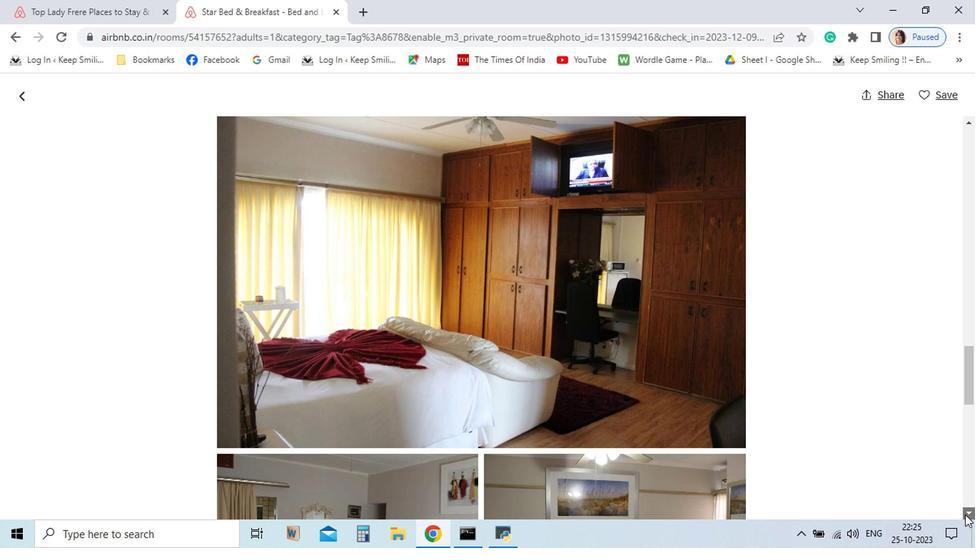 
Action: Mouse pressed left at (829, 508)
Screenshot: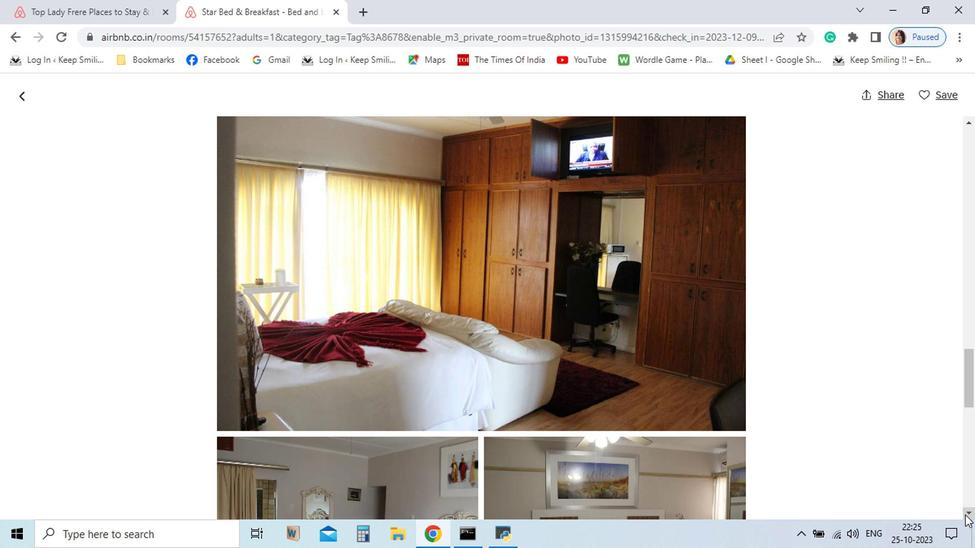 
Action: Mouse pressed left at (829, 508)
Screenshot: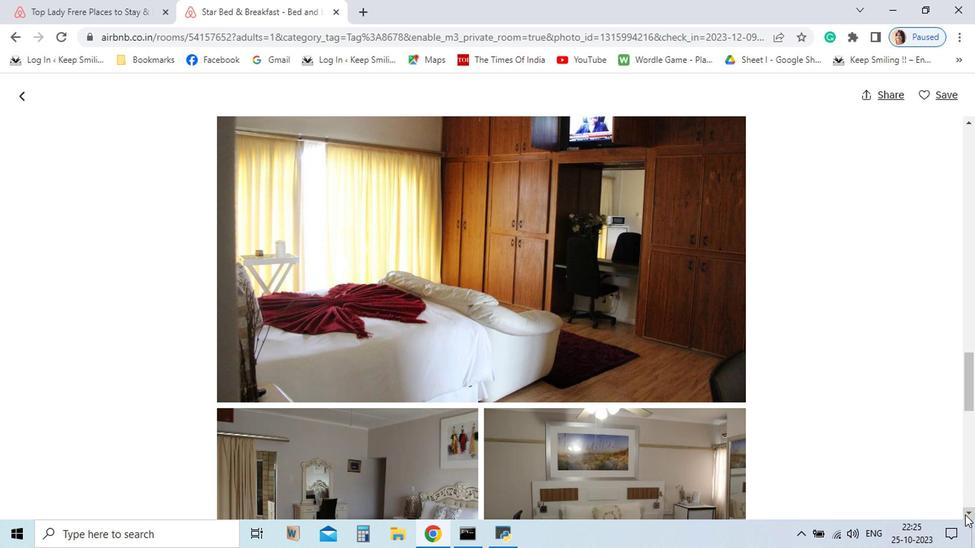 
Action: Mouse pressed left at (829, 508)
Screenshot: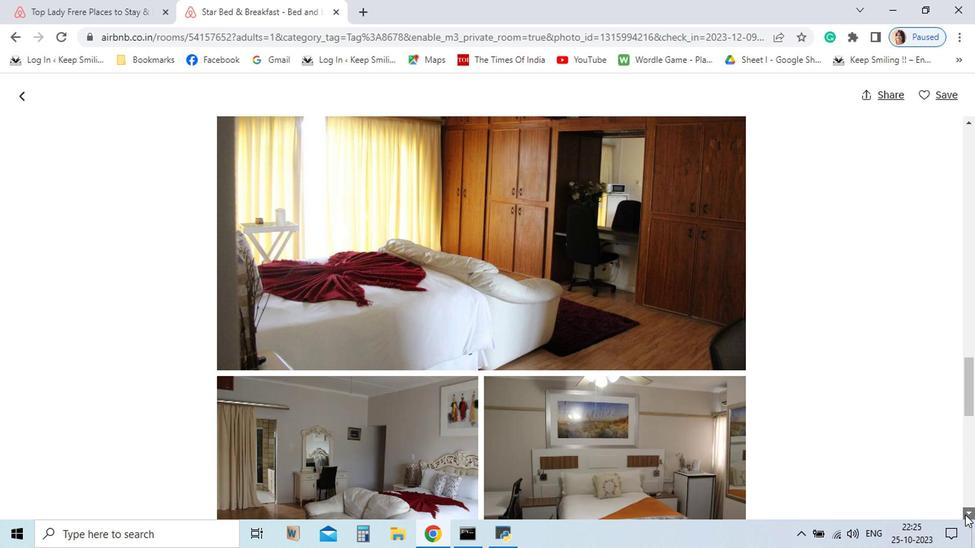 
Action: Mouse pressed left at (829, 508)
Screenshot: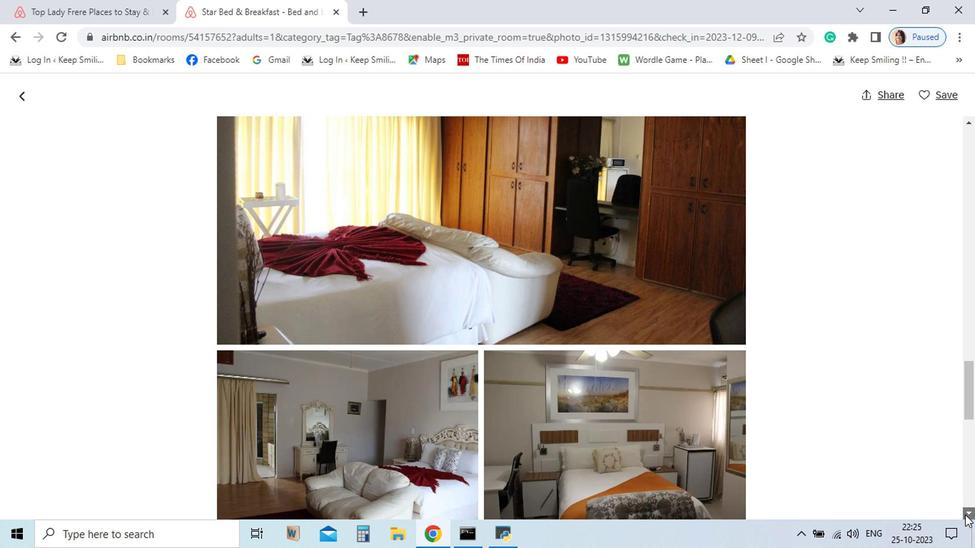 
Action: Mouse pressed left at (829, 508)
Screenshot: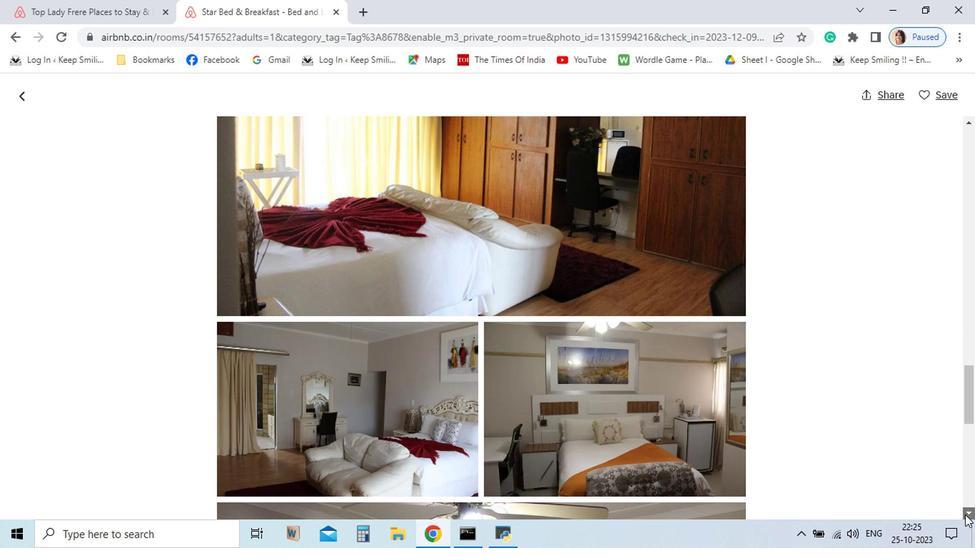 
Action: Mouse pressed left at (829, 508)
Screenshot: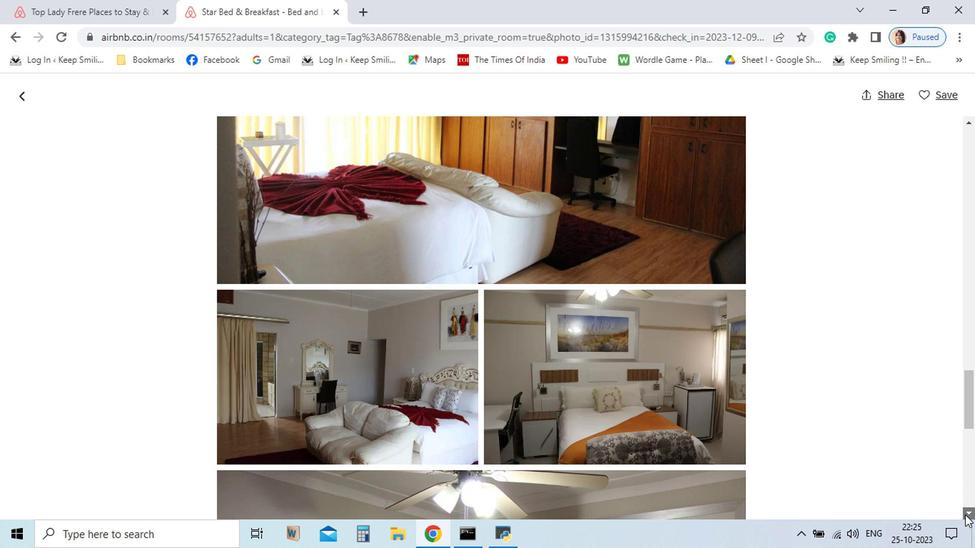 
Action: Mouse pressed left at (829, 508)
Screenshot: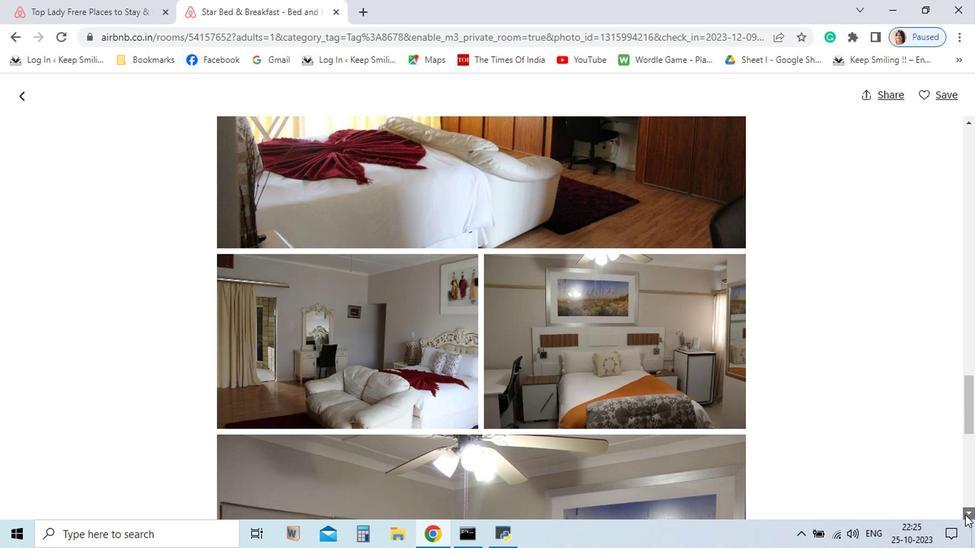 
Action: Mouse pressed left at (829, 508)
Screenshot: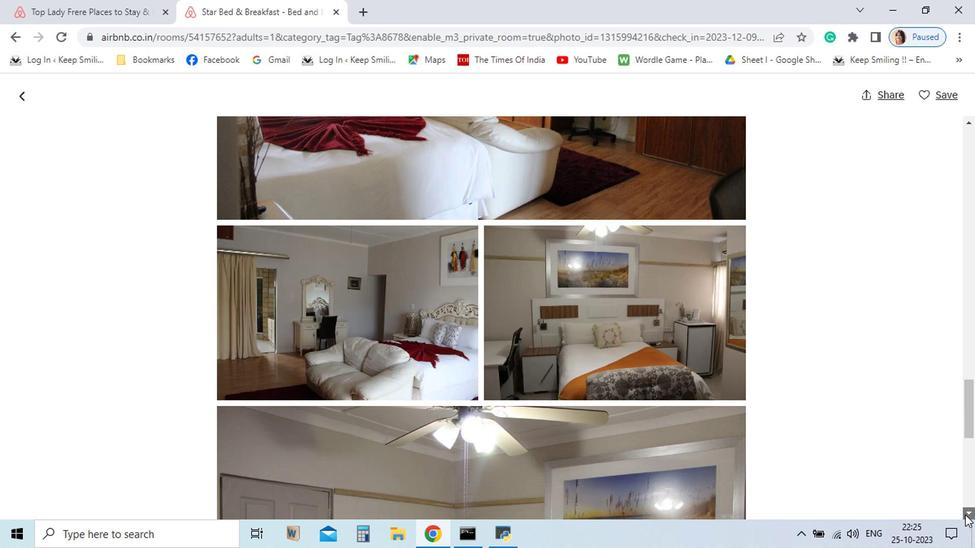 
Action: Mouse pressed left at (829, 508)
Screenshot: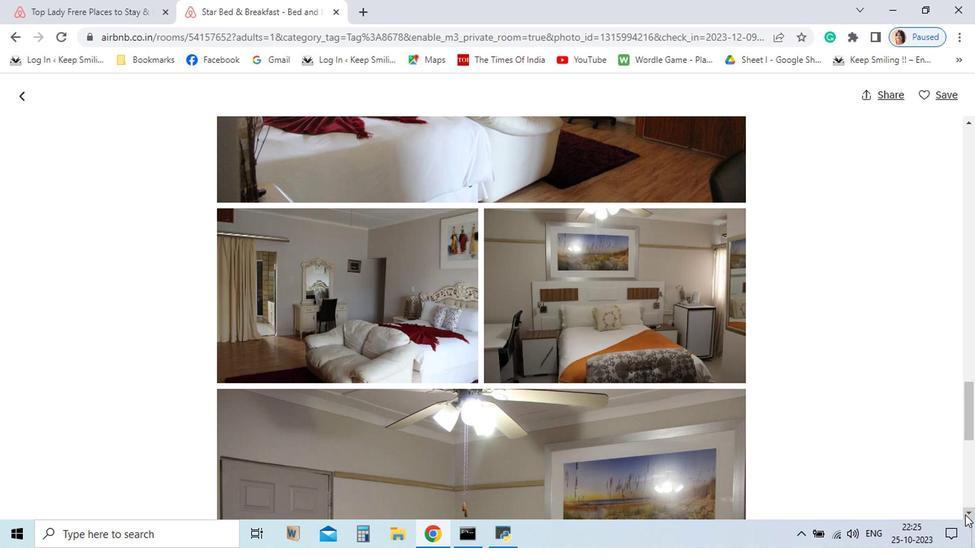 
Action: Mouse pressed left at (829, 508)
Screenshot: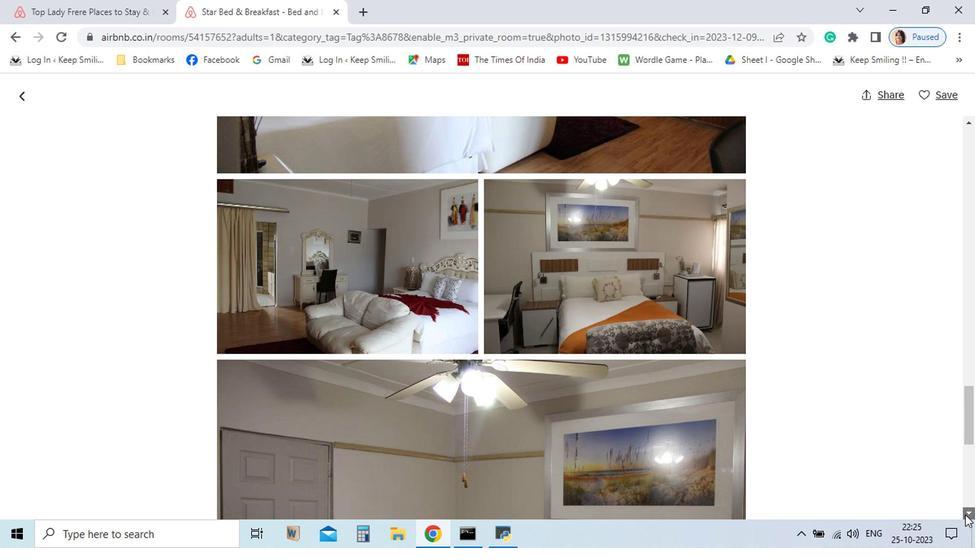 
Action: Mouse pressed left at (829, 508)
Screenshot: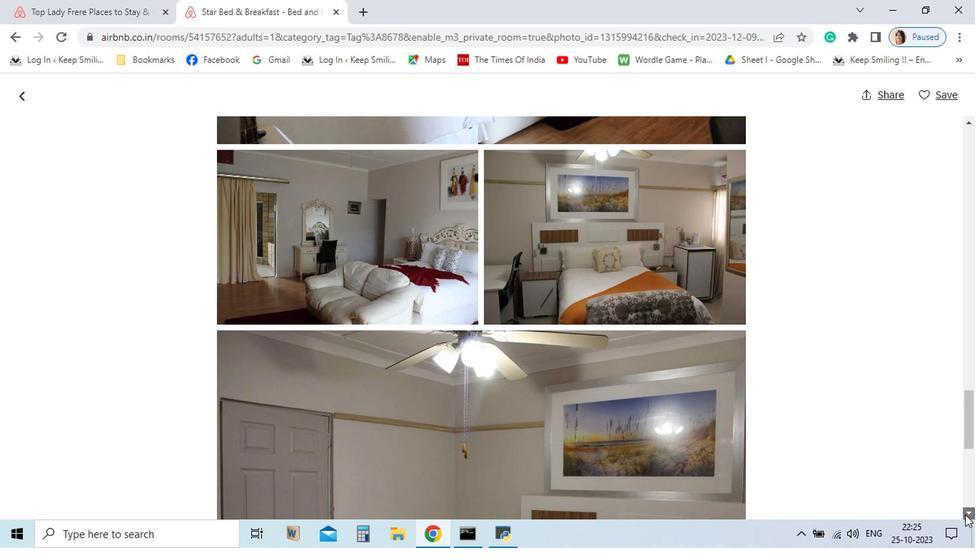 
Action: Mouse pressed left at (829, 508)
Screenshot: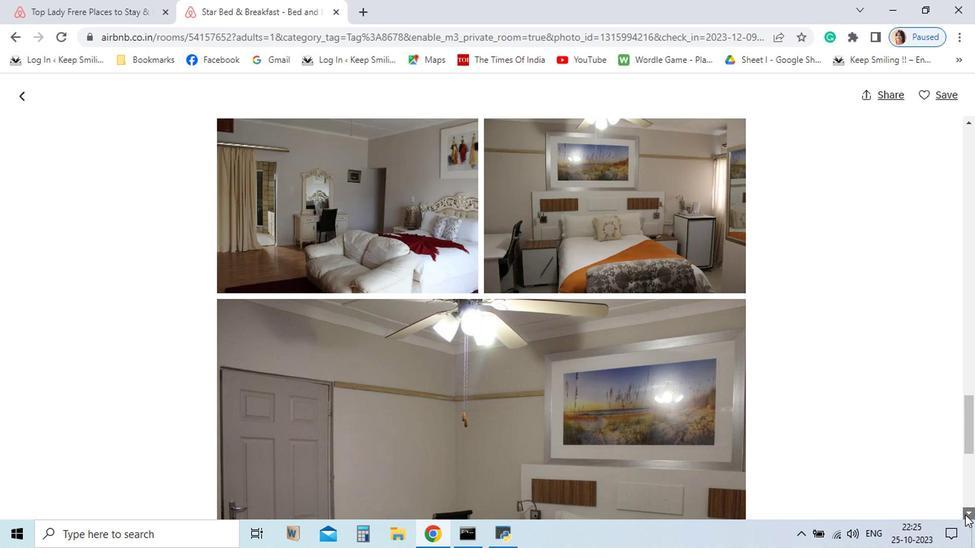 
Action: Mouse pressed left at (829, 508)
Screenshot: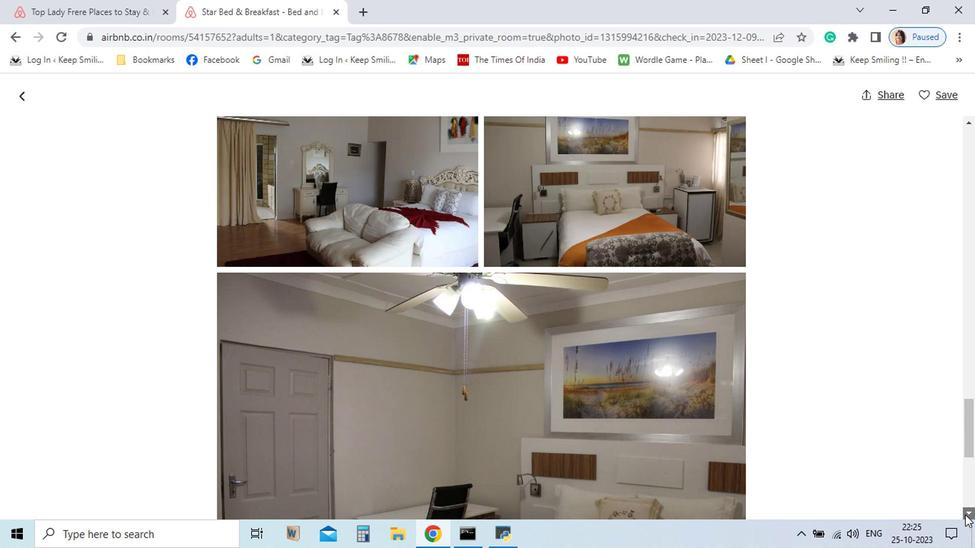 
Action: Mouse pressed left at (829, 508)
Screenshot: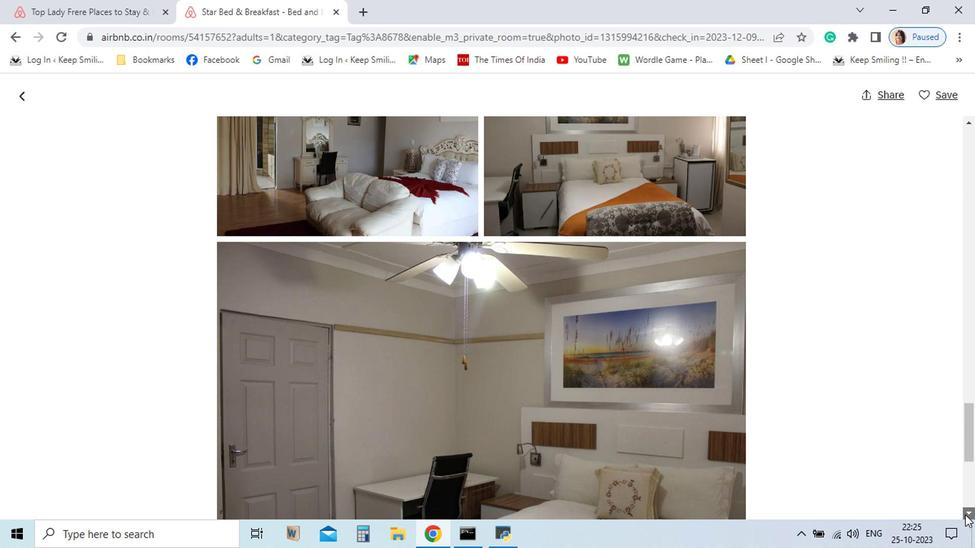 
Action: Mouse pressed left at (829, 508)
Screenshot: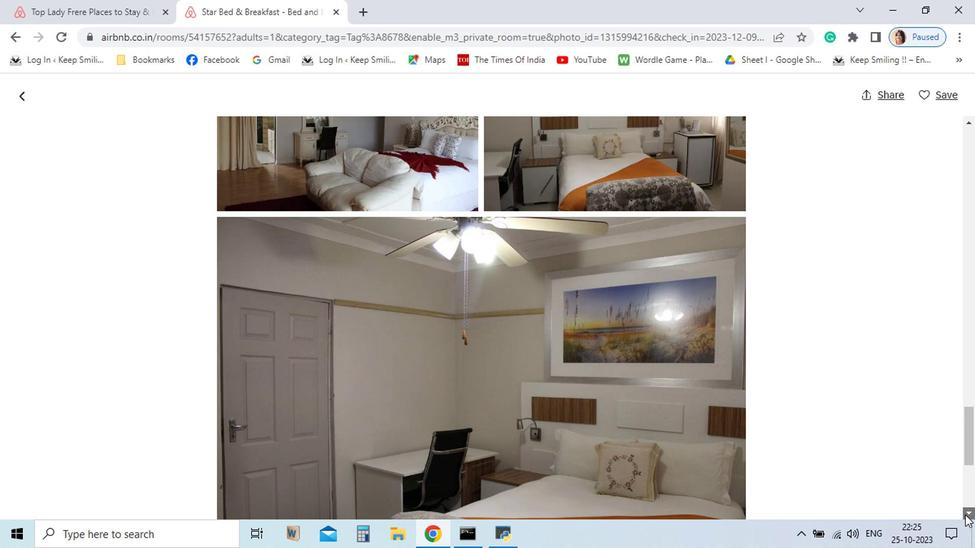 
Action: Mouse pressed left at (829, 508)
Screenshot: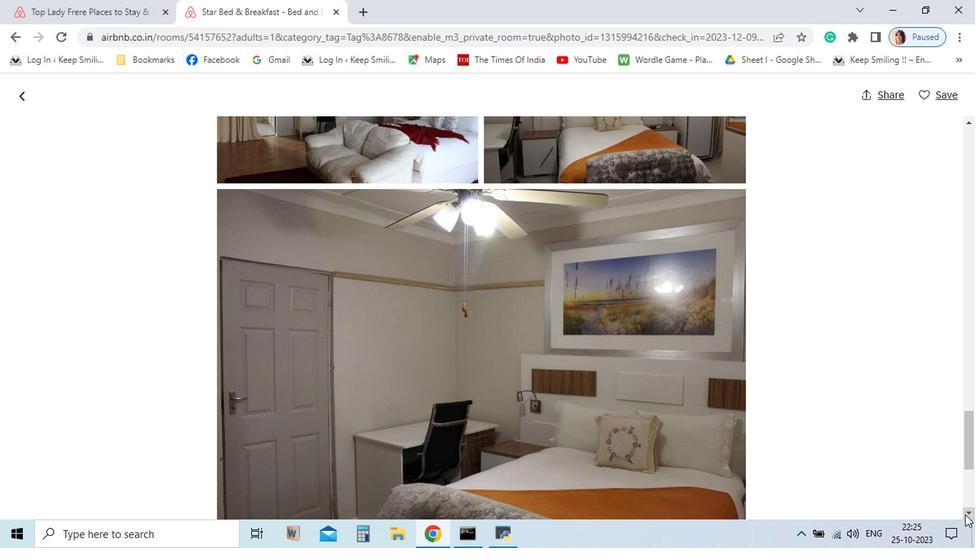 
Action: Mouse pressed left at (829, 508)
Screenshot: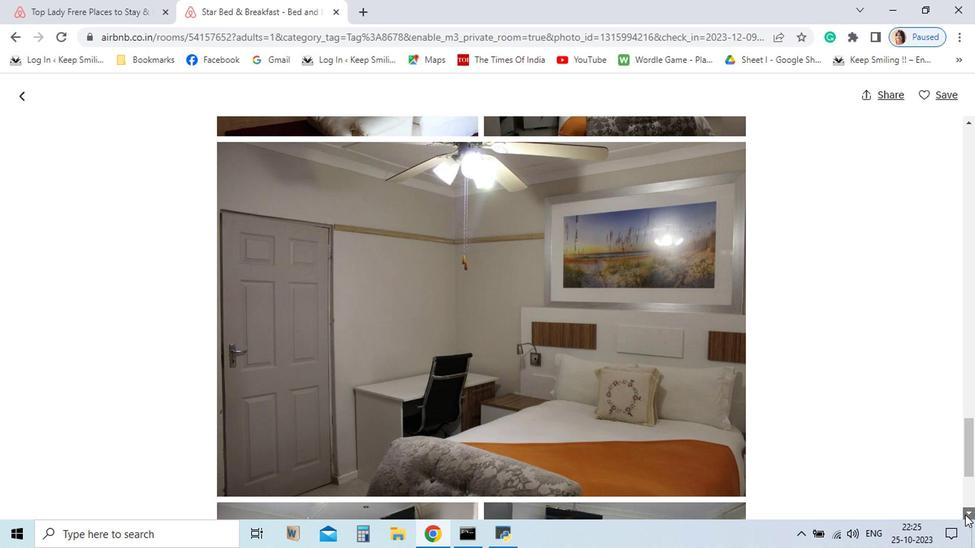 
Action: Mouse pressed left at (829, 508)
Screenshot: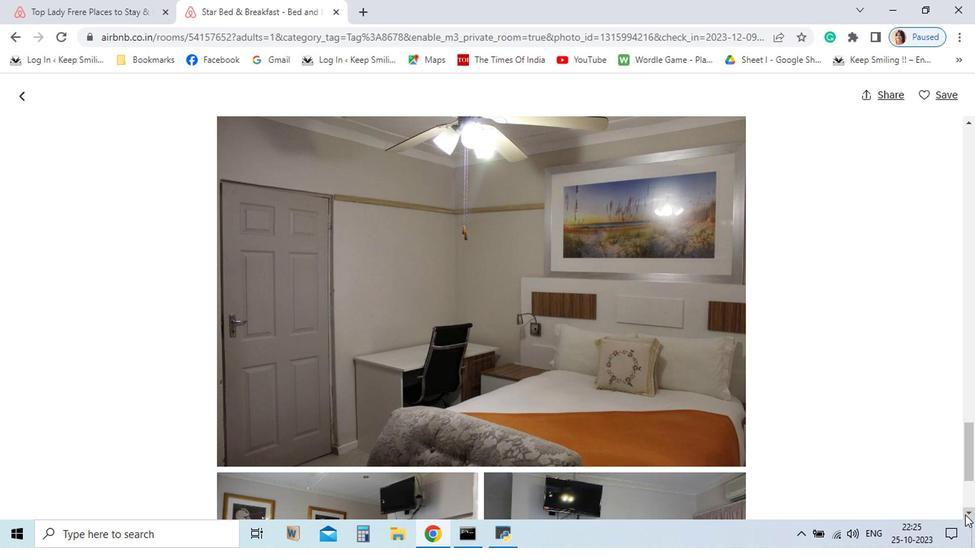 
Action: Mouse pressed left at (829, 508)
Screenshot: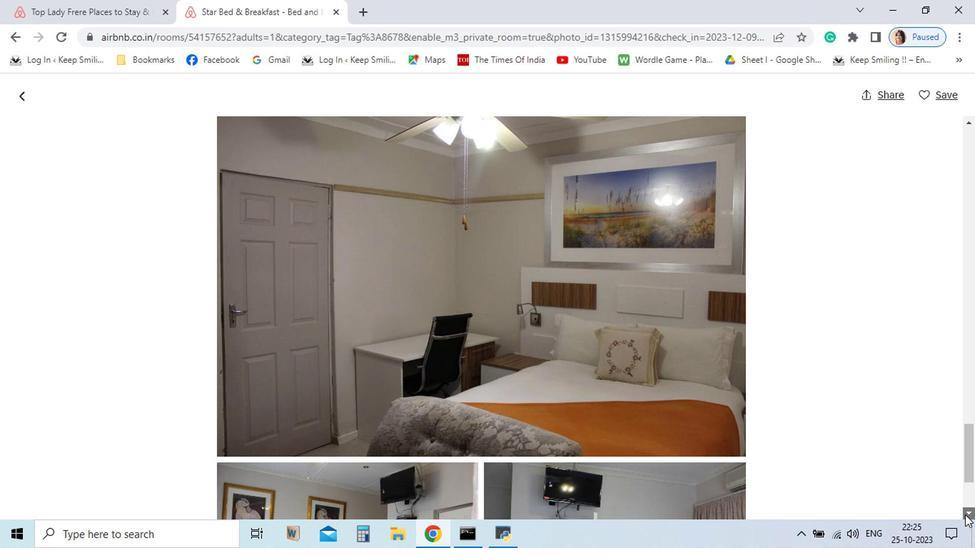 
Action: Mouse pressed left at (829, 508)
Screenshot: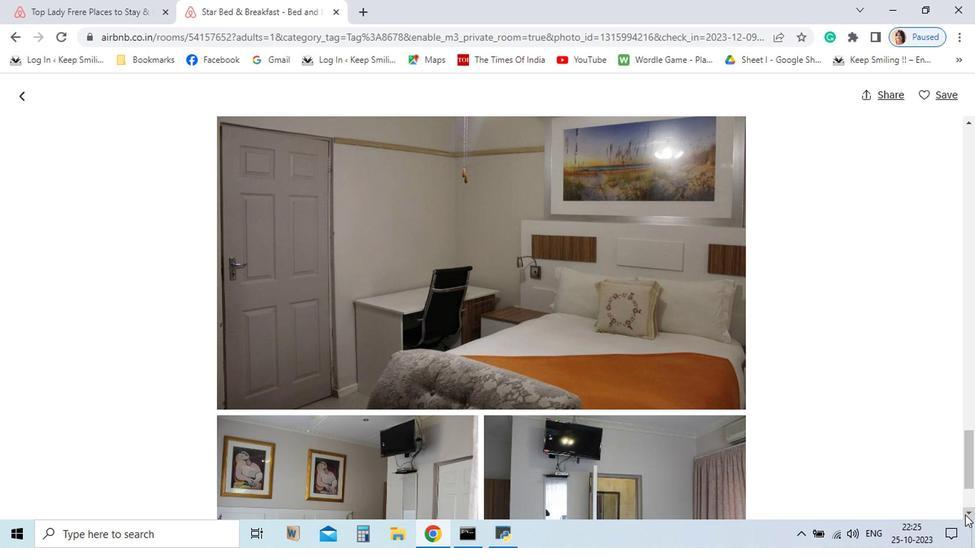 
Action: Mouse pressed left at (829, 508)
Screenshot: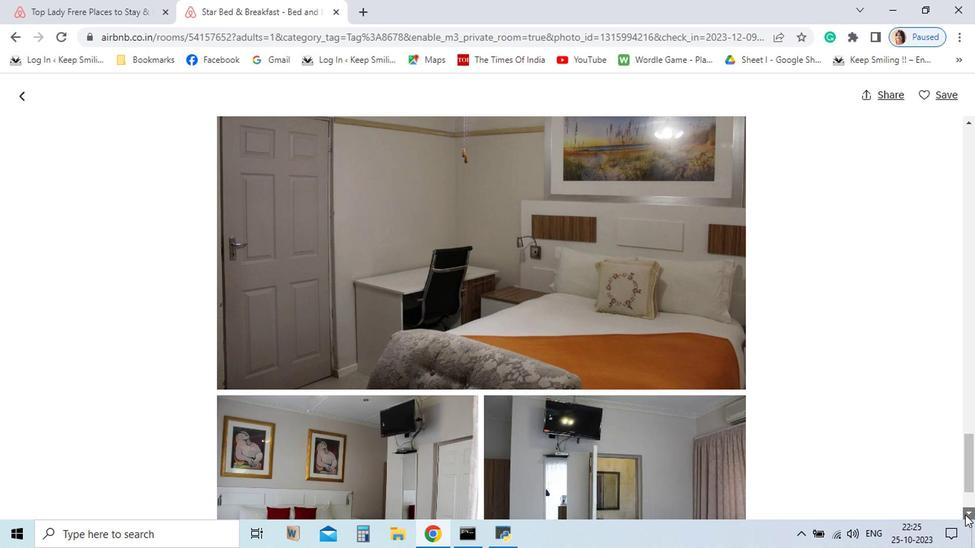 
Action: Mouse pressed left at (829, 508)
Screenshot: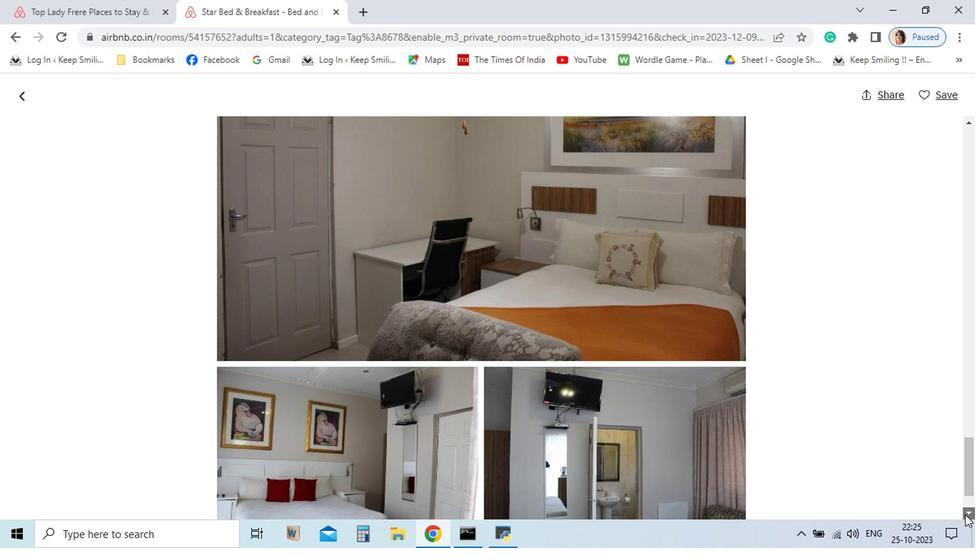 
Action: Mouse pressed left at (829, 508)
Screenshot: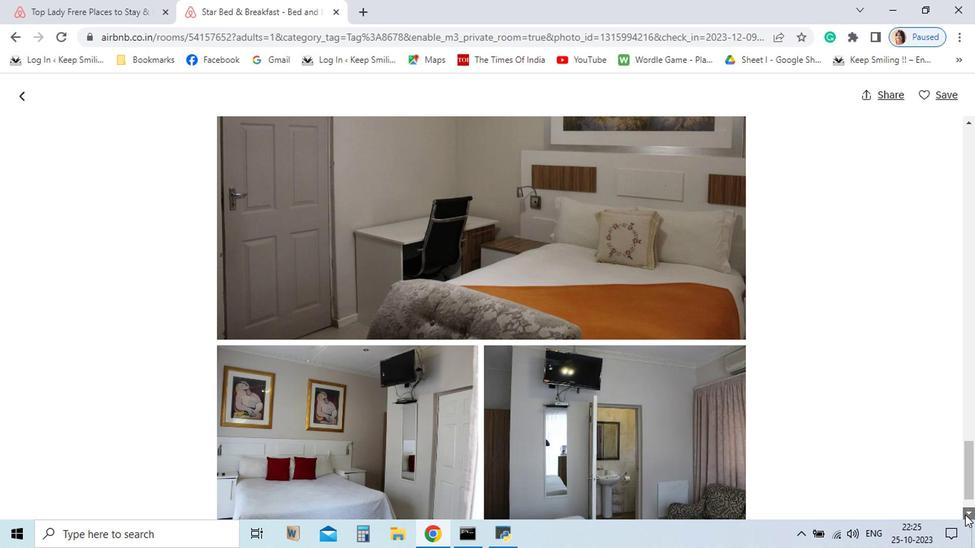 
Action: Mouse pressed left at (829, 508)
Screenshot: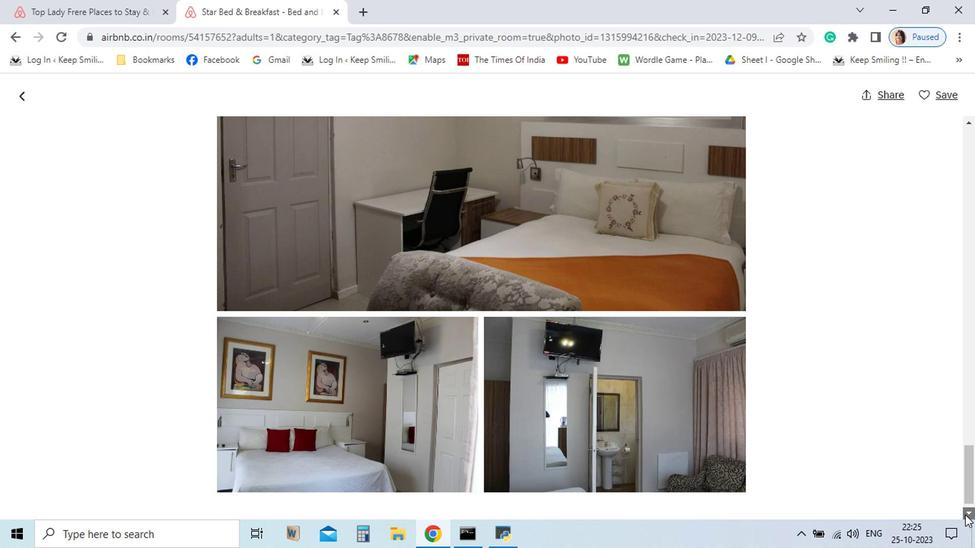 
Action: Mouse pressed left at (829, 508)
Screenshot: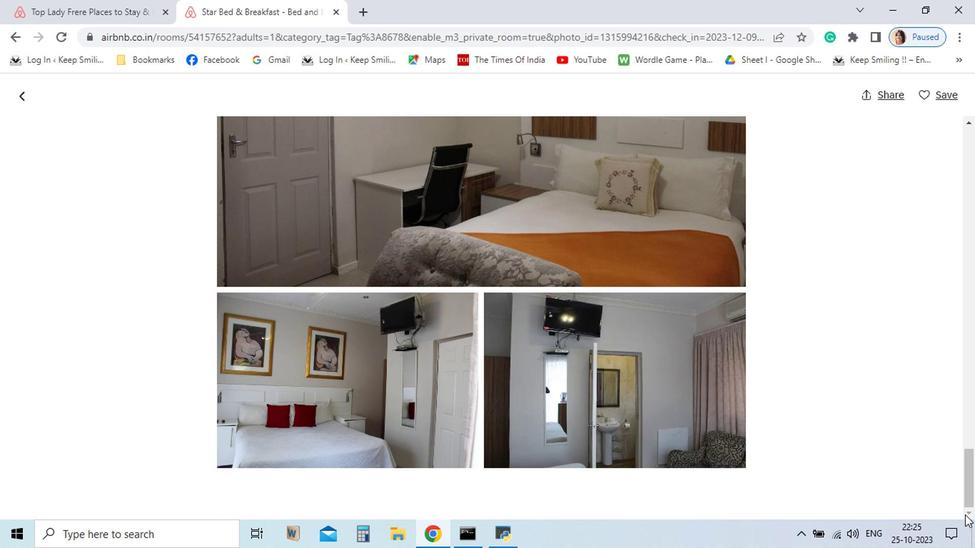 
Action: Mouse pressed left at (829, 508)
Screenshot: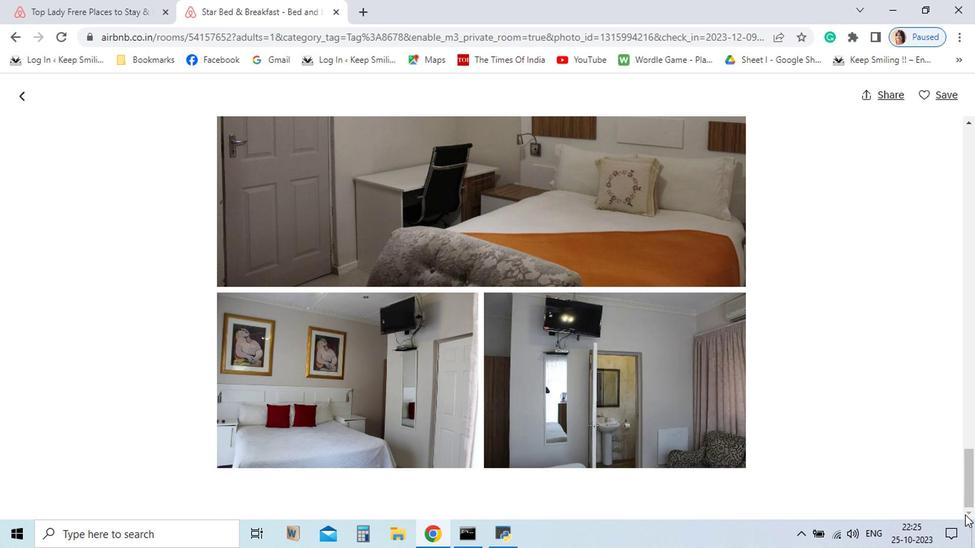 
Action: Mouse pressed left at (829, 508)
Screenshot: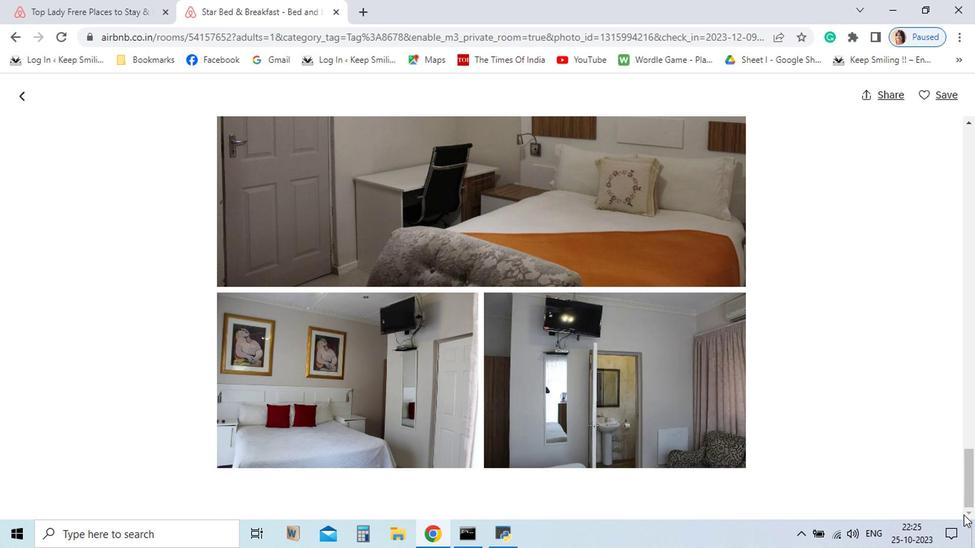 
Action: Mouse moved to (154, 206)
Screenshot: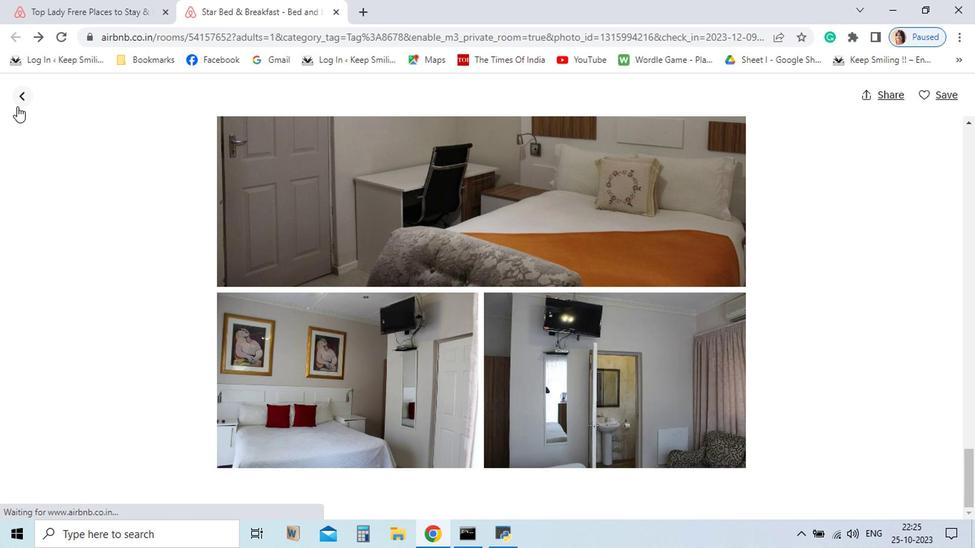 
Action: Mouse pressed left at (154, 206)
Screenshot: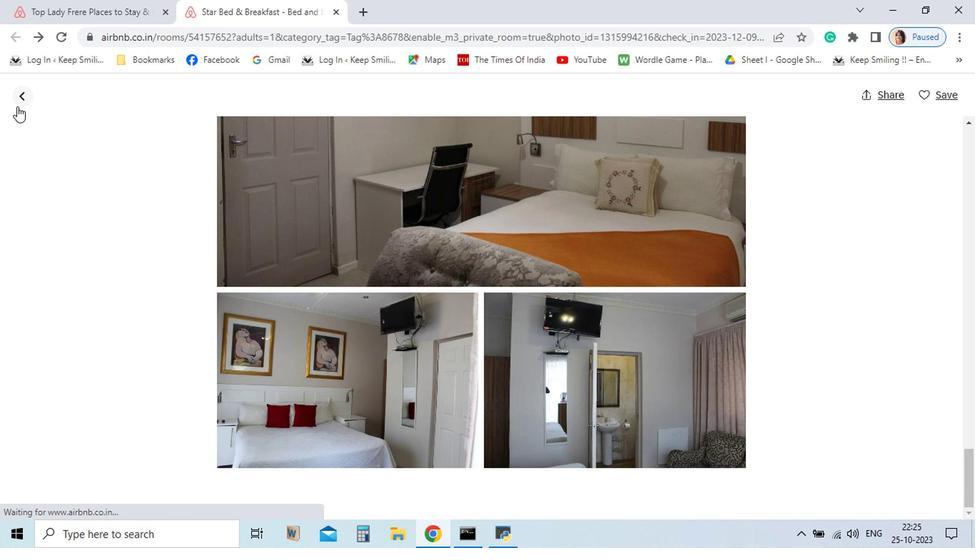 
Action: Mouse moved to (833, 504)
Screenshot: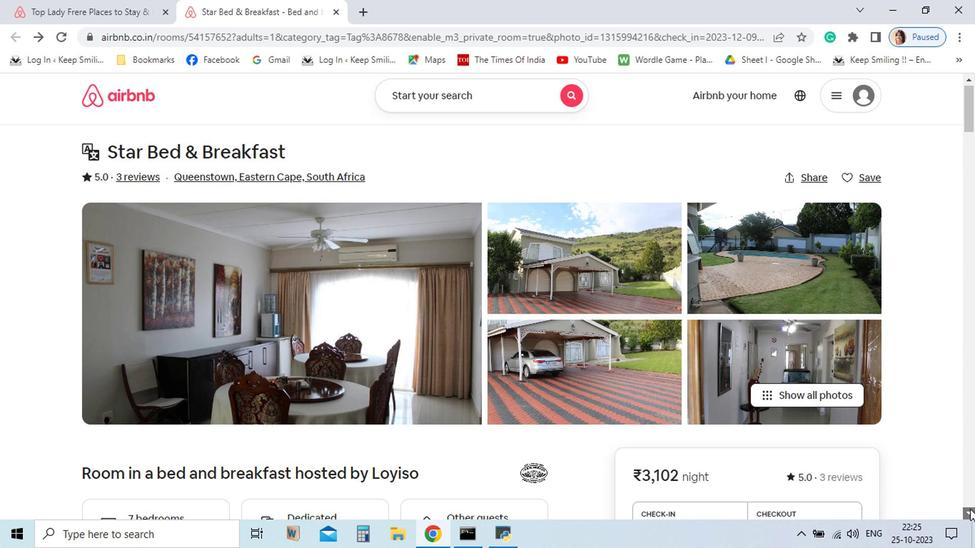
Action: Mouse pressed left at (833, 504)
Screenshot: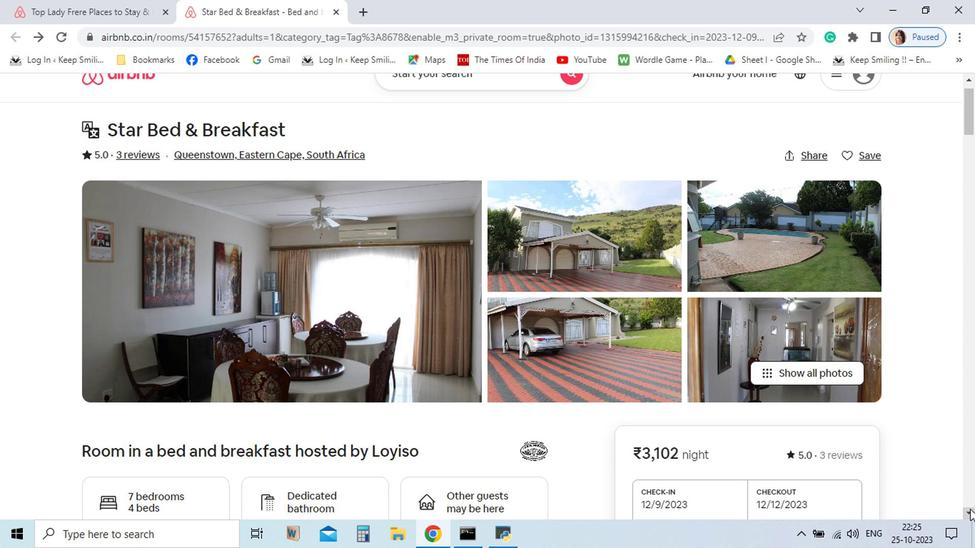 
Action: Mouse pressed left at (833, 504)
Screenshot: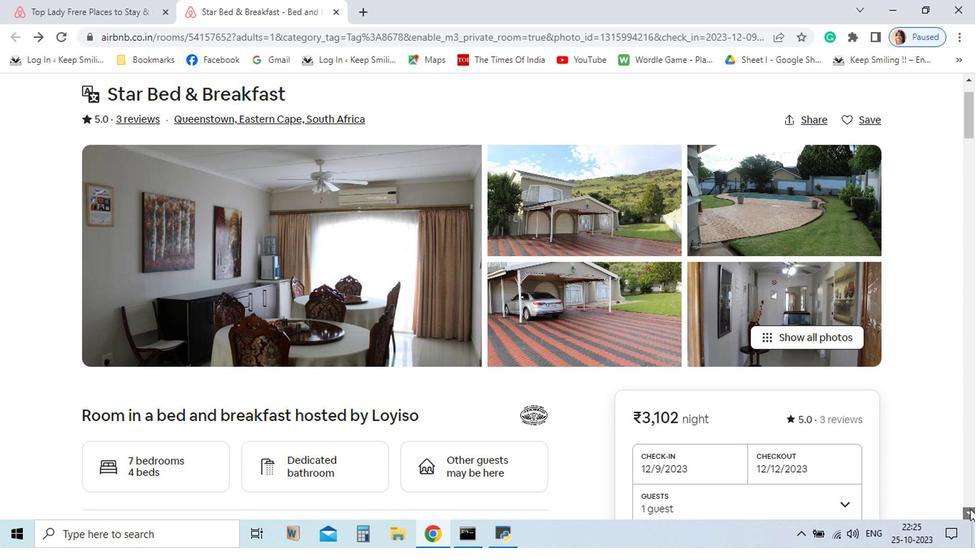 
Action: Mouse pressed left at (833, 504)
Screenshot: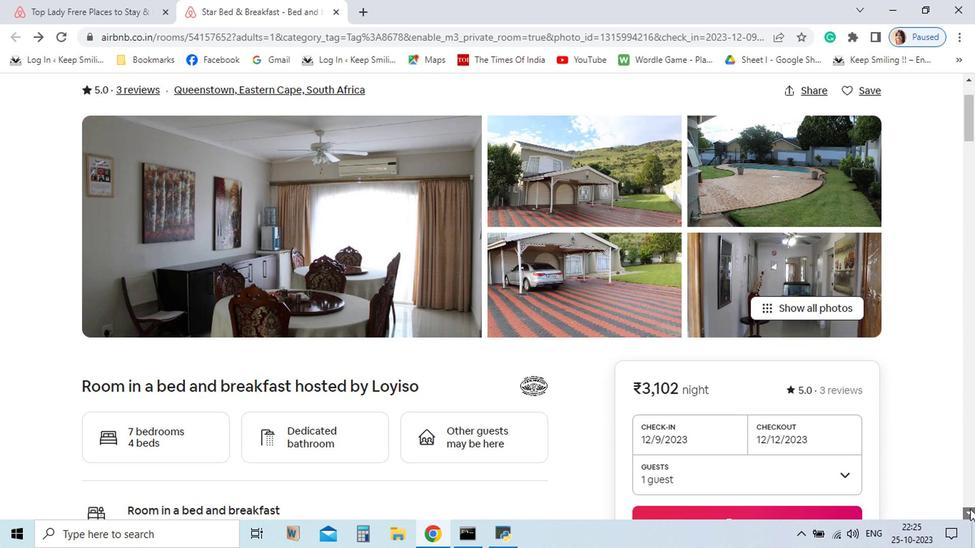 
Action: Mouse pressed left at (833, 504)
Screenshot: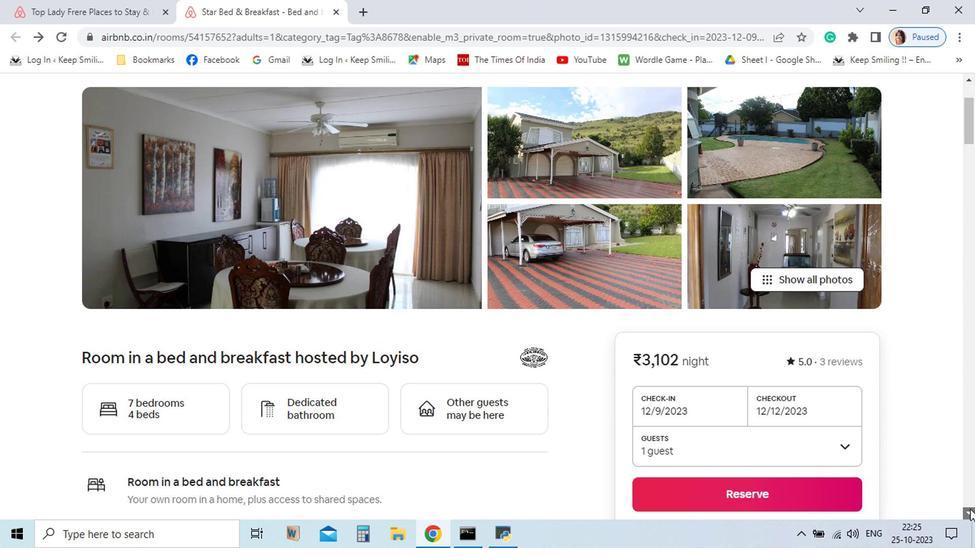 
Action: Mouse pressed left at (833, 504)
Screenshot: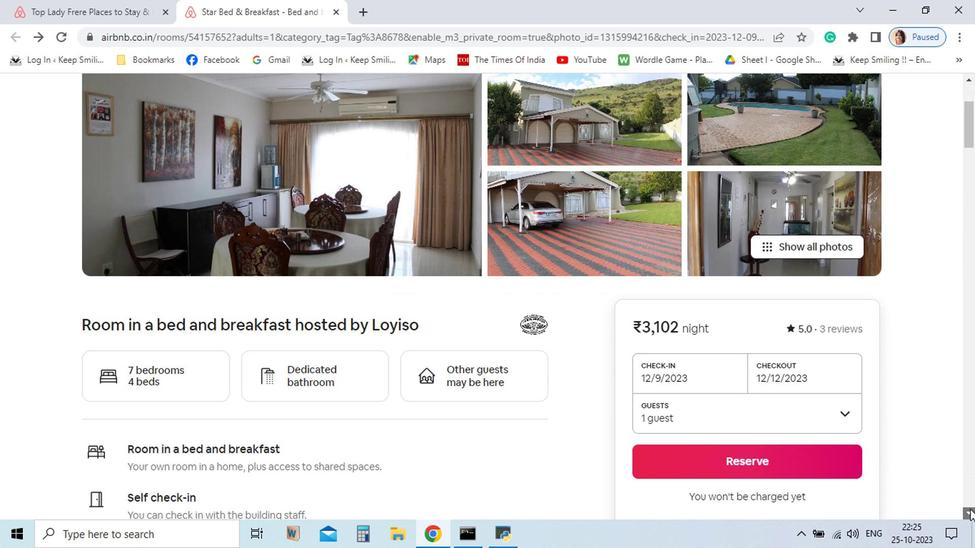 
Action: Mouse pressed left at (833, 504)
Screenshot: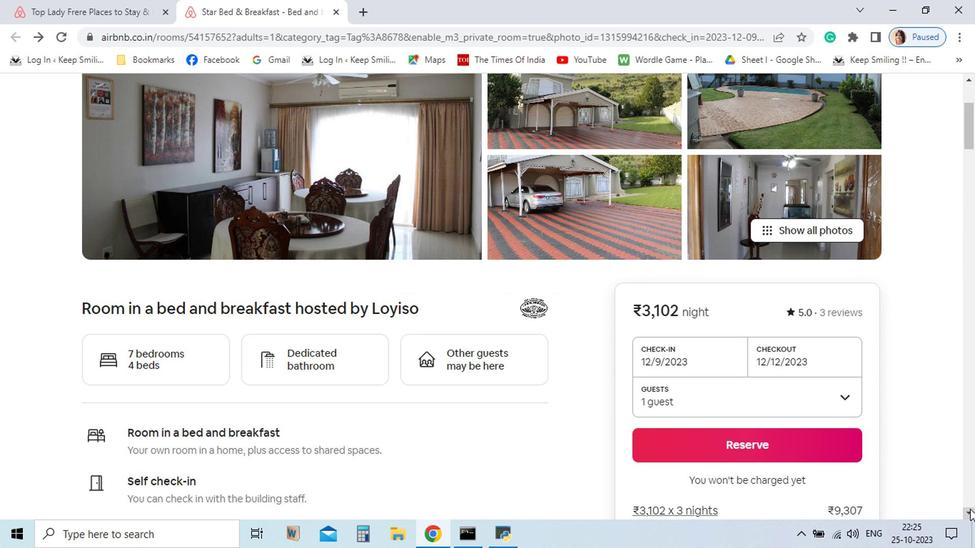 
Action: Mouse pressed left at (833, 504)
Screenshot: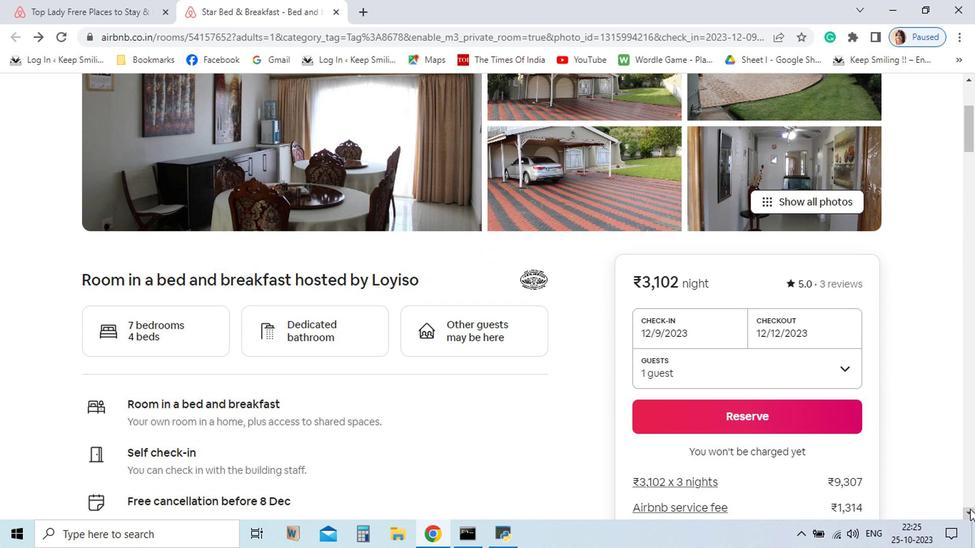 
Action: Mouse pressed left at (833, 504)
Screenshot: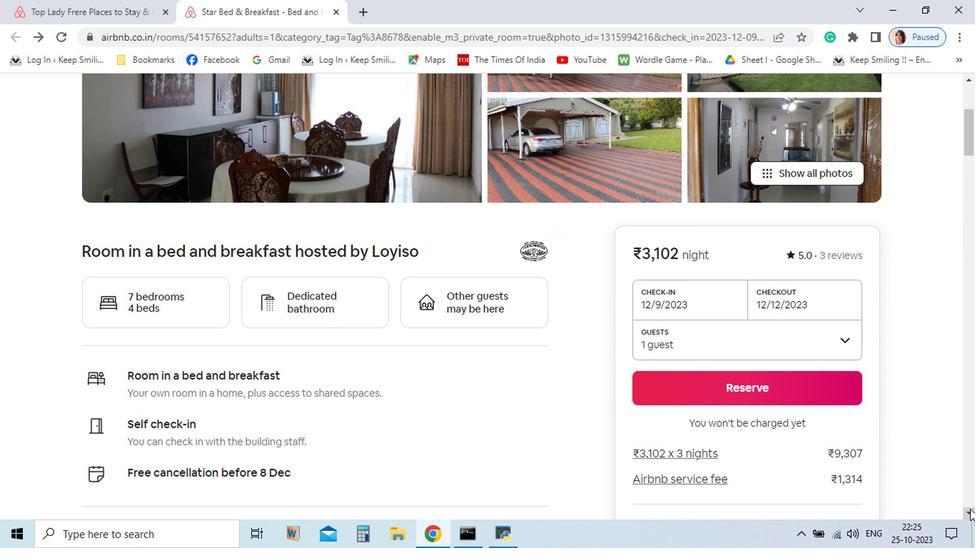 
Action: Mouse pressed left at (833, 504)
Screenshot: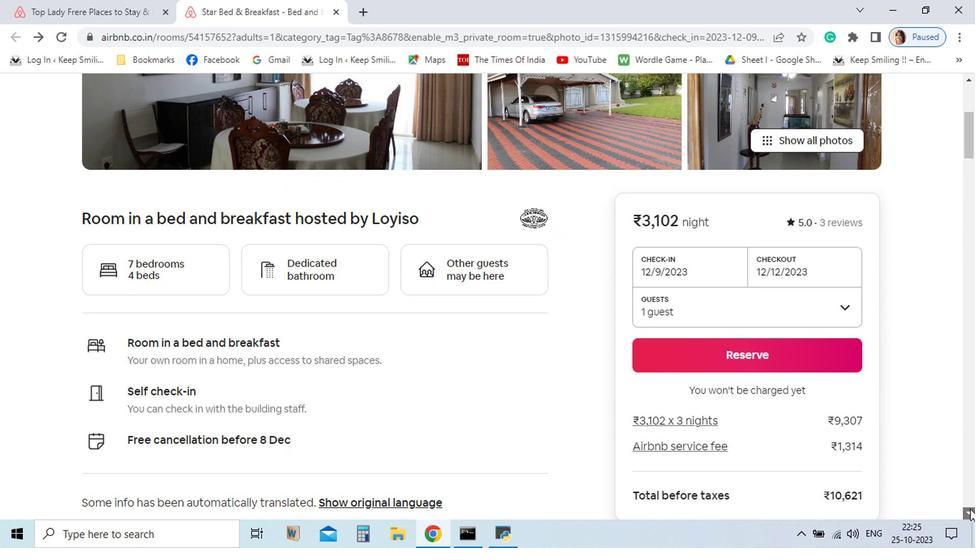 
Action: Mouse pressed left at (833, 504)
Screenshot: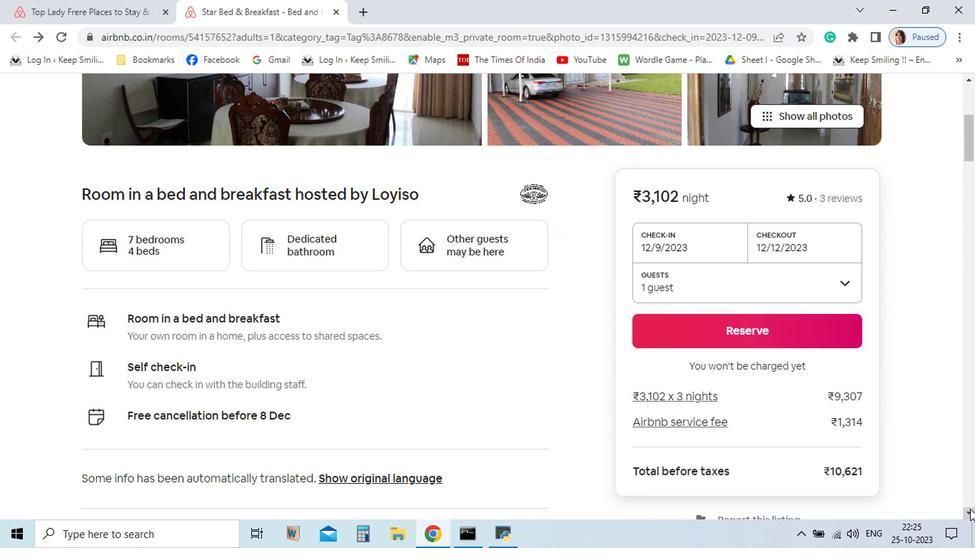 
Action: Mouse pressed left at (833, 504)
Screenshot: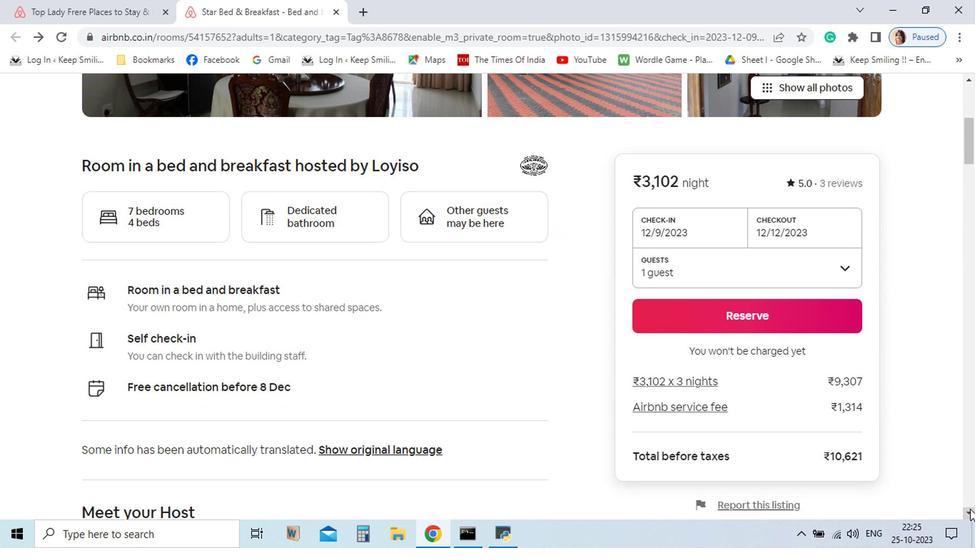 
Action: Mouse pressed left at (833, 504)
Screenshot: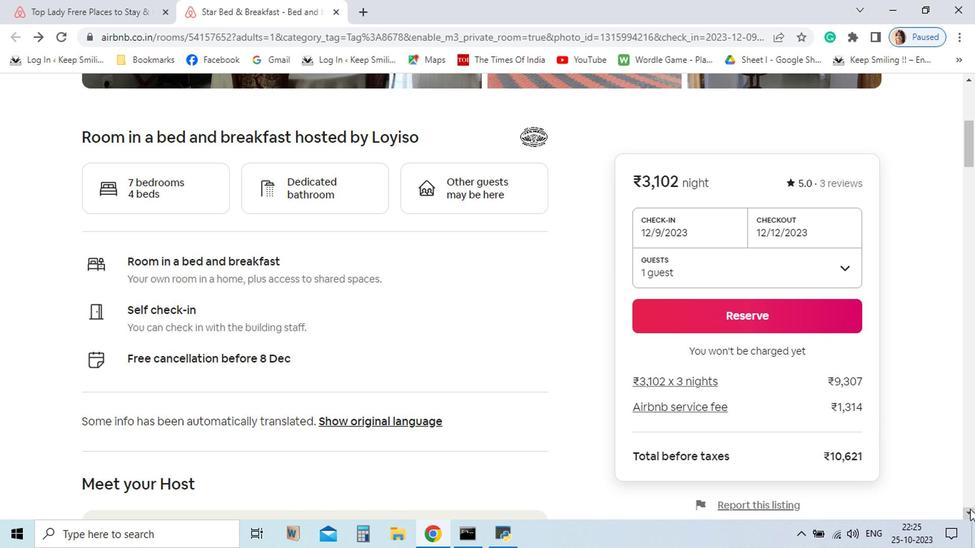 
Action: Mouse pressed left at (833, 504)
Screenshot: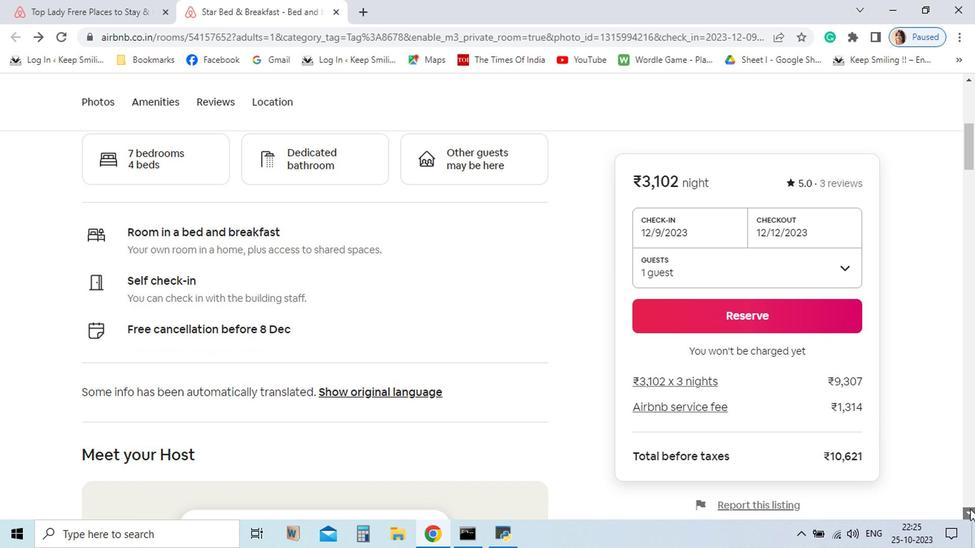 
Action: Mouse pressed left at (833, 504)
Screenshot: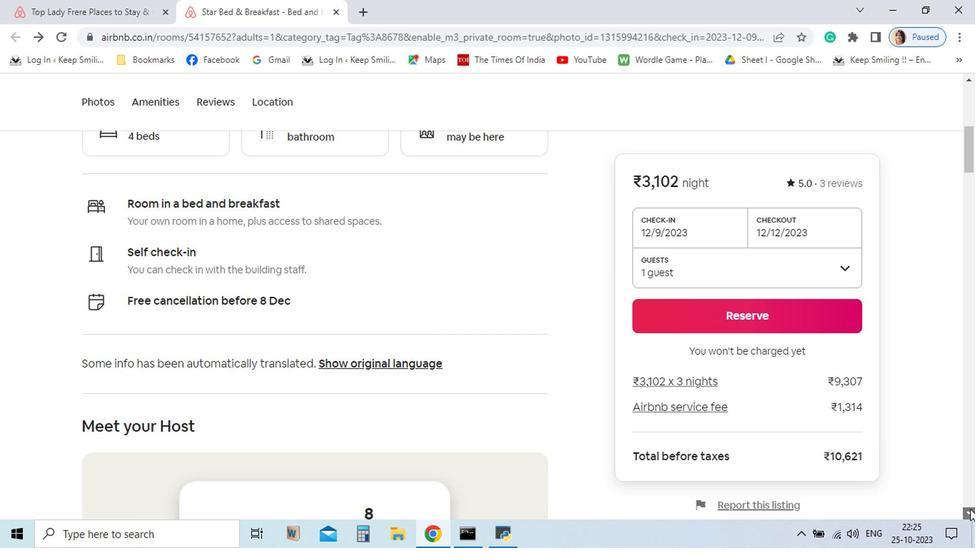
Action: Mouse pressed left at (833, 504)
Screenshot: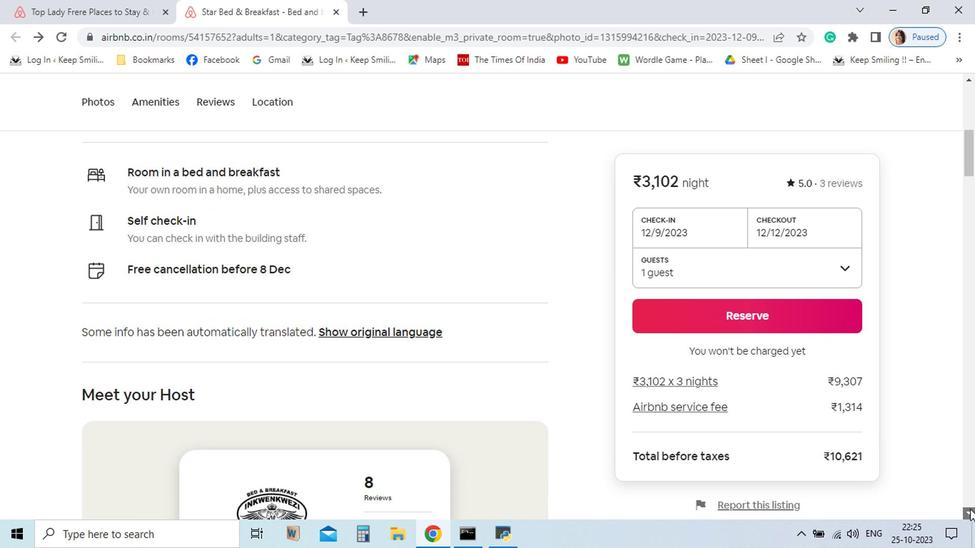 
Action: Mouse pressed left at (833, 504)
Screenshot: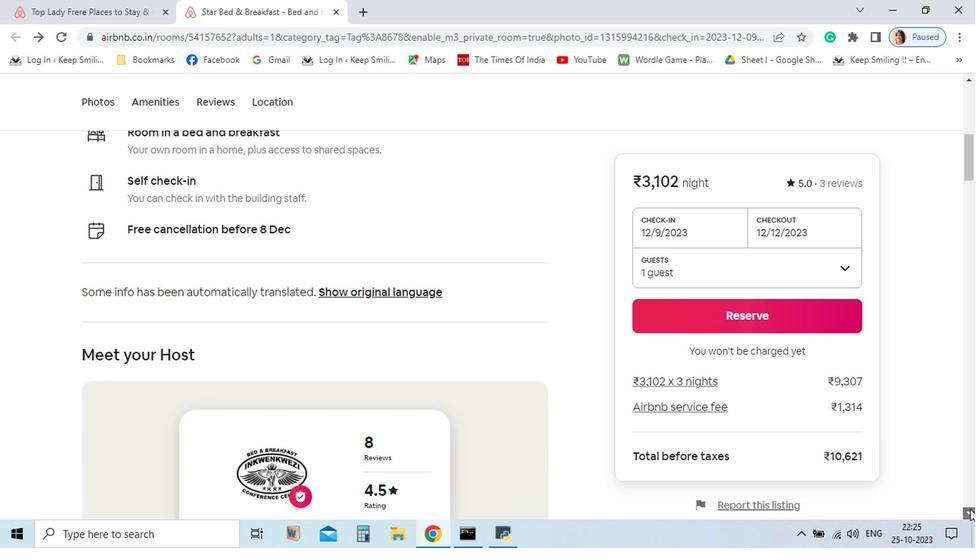 
Action: Mouse pressed left at (833, 504)
Screenshot: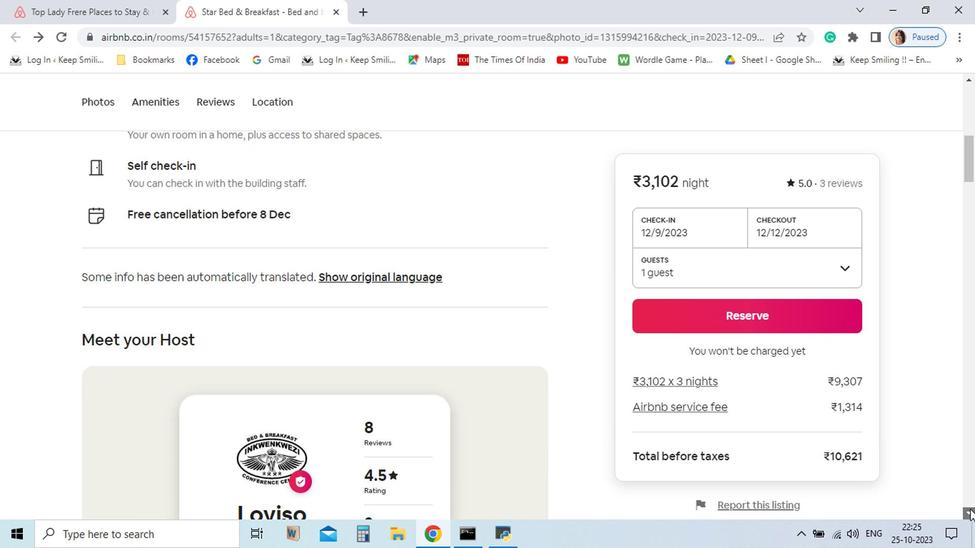 
Action: Mouse pressed left at (833, 504)
Screenshot: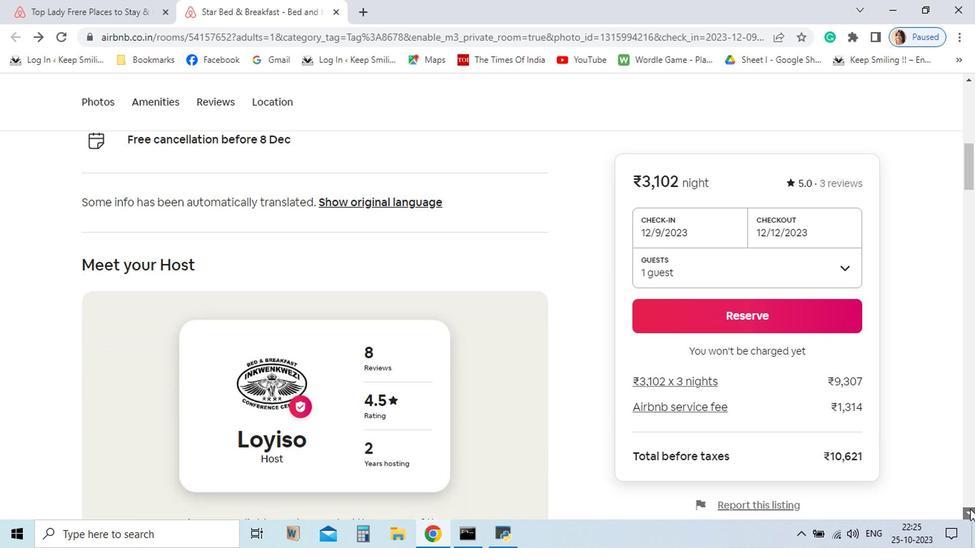
Action: Mouse pressed left at (833, 504)
Screenshot: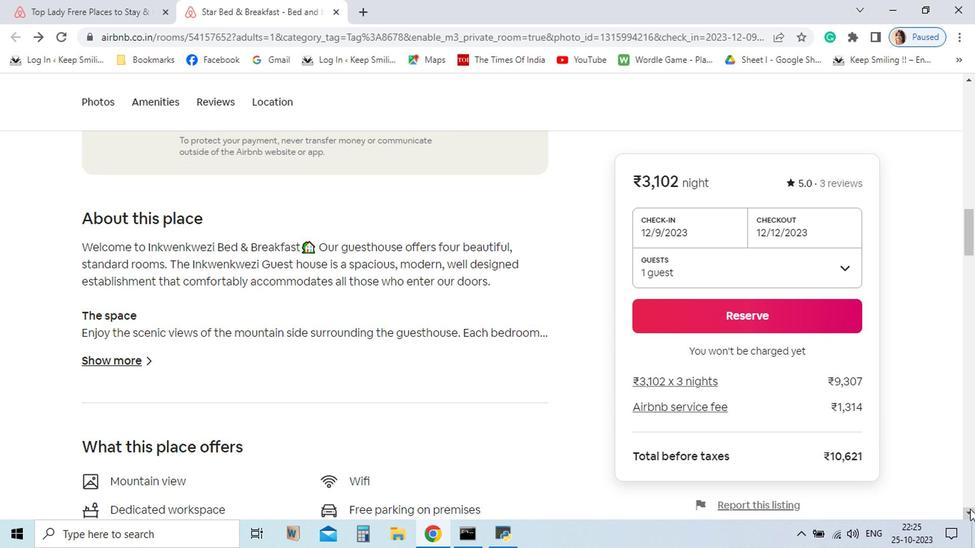 
Action: Mouse pressed left at (833, 504)
Screenshot: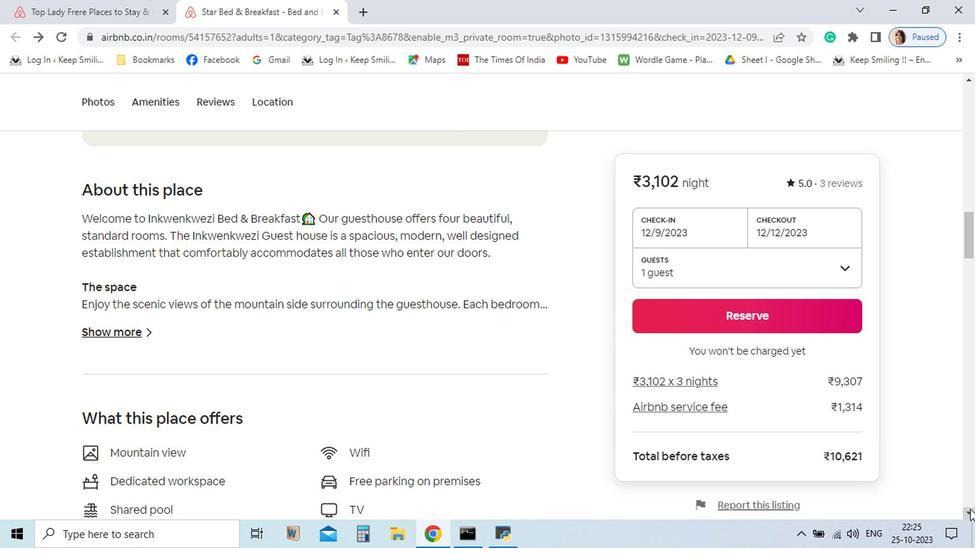 
Action: Mouse moved to (239, 380)
Screenshot: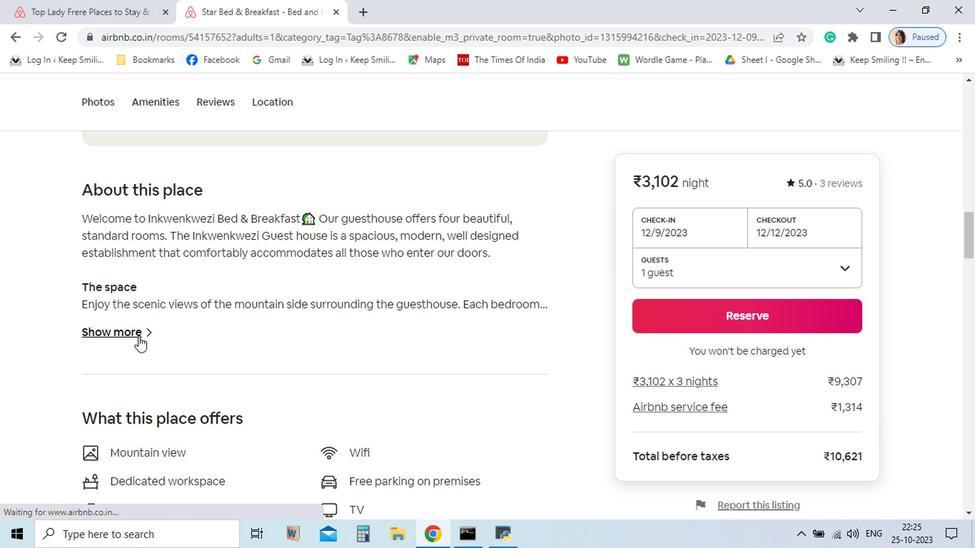 
Action: Mouse pressed left at (239, 380)
Screenshot: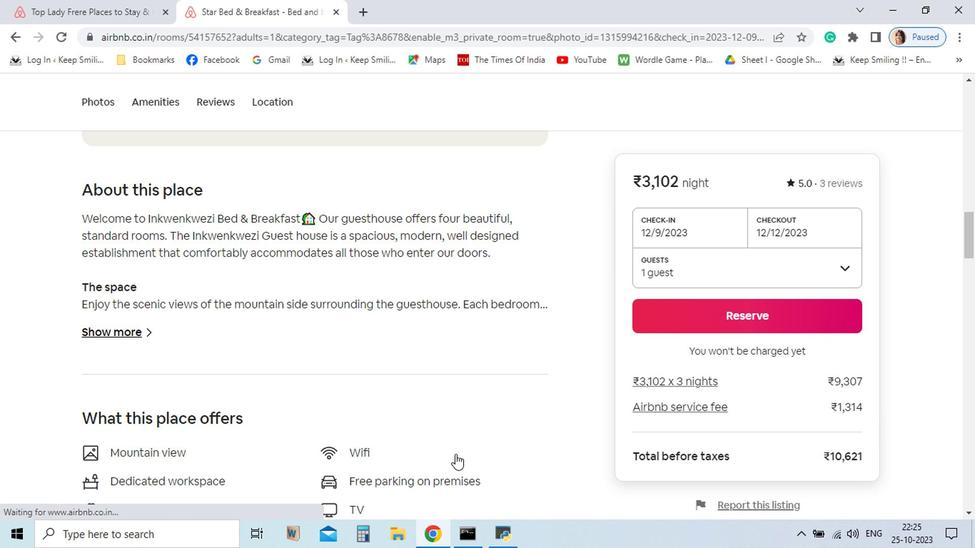 
Action: Mouse moved to (681, 351)
Screenshot: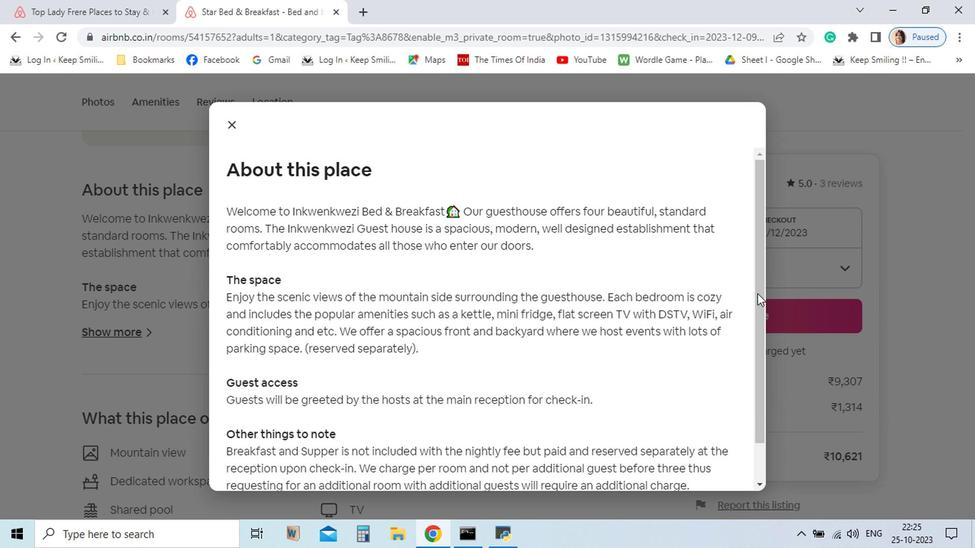 
Action: Mouse pressed left at (681, 351)
Screenshot: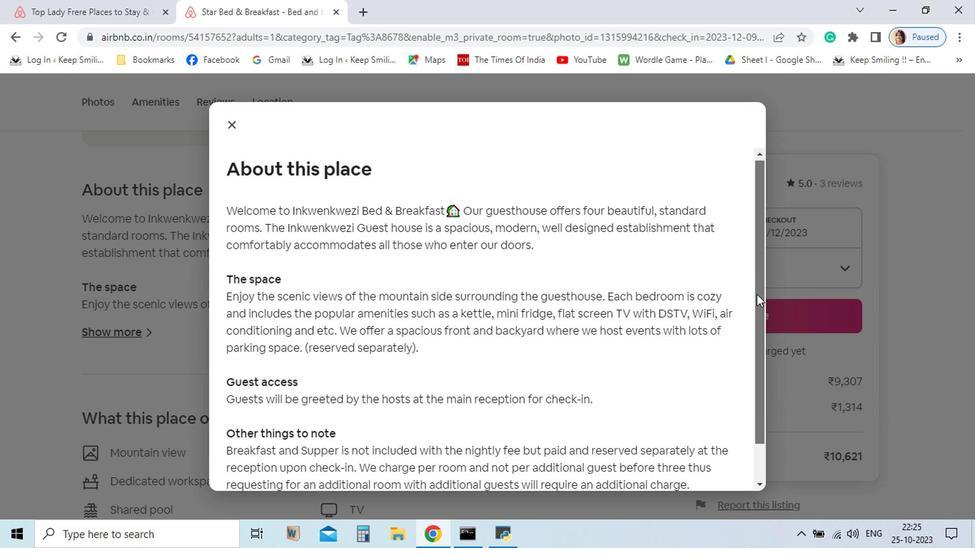 
Action: Mouse moved to (306, 229)
Screenshot: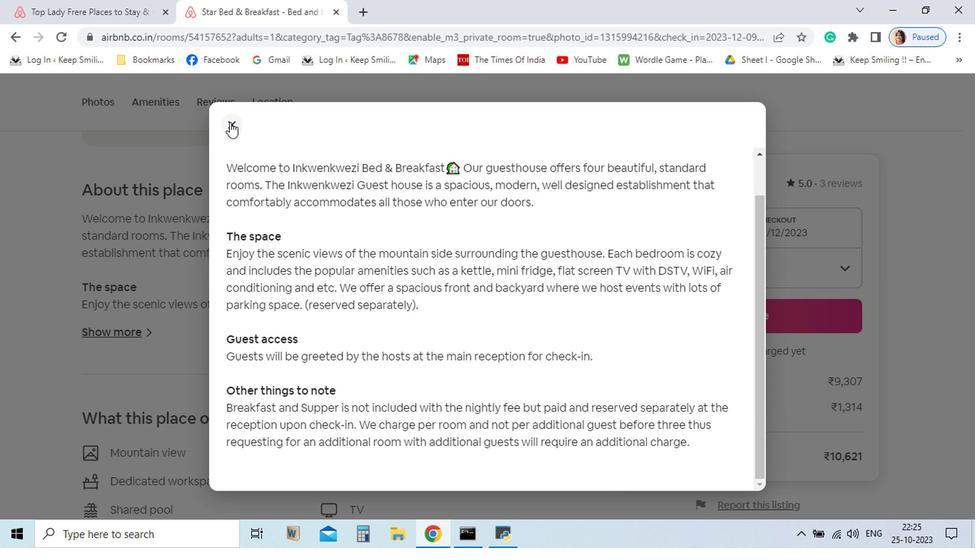 
Action: Mouse pressed left at (306, 229)
Screenshot: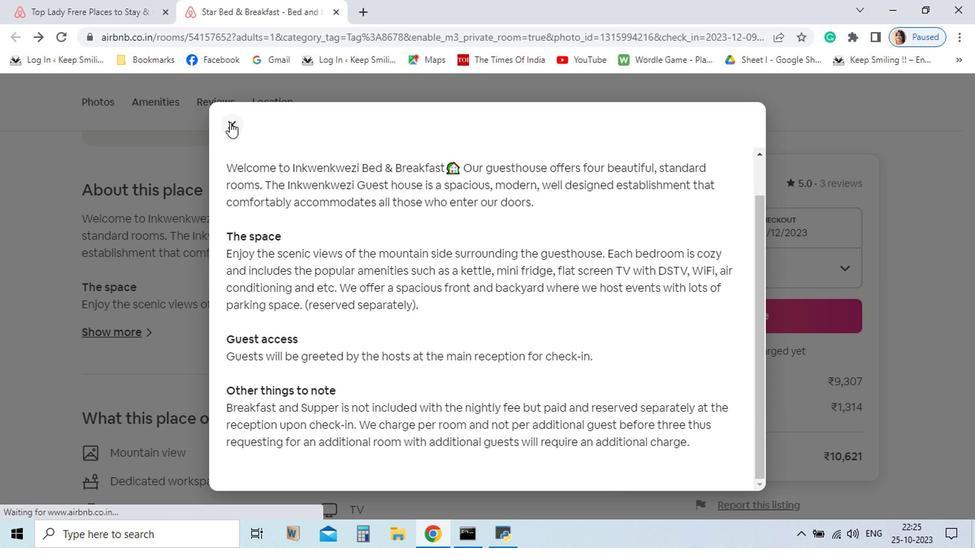 
Action: Mouse moved to (828, 505)
Screenshot: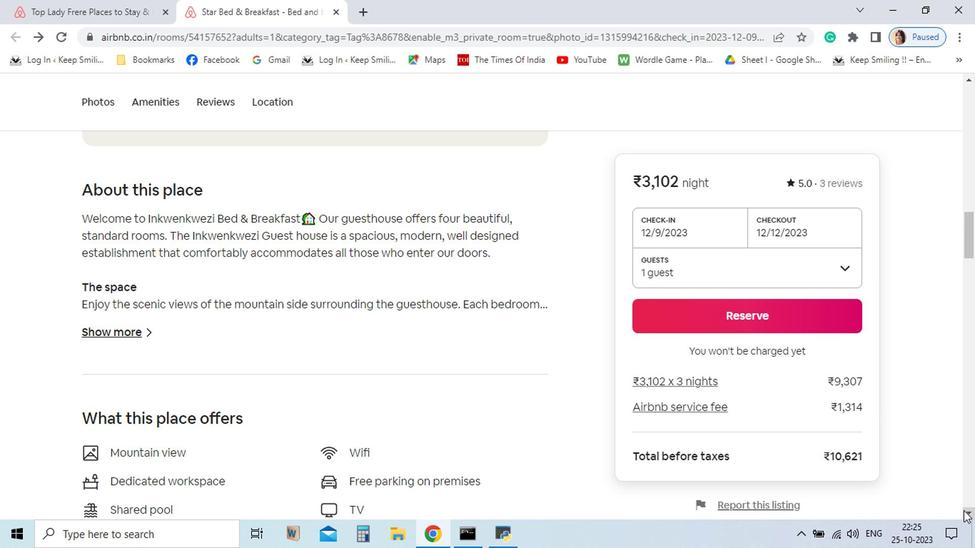 
Action: Mouse pressed left at (828, 505)
Screenshot: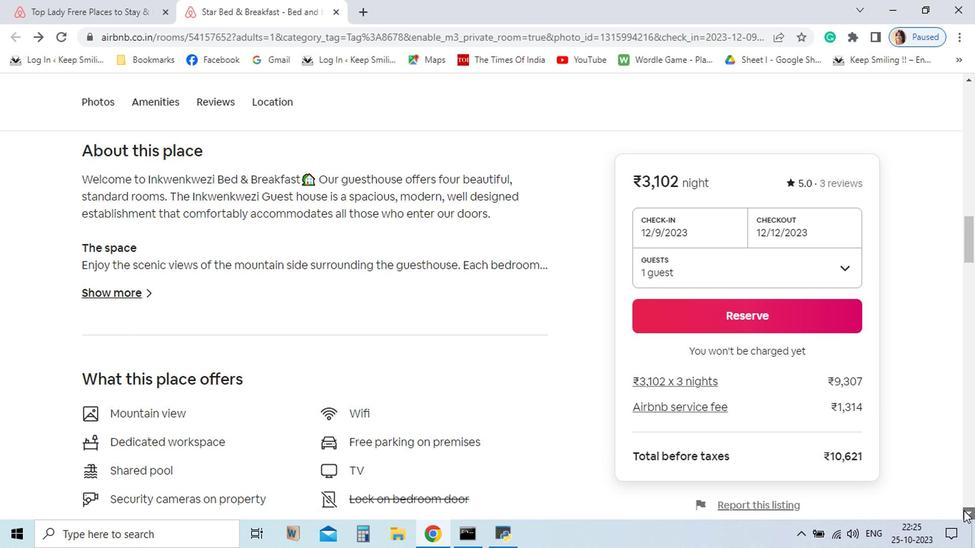 
Action: Mouse pressed left at (828, 505)
Screenshot: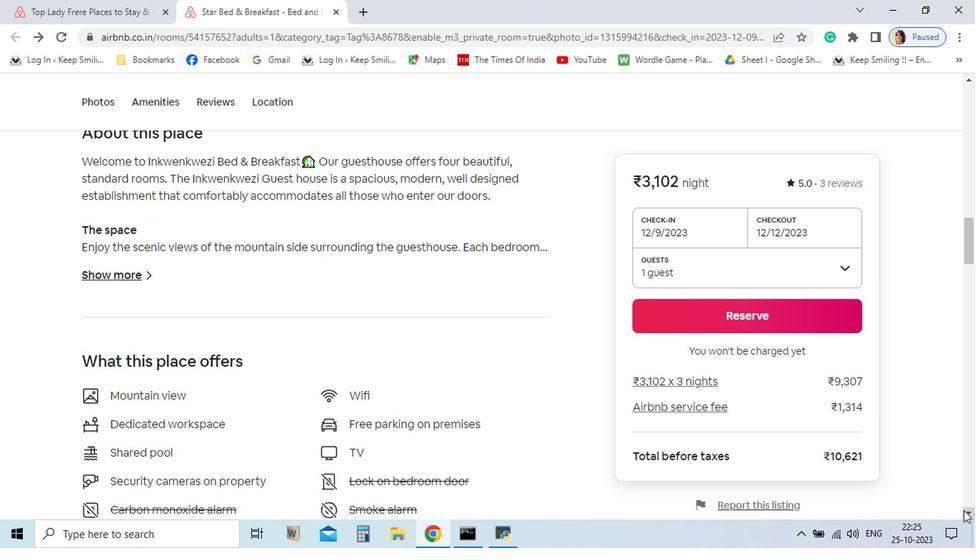 
Action: Mouse pressed left at (828, 505)
Screenshot: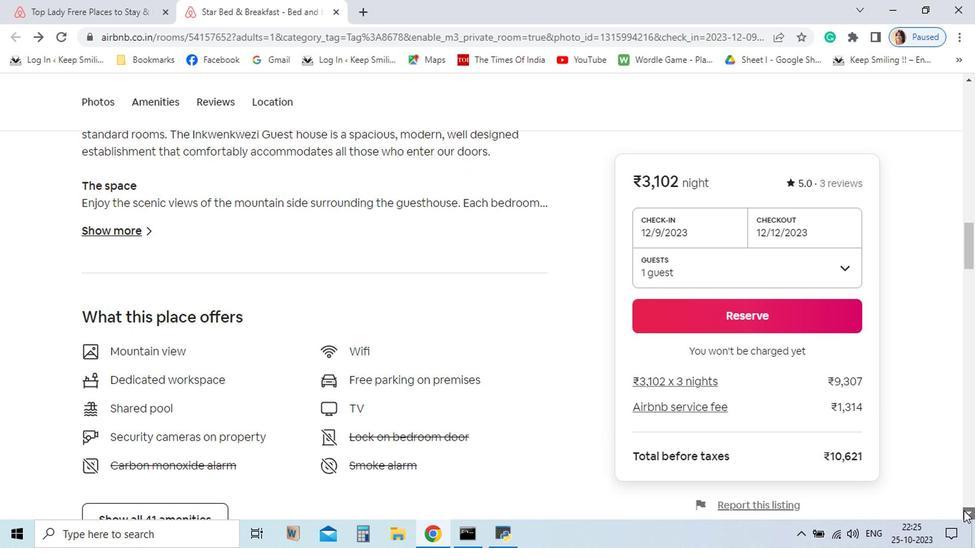 
Action: Mouse pressed left at (828, 505)
Screenshot: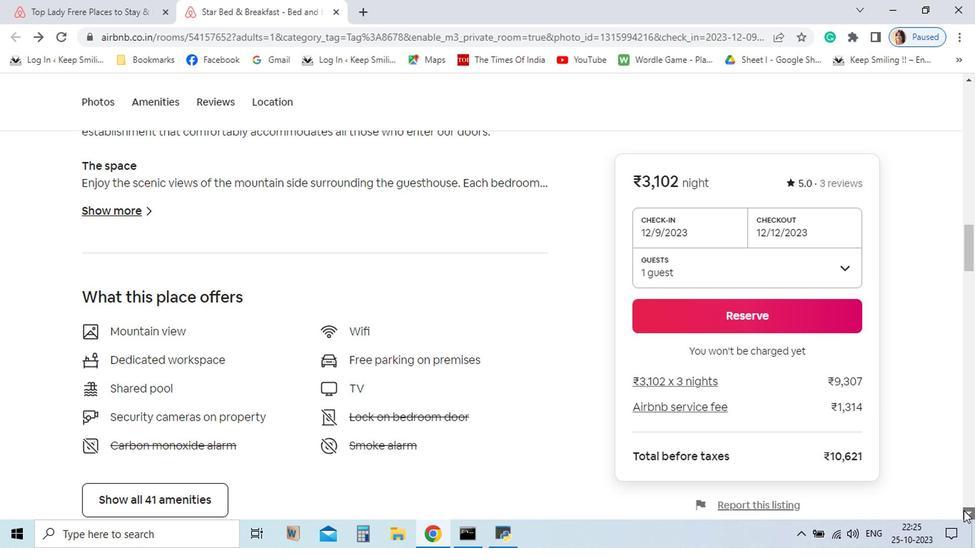 
Action: Mouse pressed left at (828, 505)
Screenshot: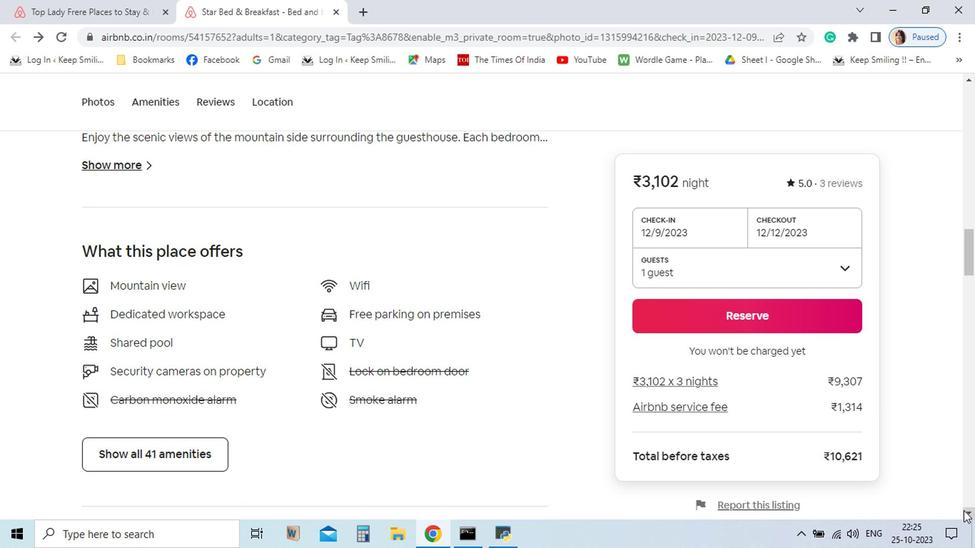 
Action: Mouse pressed left at (828, 505)
Screenshot: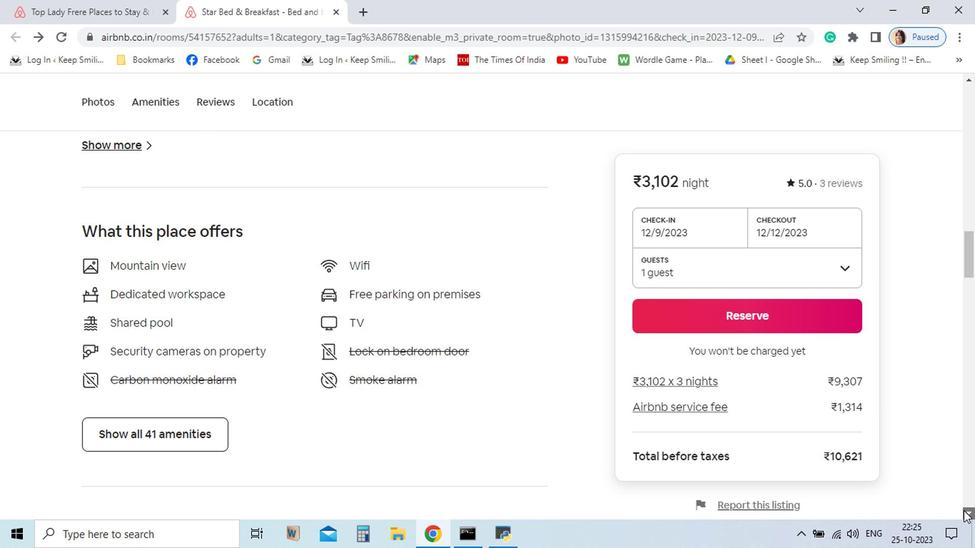 
Action: Mouse pressed left at (828, 505)
Screenshot: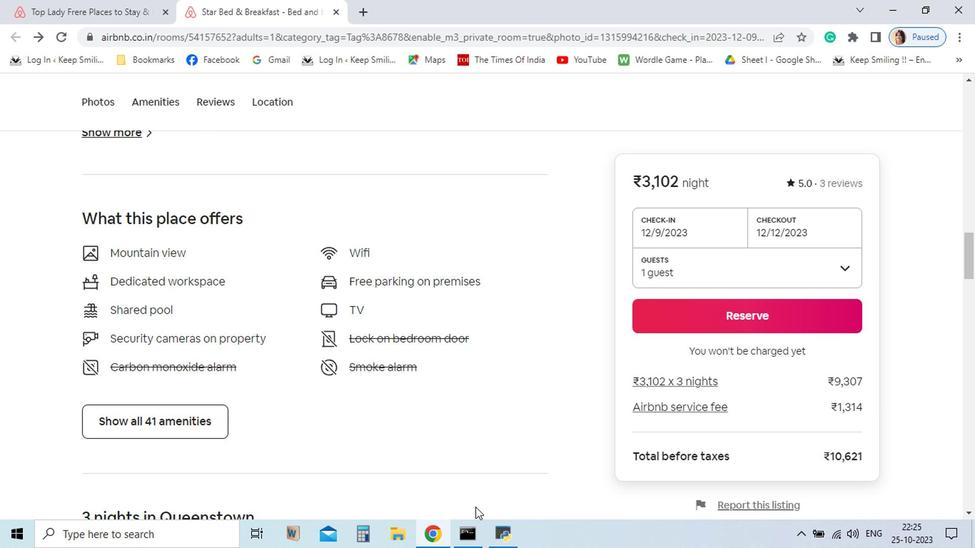 
Action: Mouse moved to (287, 439)
Screenshot: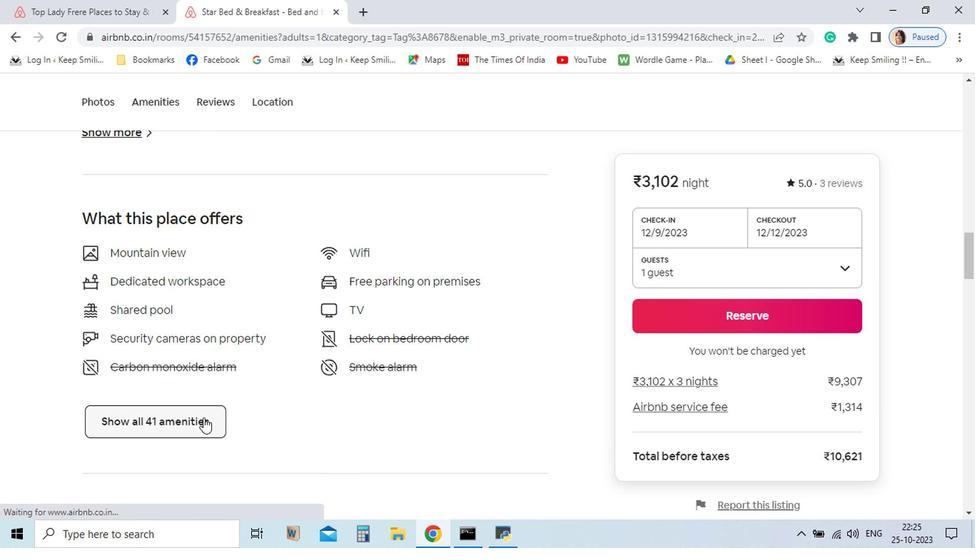 
Action: Mouse pressed left at (287, 439)
Screenshot: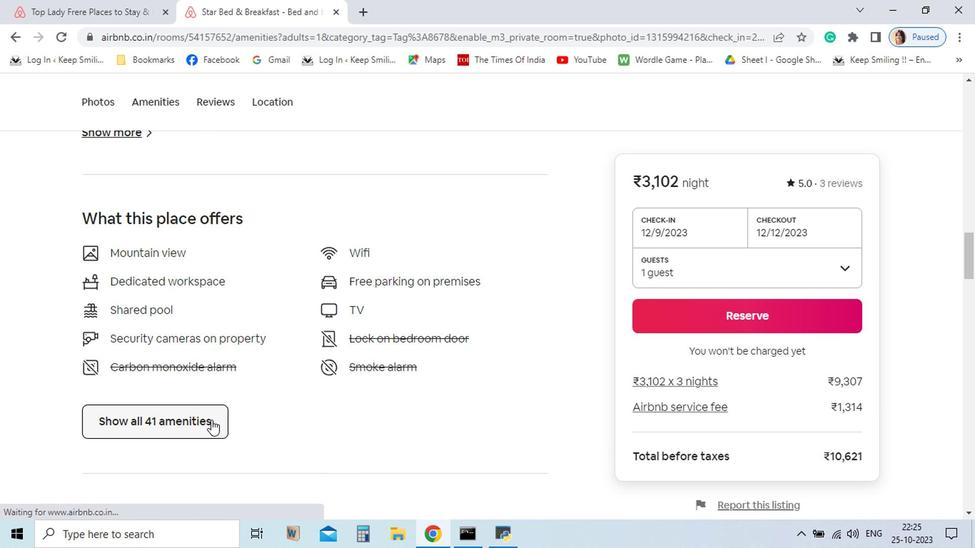 
Action: Mouse moved to (684, 487)
Screenshot: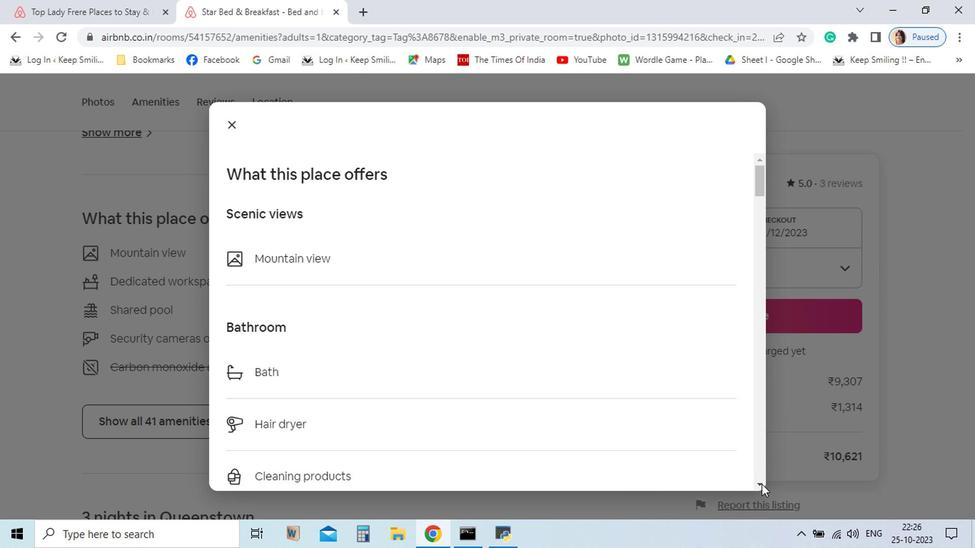 
Action: Mouse pressed left at (684, 487)
Screenshot: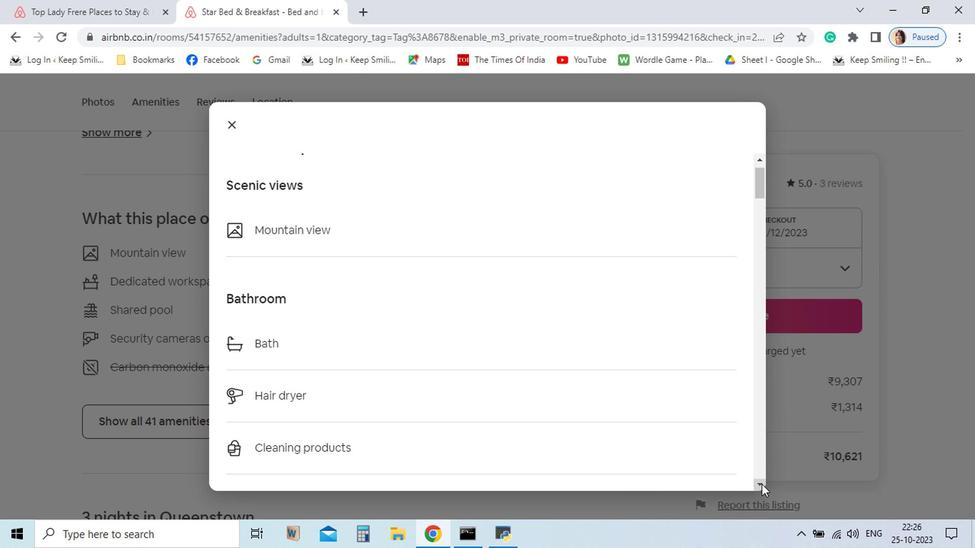 
Action: Mouse pressed left at (684, 487)
Screenshot: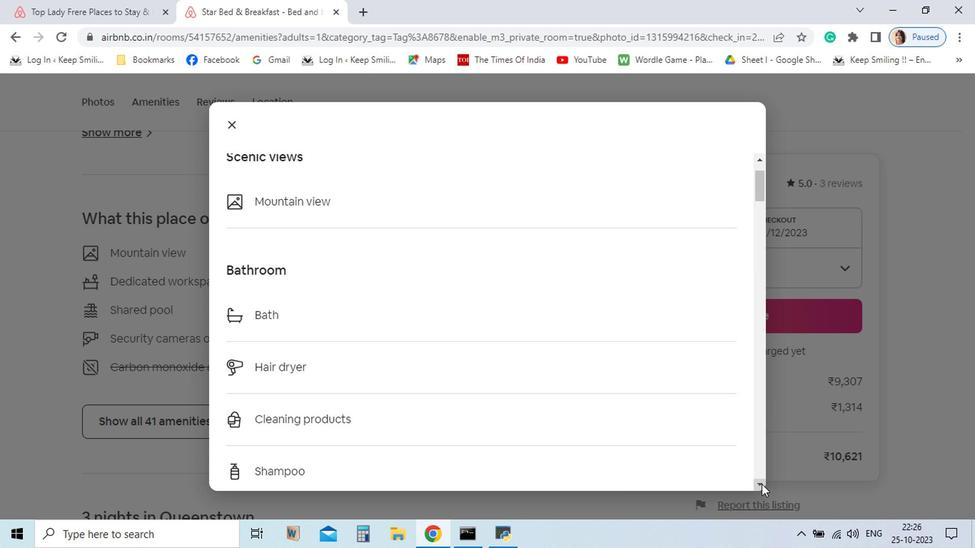 
Action: Mouse pressed left at (684, 487)
Screenshot: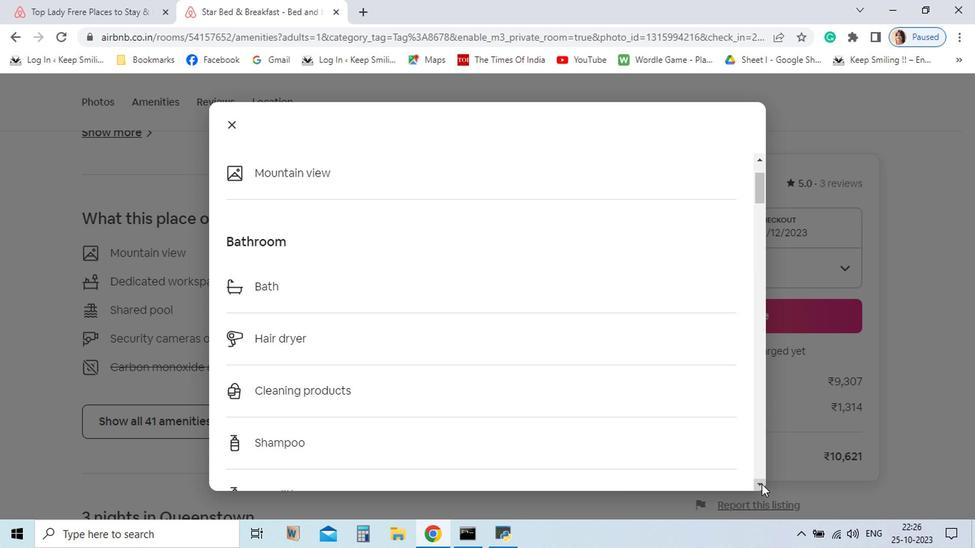 
Action: Mouse pressed left at (684, 487)
Screenshot: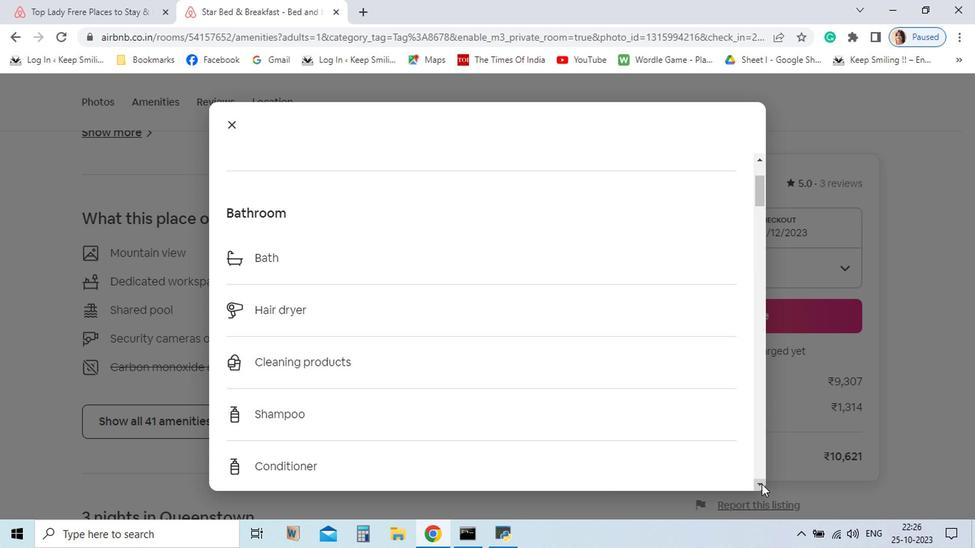 
Action: Mouse pressed left at (684, 487)
Screenshot: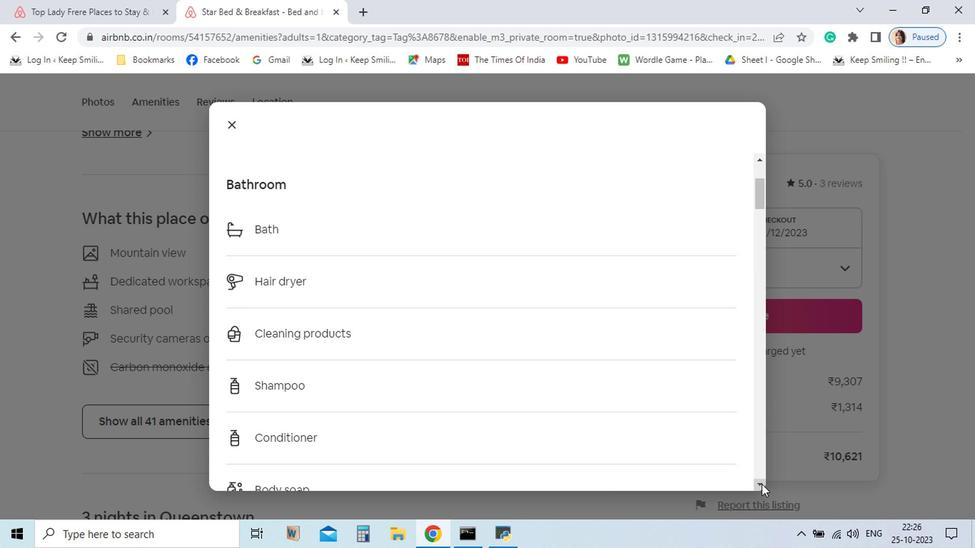 
Action: Mouse pressed left at (684, 487)
Screenshot: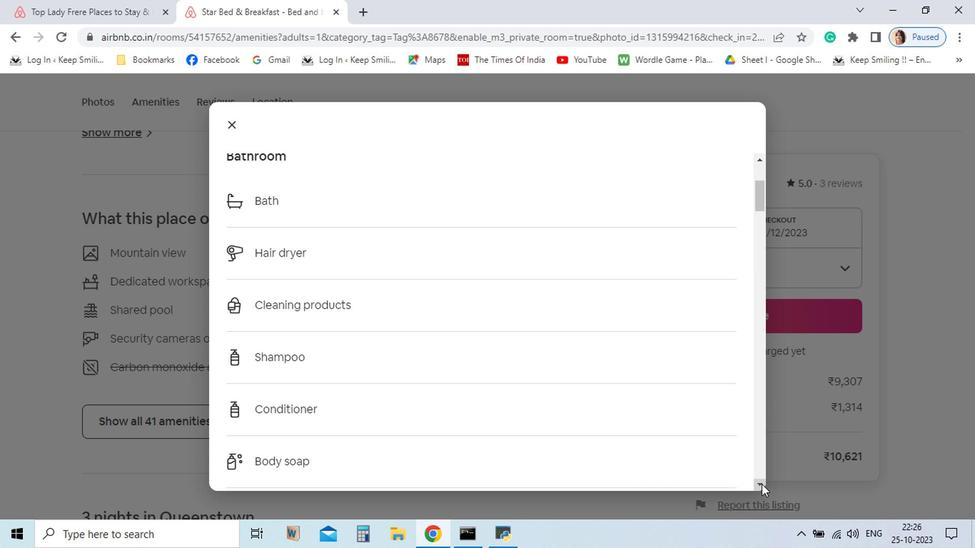 
Action: Mouse pressed left at (684, 487)
Screenshot: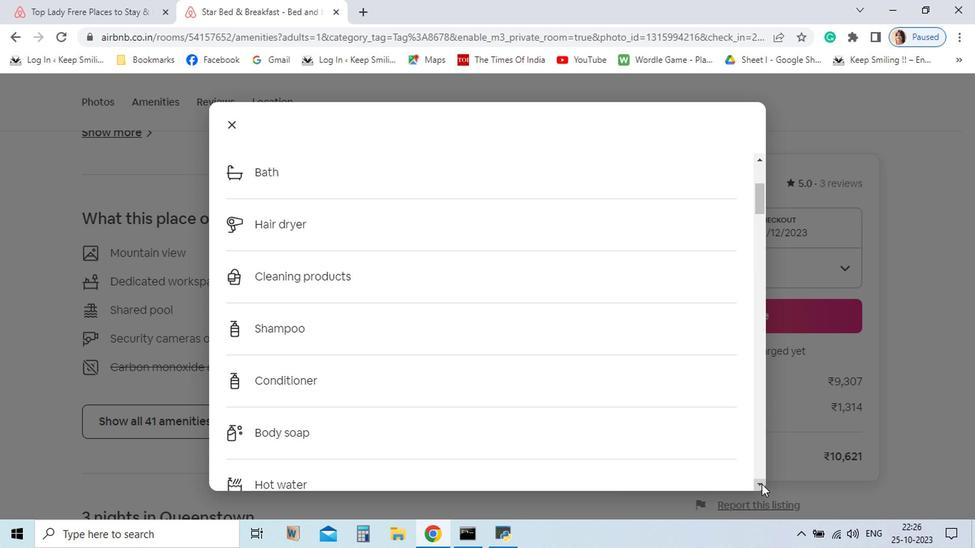 
Action: Mouse pressed left at (684, 487)
Screenshot: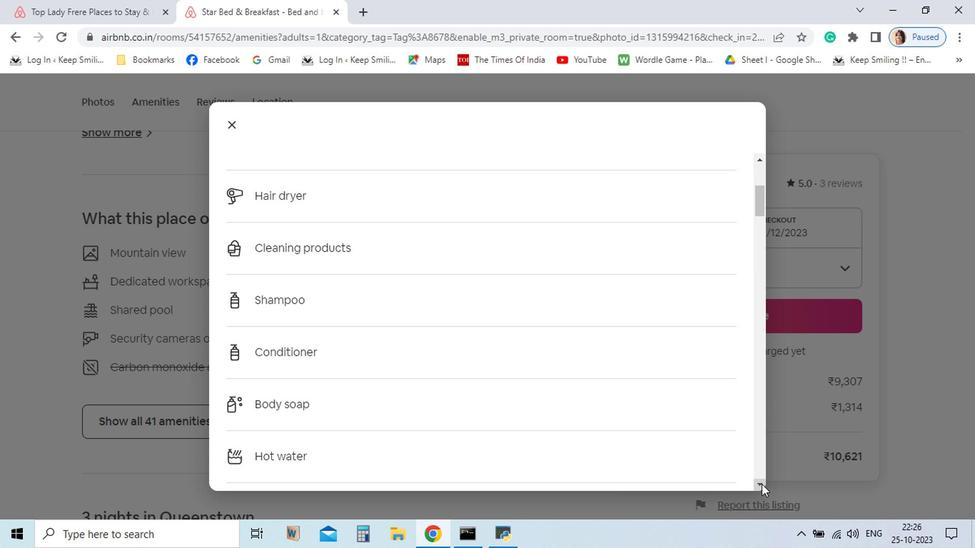 
Action: Mouse pressed left at (684, 487)
Screenshot: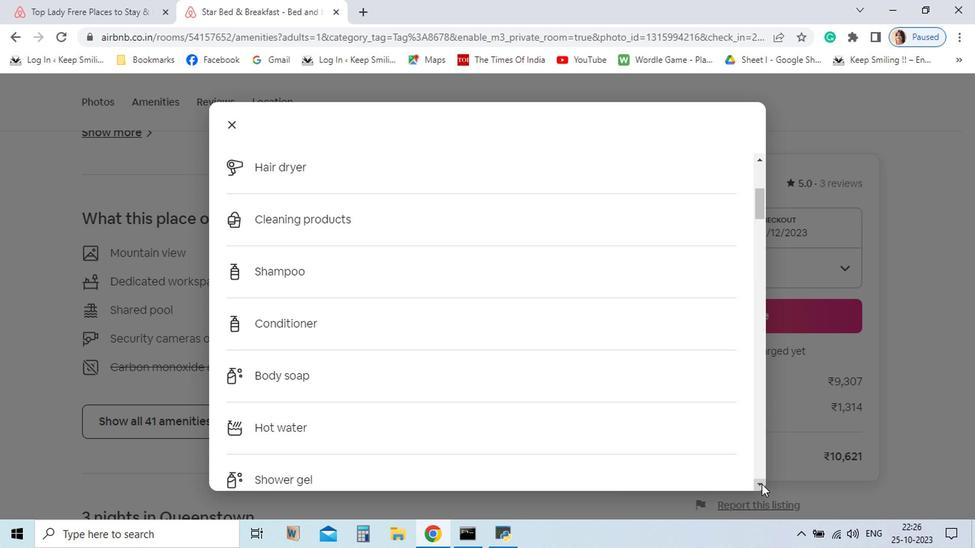 
Action: Mouse pressed left at (684, 487)
Screenshot: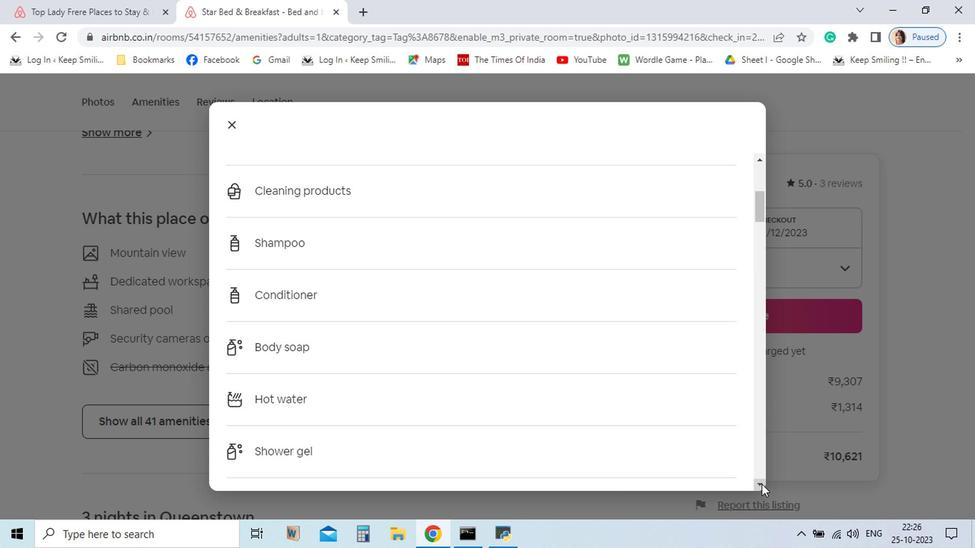 
Action: Mouse pressed left at (684, 487)
Screenshot: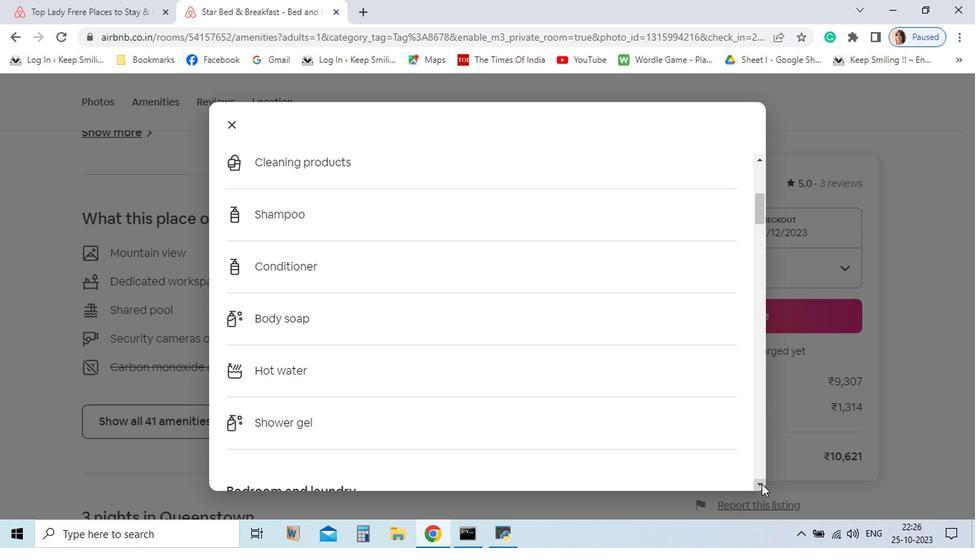 
Action: Mouse pressed left at (684, 487)
Screenshot: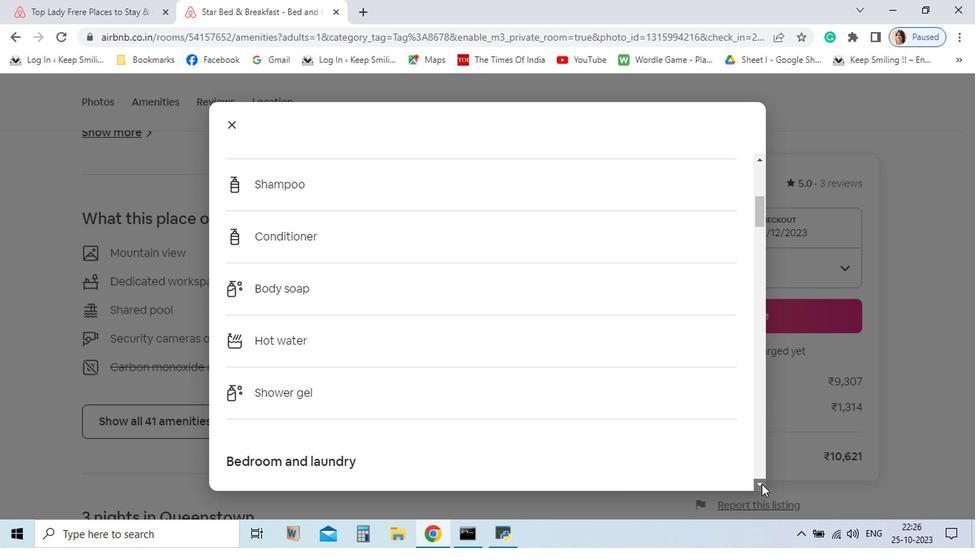 
Action: Mouse pressed left at (684, 487)
Screenshot: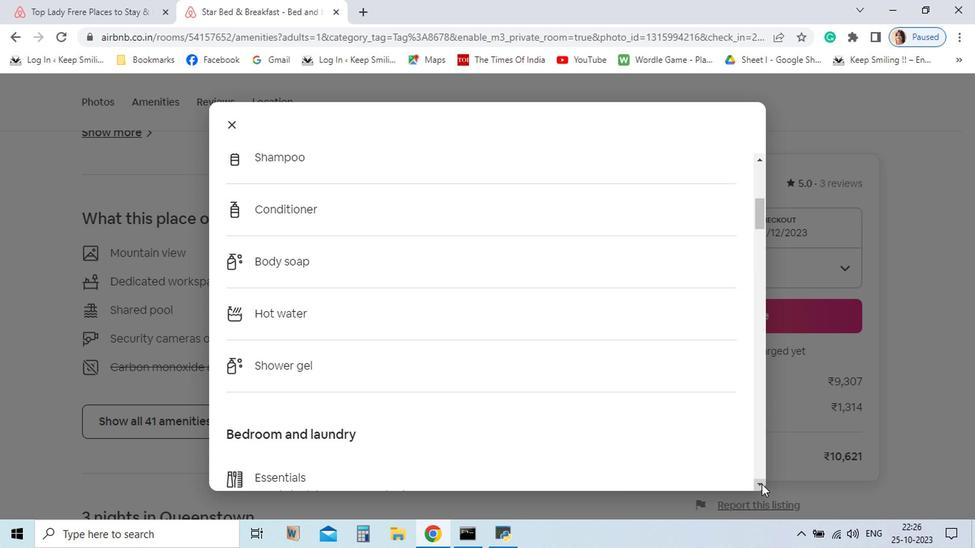 
Action: Mouse pressed left at (684, 487)
Screenshot: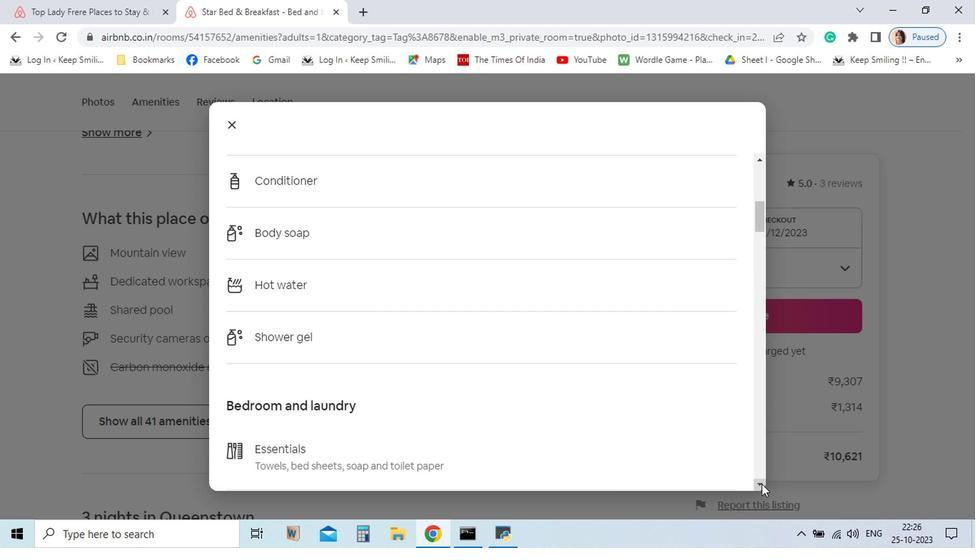 
Action: Mouse pressed left at (684, 487)
Screenshot: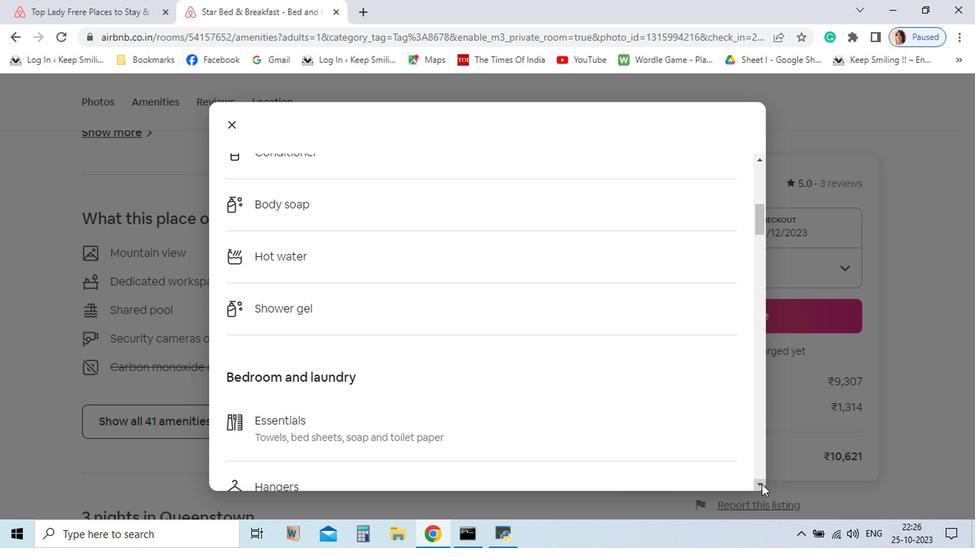 
Action: Mouse pressed left at (684, 487)
Screenshot: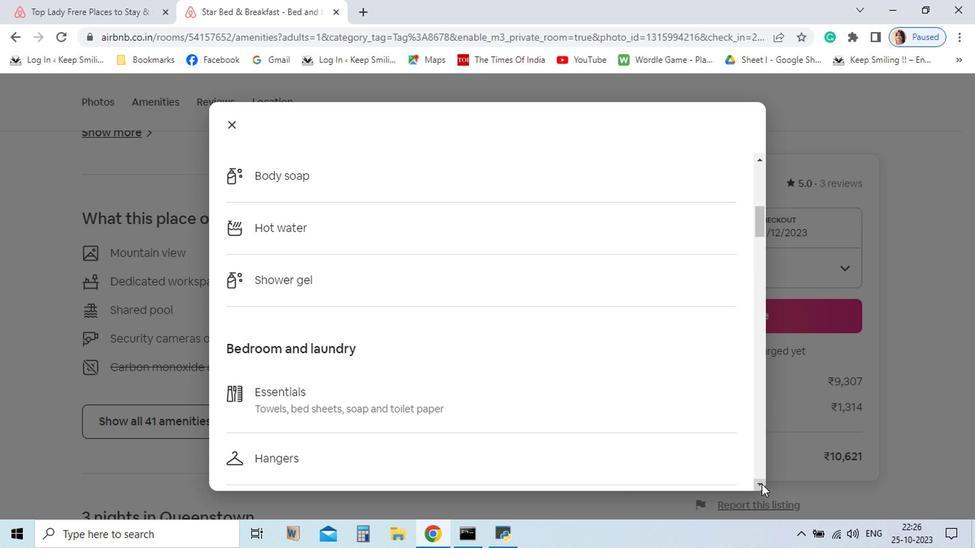 
Action: Mouse pressed left at (684, 487)
Screenshot: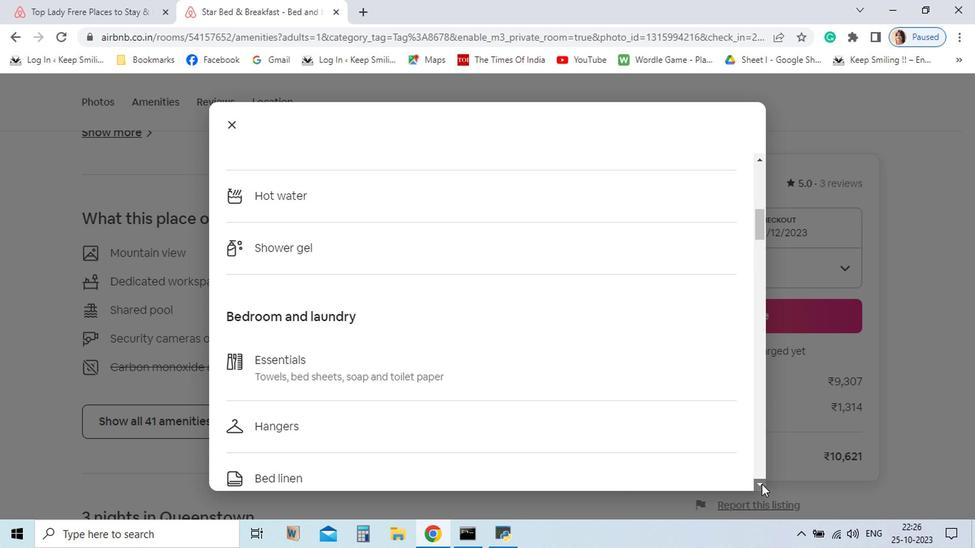 
Action: Mouse pressed left at (684, 487)
Screenshot: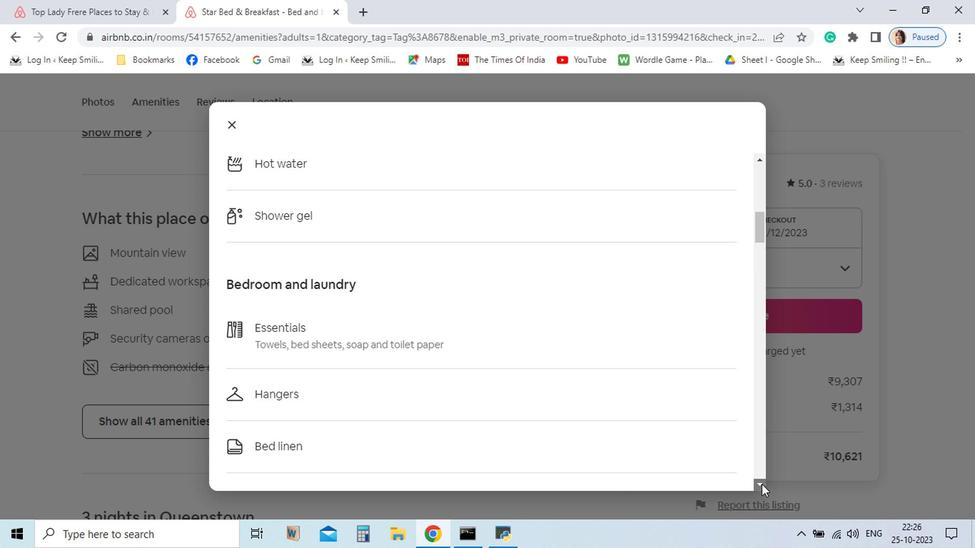 
Action: Mouse pressed left at (684, 487)
Screenshot: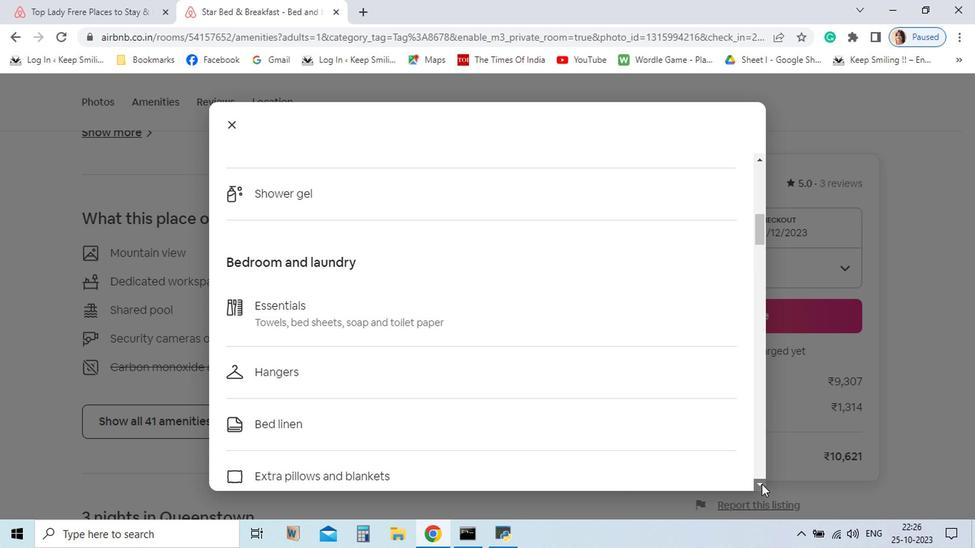 
Action: Mouse pressed left at (684, 487)
Screenshot: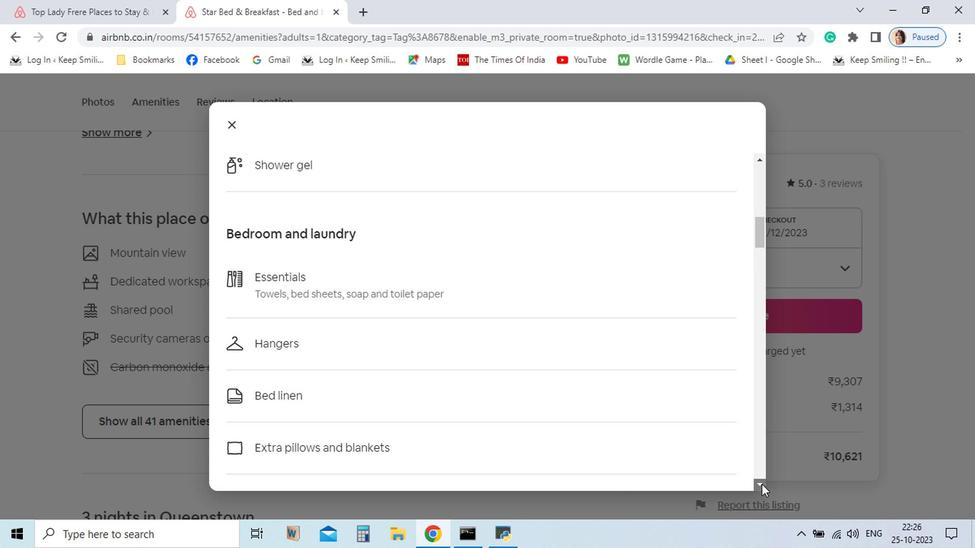 
Action: Mouse pressed left at (684, 487)
Screenshot: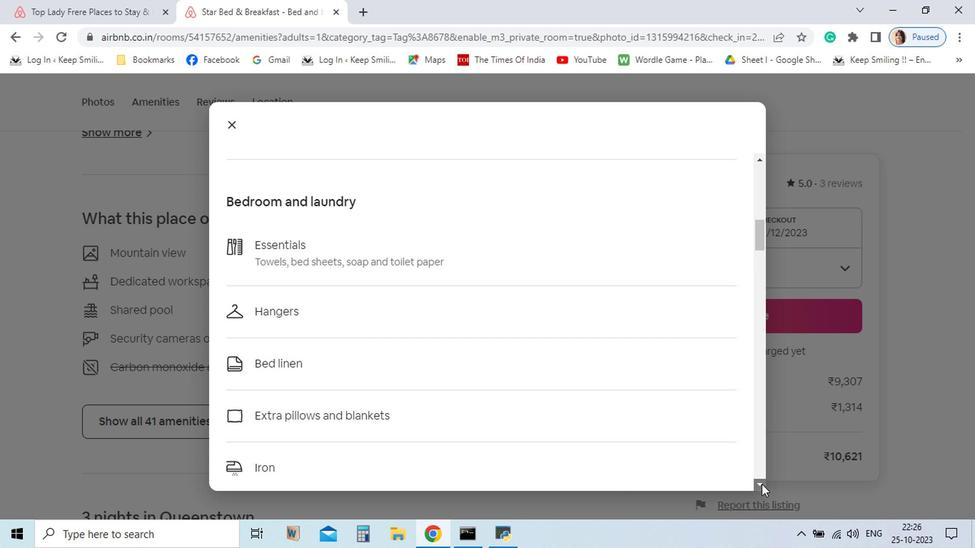 
Action: Mouse pressed left at (684, 487)
Screenshot: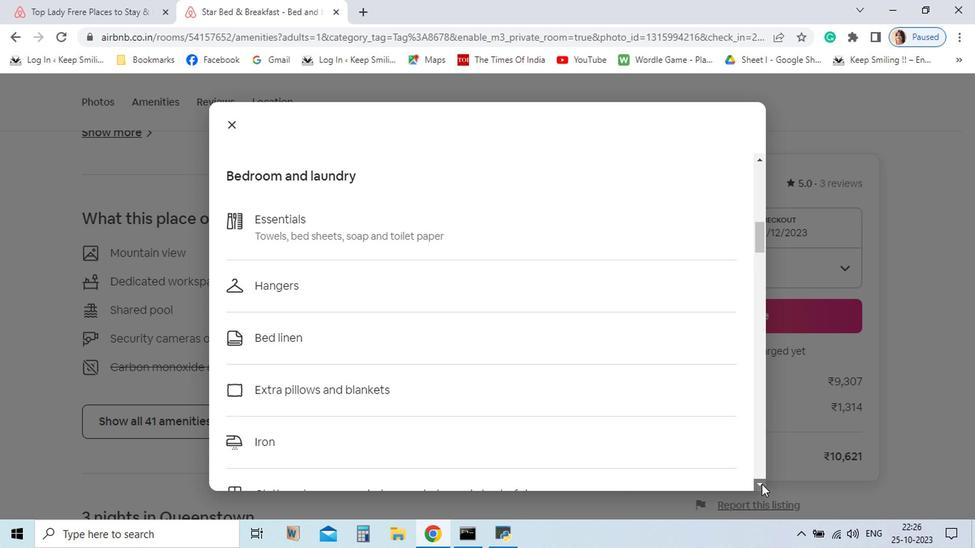 
Action: Mouse pressed left at (684, 487)
Screenshot: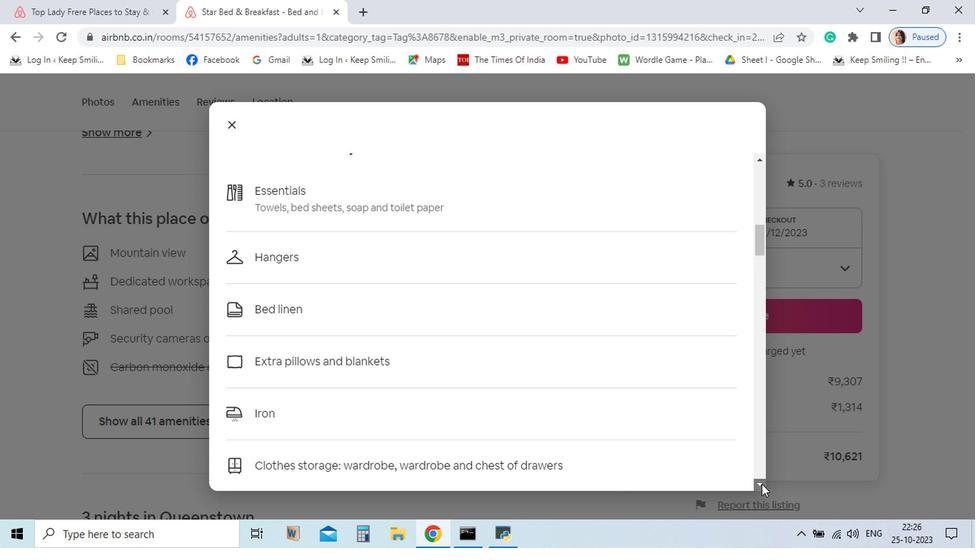 
Action: Mouse pressed left at (684, 487)
Screenshot: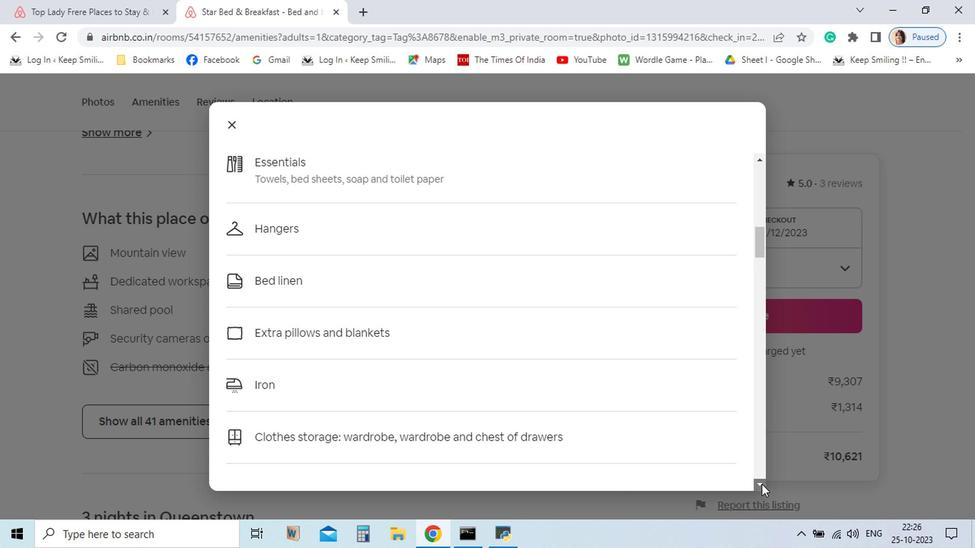 
Action: Mouse pressed left at (684, 487)
Screenshot: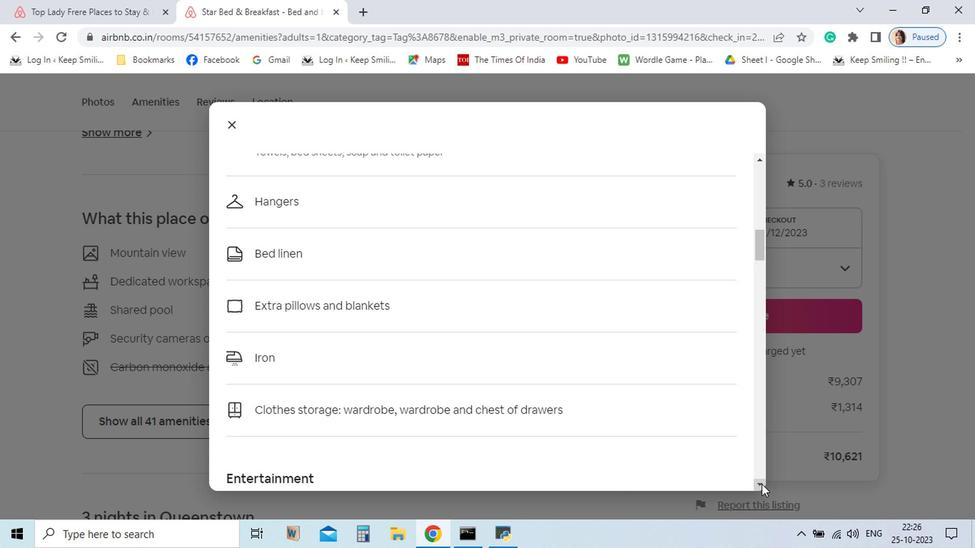 
Action: Mouse pressed left at (684, 487)
Screenshot: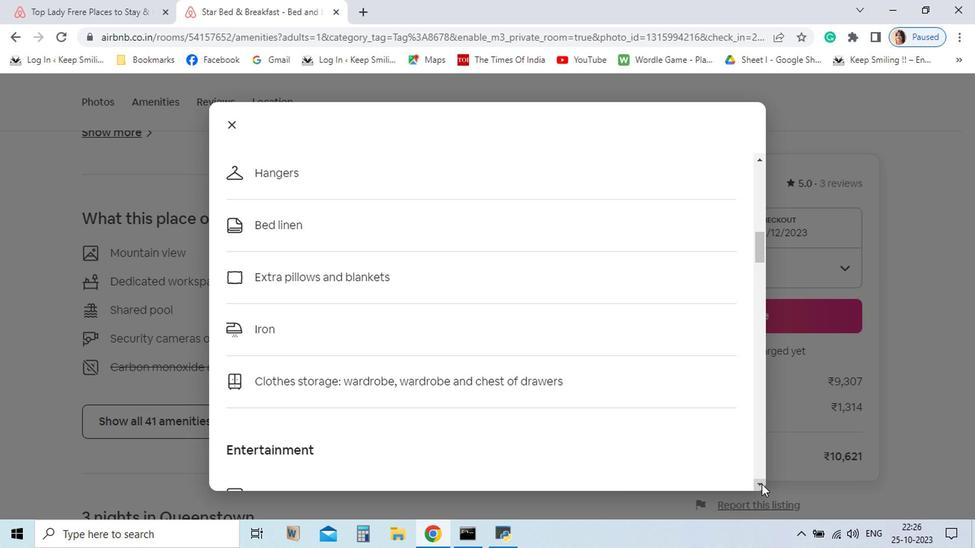 
Action: Mouse pressed left at (684, 487)
Screenshot: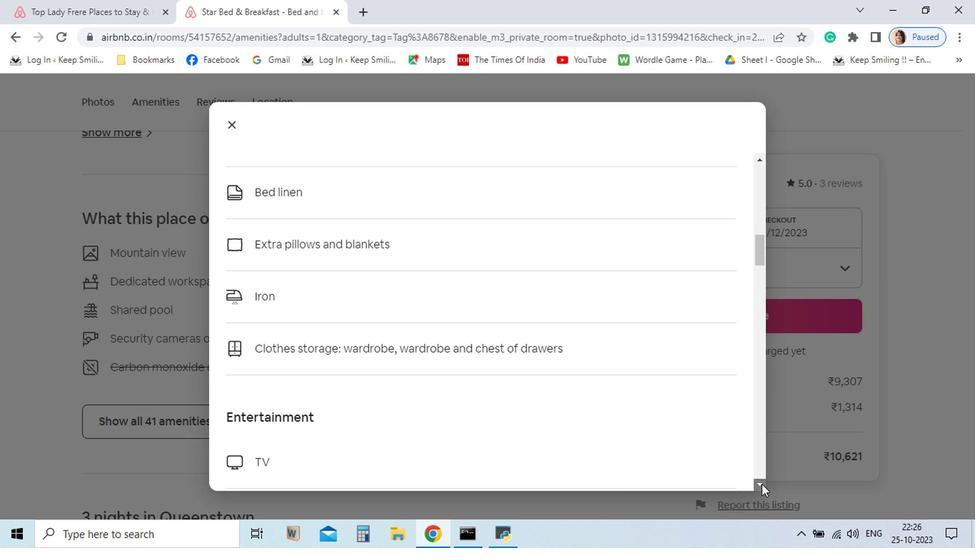 
Action: Mouse pressed left at (684, 487)
Screenshot: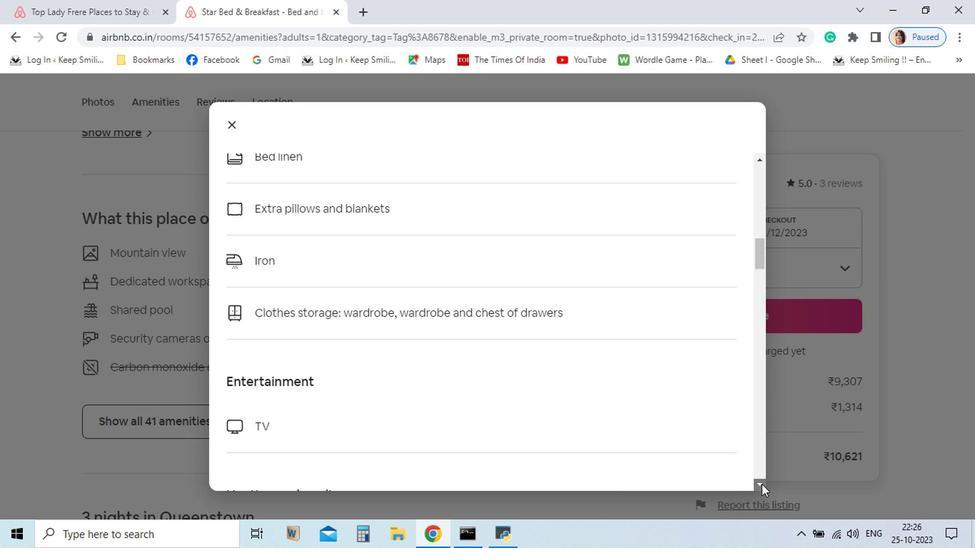 
Action: Mouse pressed left at (684, 487)
Screenshot: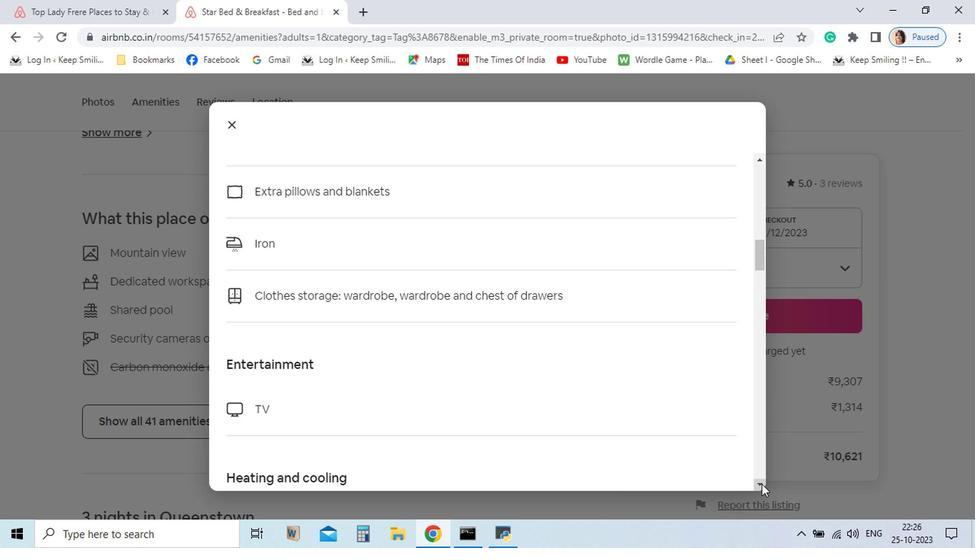 
Action: Mouse pressed left at (684, 487)
Screenshot: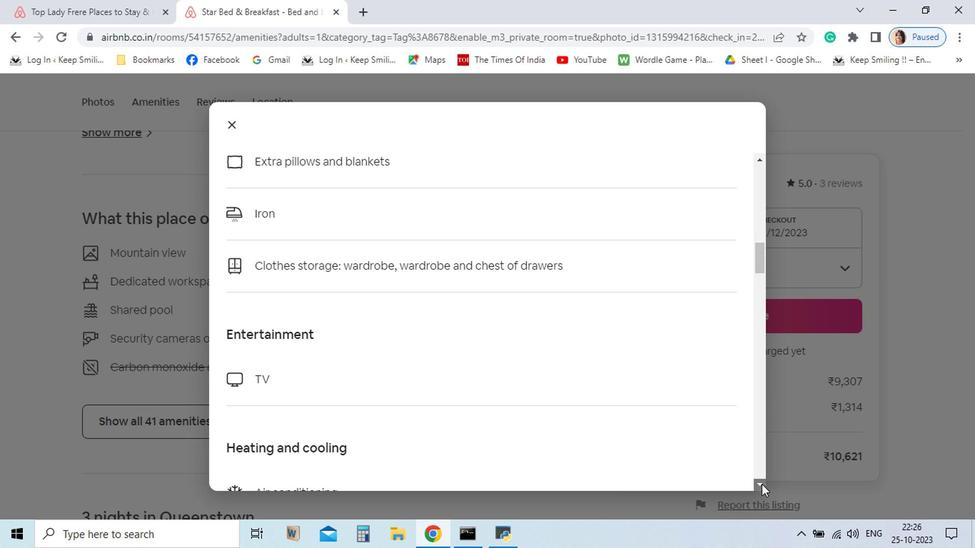 
Action: Mouse pressed left at (684, 487)
Screenshot: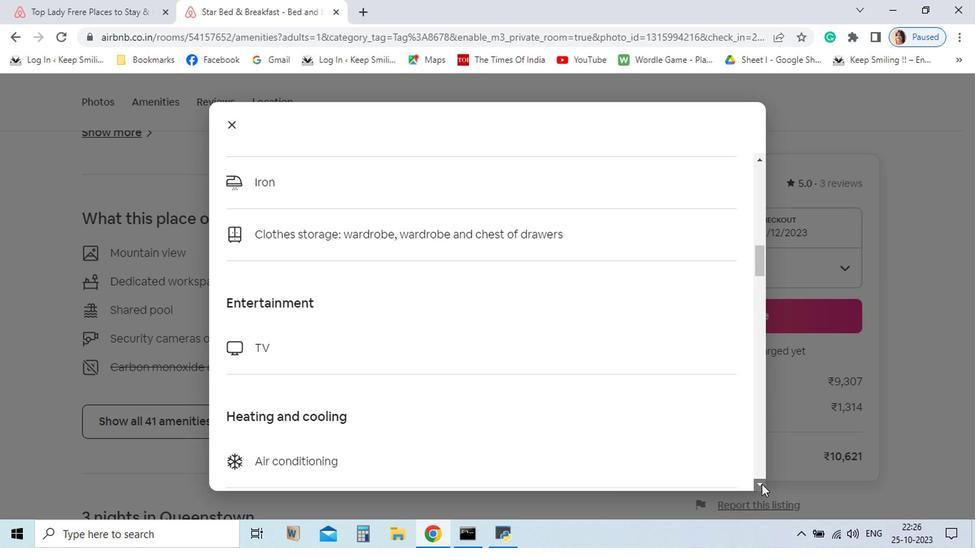 
Action: Mouse pressed left at (684, 487)
Screenshot: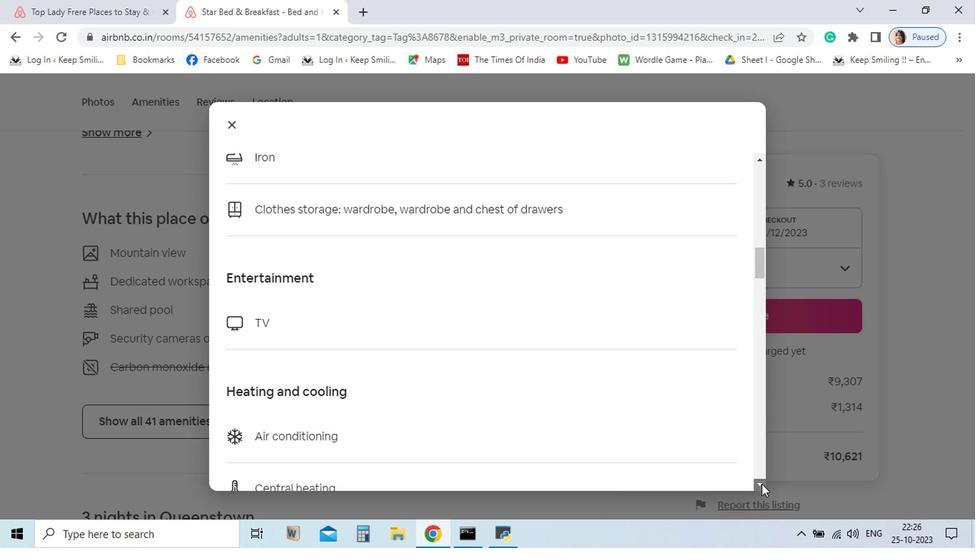 
Action: Mouse pressed left at (684, 487)
Screenshot: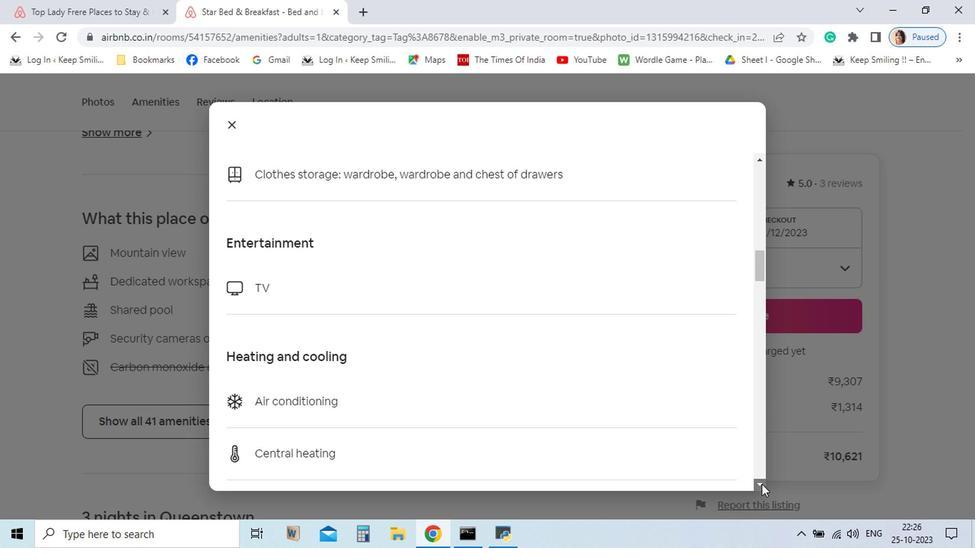 
Action: Mouse pressed left at (684, 487)
Screenshot: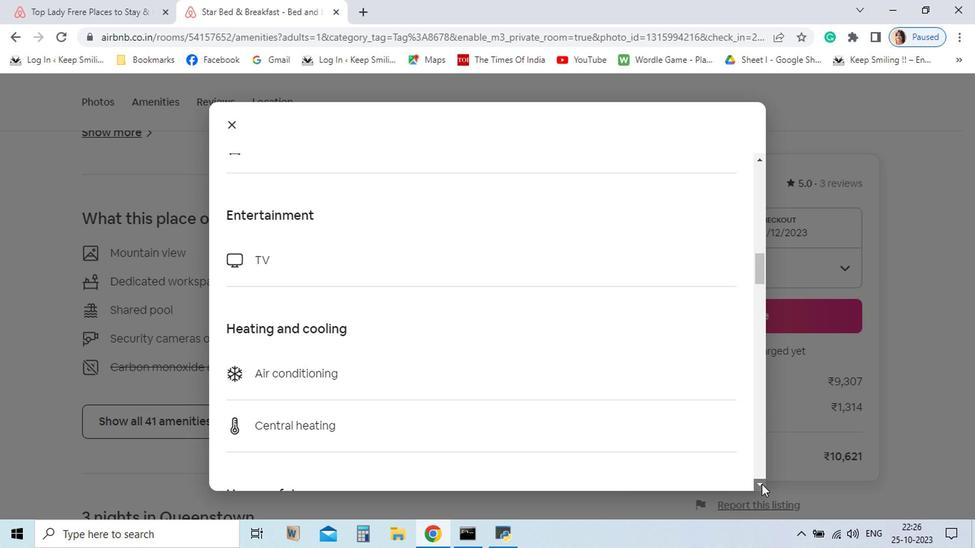 
Action: Mouse pressed left at (684, 487)
Screenshot: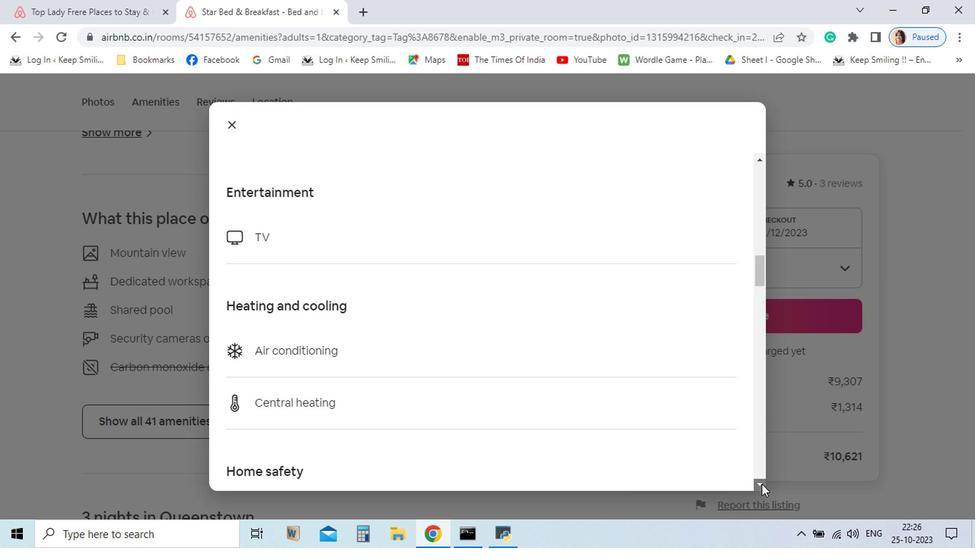 
Action: Mouse pressed left at (684, 487)
Screenshot: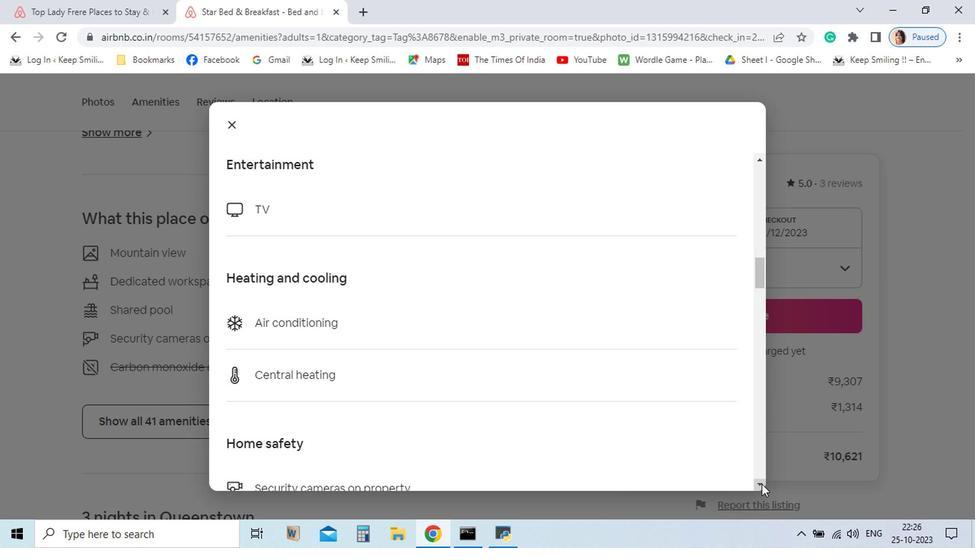
Action: Mouse pressed left at (684, 487)
Screenshot: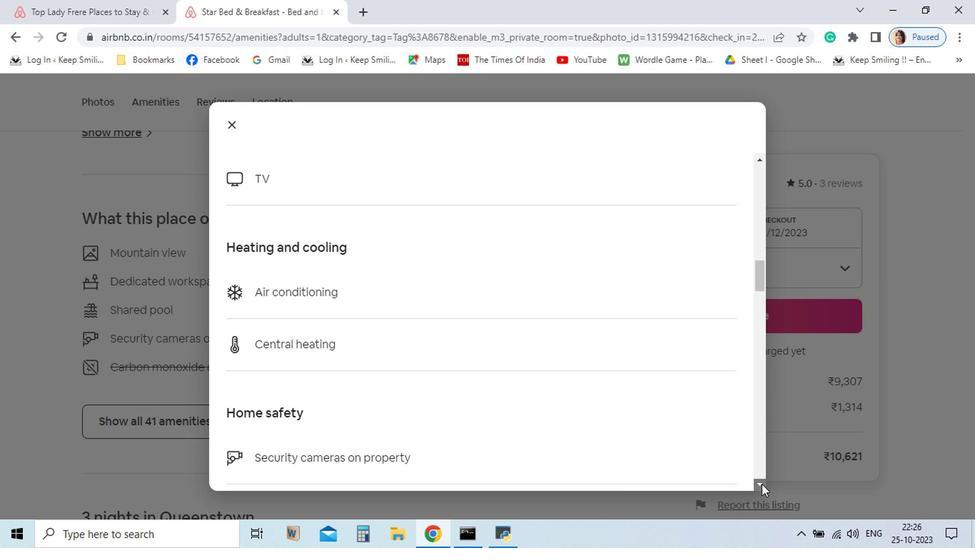 
Action: Mouse pressed left at (684, 487)
Screenshot: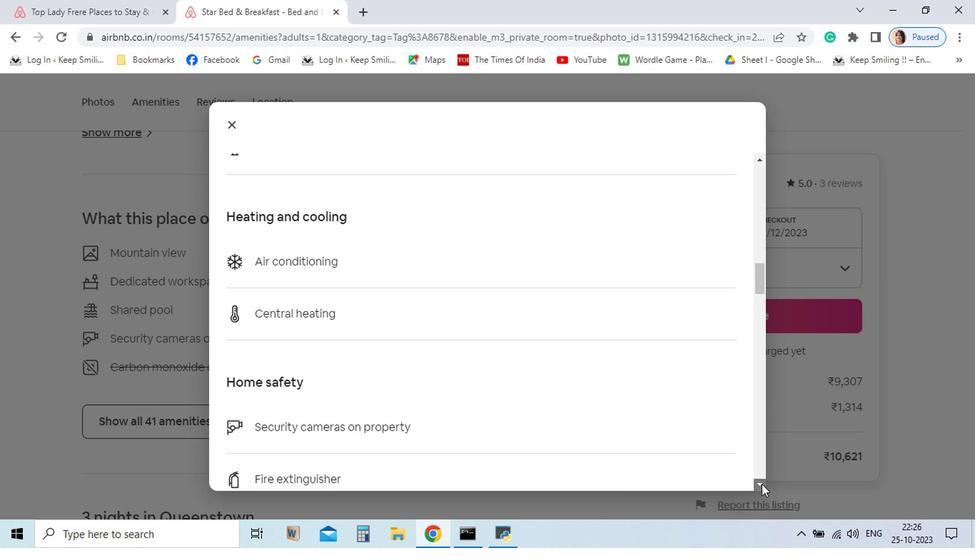
Action: Mouse pressed left at (684, 487)
Screenshot: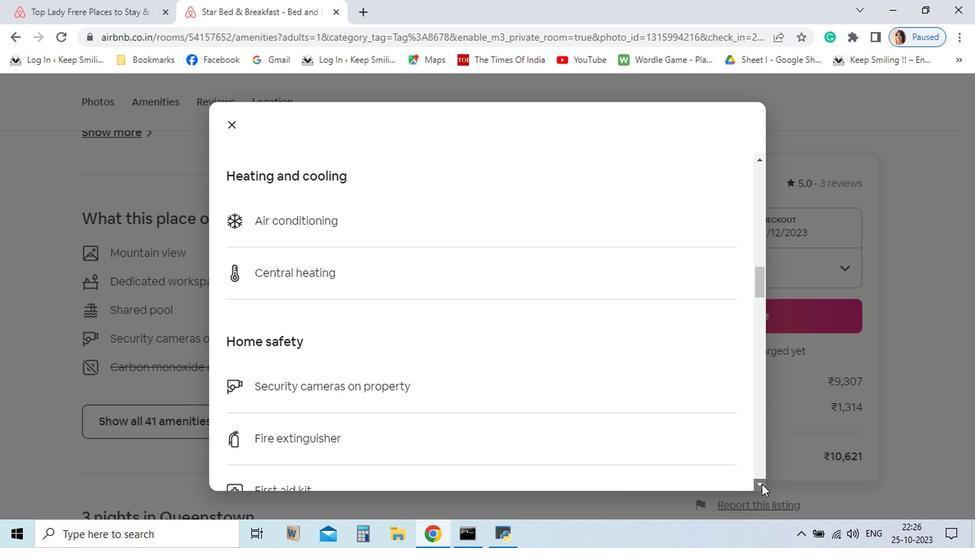 
Action: Mouse pressed left at (684, 487)
Screenshot: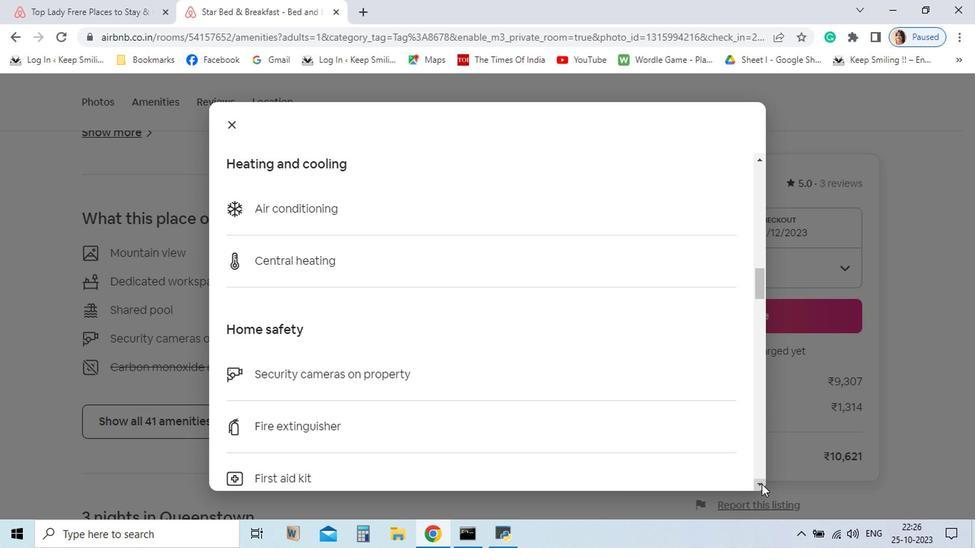 
Action: Mouse pressed left at (684, 487)
Screenshot: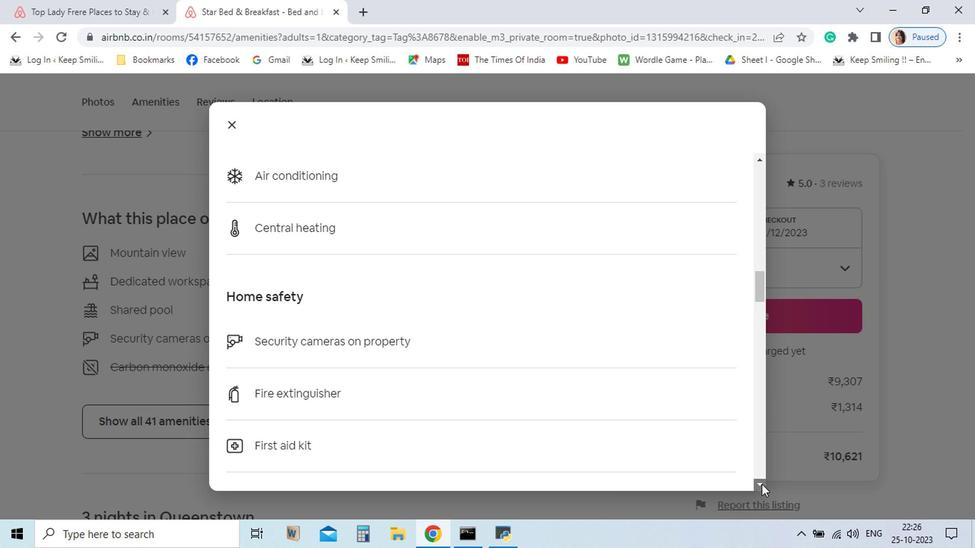 
Action: Mouse pressed left at (684, 487)
Screenshot: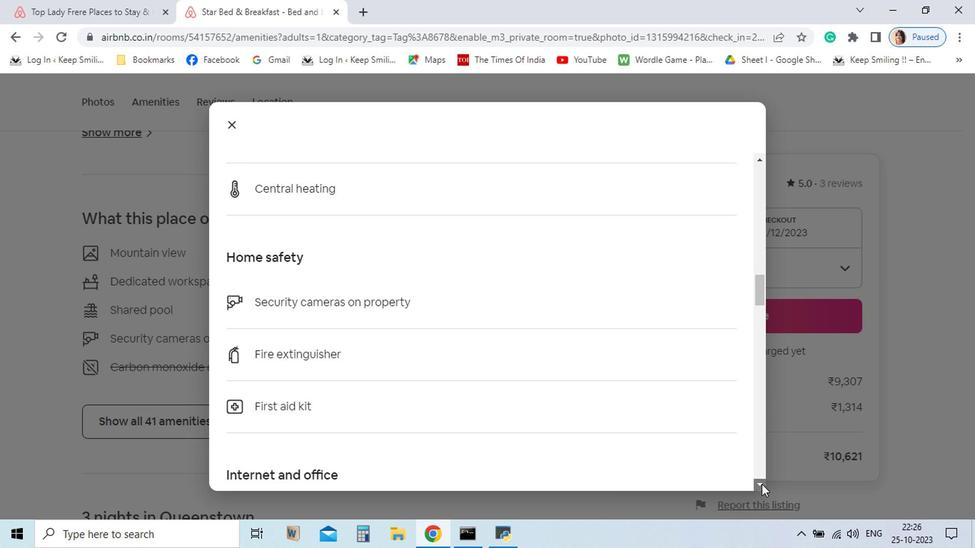 
Action: Mouse pressed left at (684, 487)
Screenshot: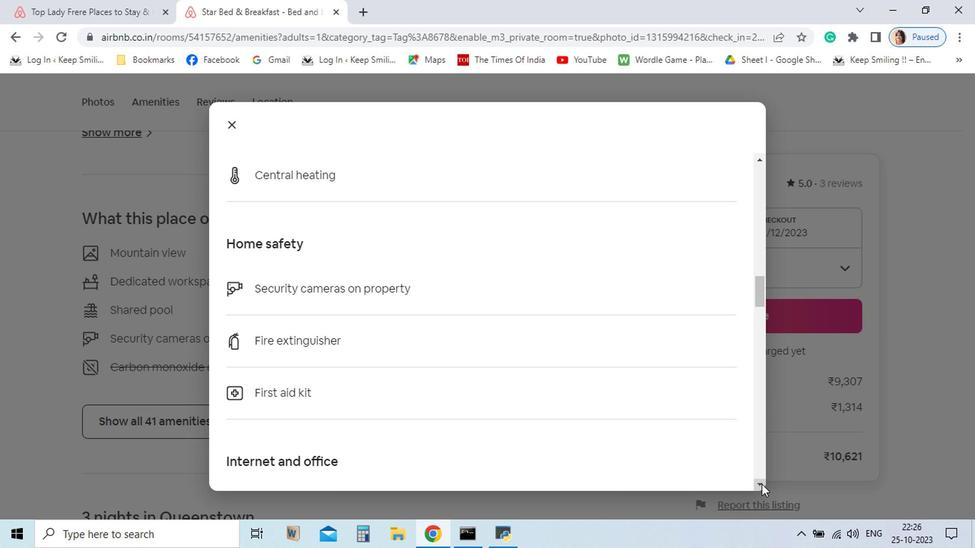 
Action: Mouse pressed left at (684, 487)
Screenshot: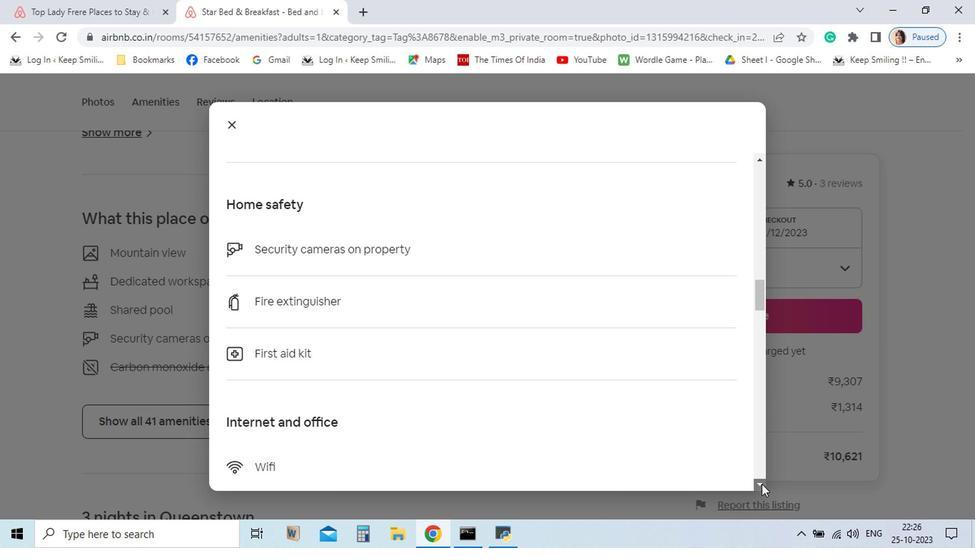 
Action: Mouse pressed left at (684, 487)
Screenshot: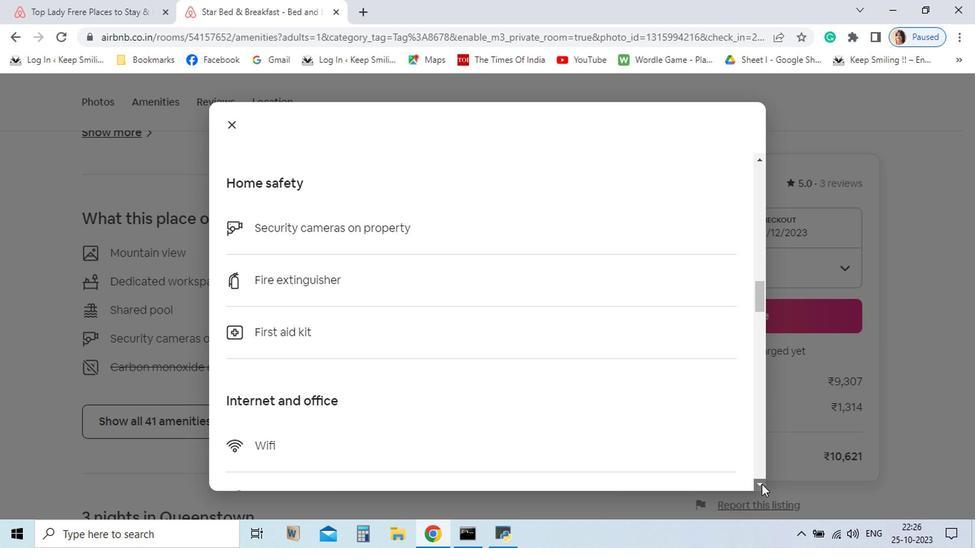 
Action: Mouse pressed left at (684, 487)
Screenshot: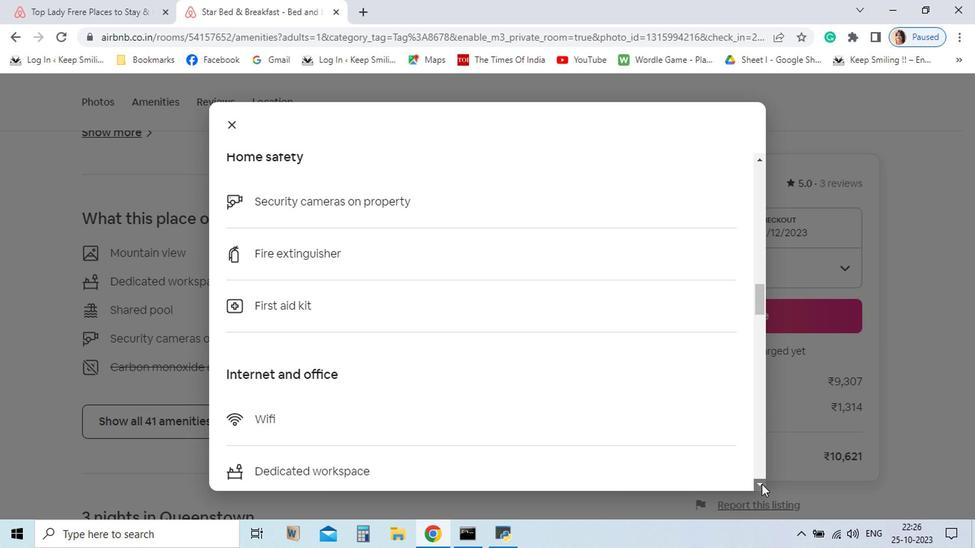 
Action: Mouse pressed left at (684, 487)
Screenshot: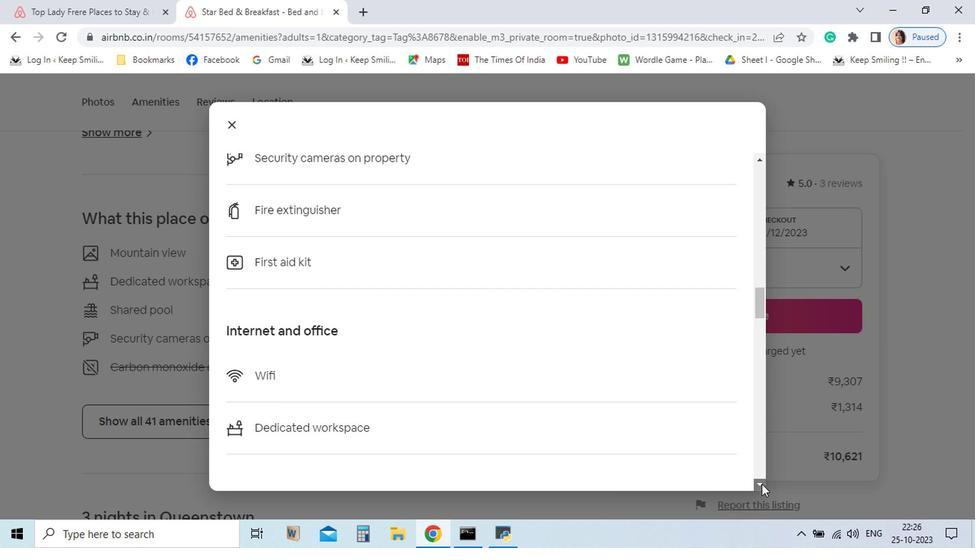 
Action: Mouse pressed left at (684, 487)
Screenshot: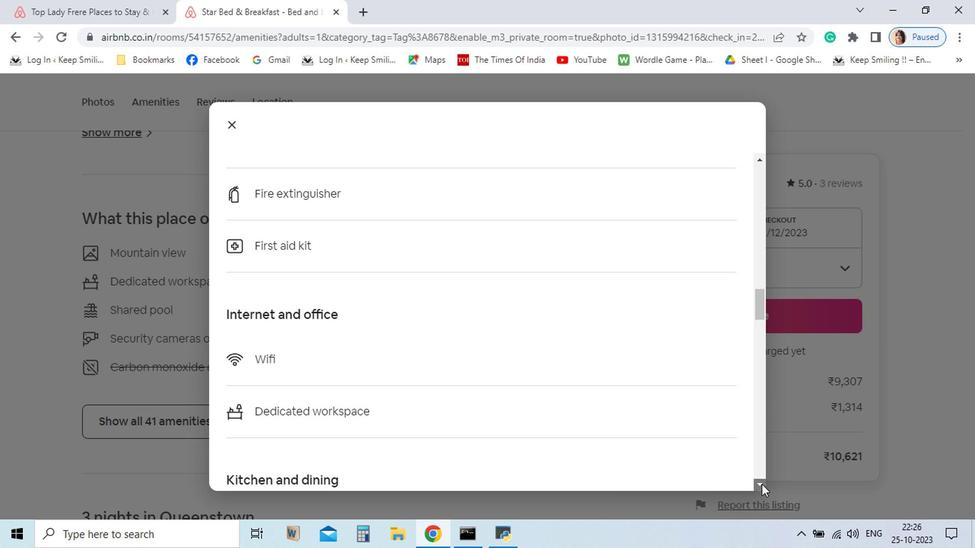 
Action: Mouse pressed left at (684, 487)
Screenshot: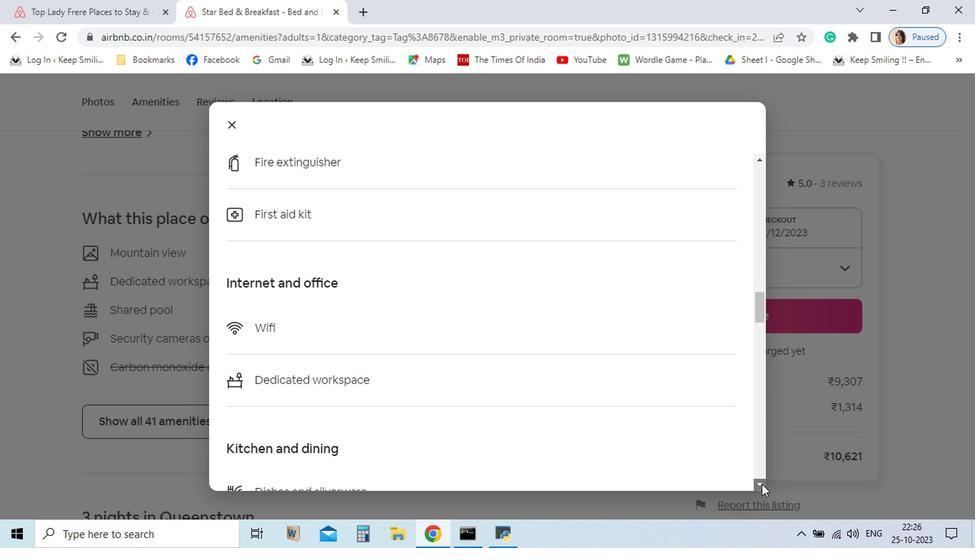 
Action: Mouse pressed left at (684, 487)
Screenshot: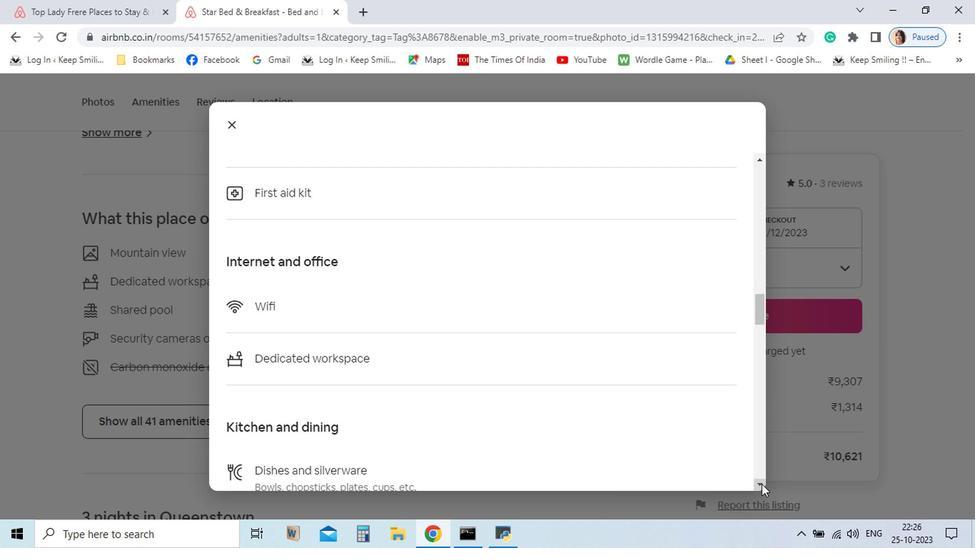 
Action: Mouse pressed left at (684, 487)
